Task: Open a blank google sheet and write heading  Promote Sales. Add 10 people name  'Ethan Reynolds, Olivia Thompson, Benjamin Martinez, Emma Davis, Alexander Mitchell, Ava Rodriguez, Daniel Anderson, Mia Lewis, Christopher Scott, Sophia Harris.'Item code in between  2500-2700. Product range in between  4000-7000. Add Products   ASICS Shoe, Brooks Shoe, Clarks Shoe, Crocs Shoe, Dr. Martens Shoe, Ecco Shoe, Fila Shoe, Hush Puppies Shoe, Jordan Shoe, K-Swiss Shoe.Choose quantity  1 to 10  commission 2 percent Total Add Amount. Save page  Promote Sales log   book
Action: Mouse moved to (1088, 83)
Screenshot: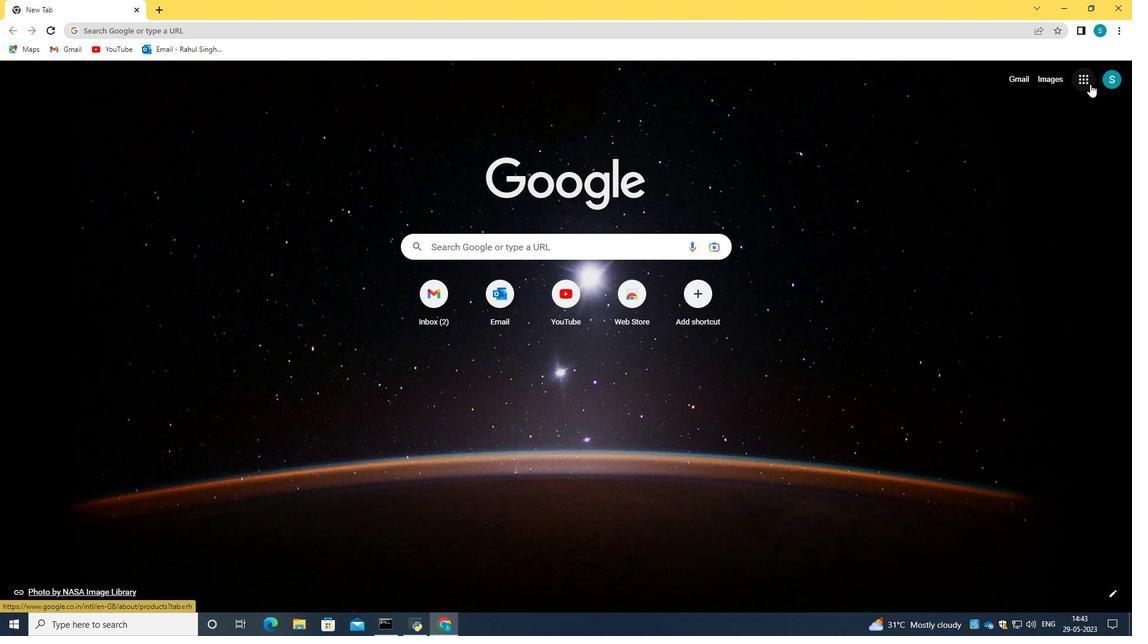 
Action: Mouse pressed left at (1088, 83)
Screenshot: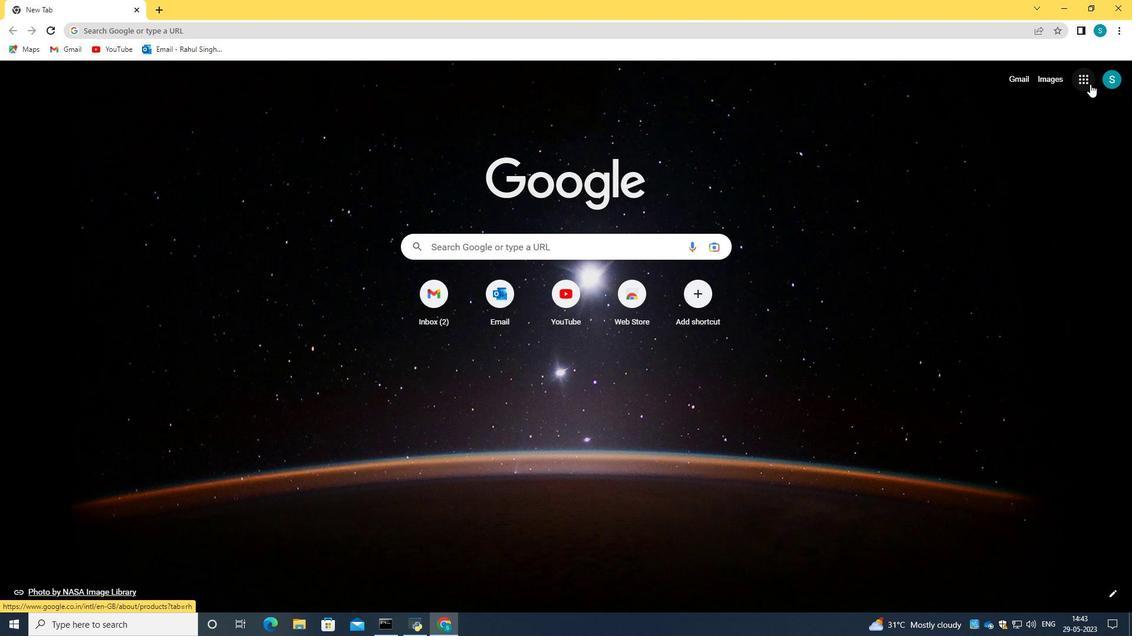 
Action: Mouse moved to (1032, 192)
Screenshot: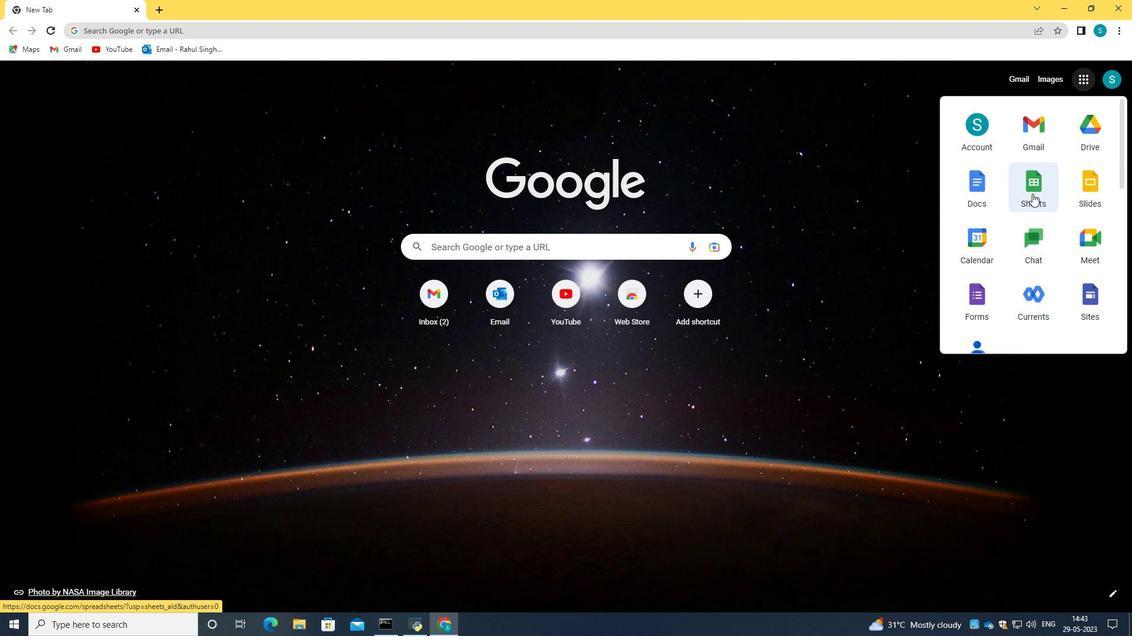 
Action: Mouse pressed left at (1032, 192)
Screenshot: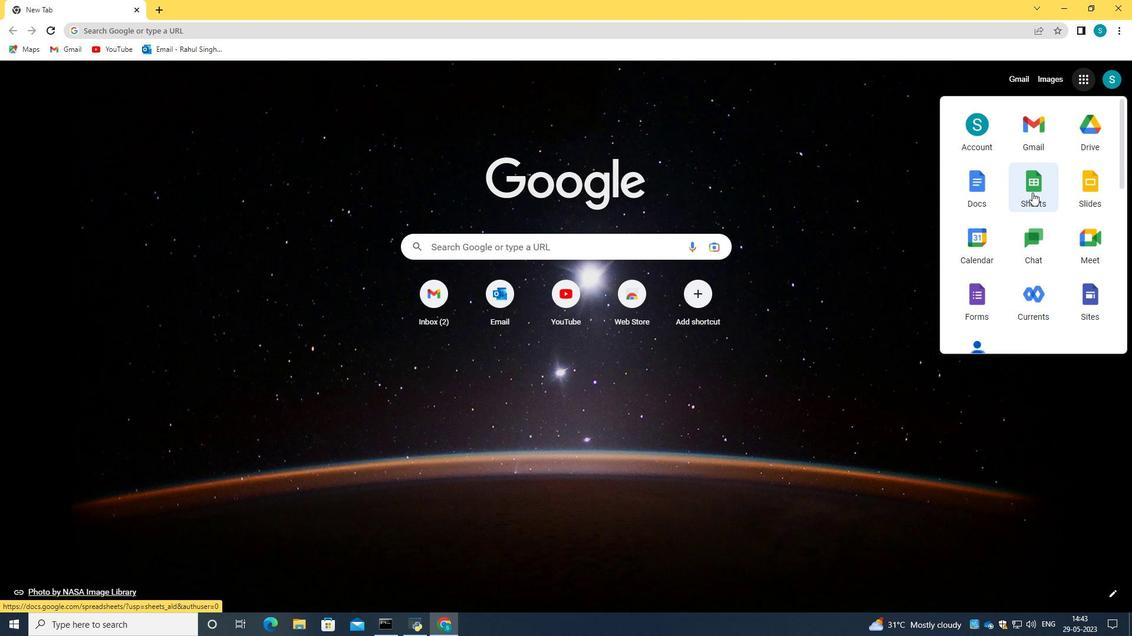 
Action: Mouse moved to (239, 189)
Screenshot: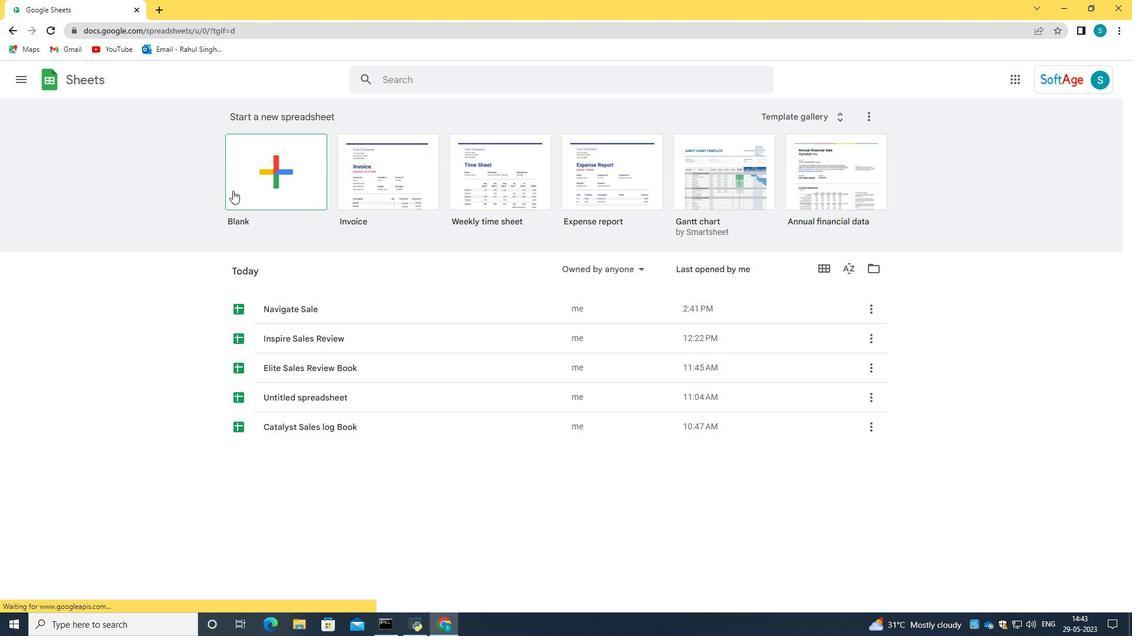 
Action: Mouse pressed left at (239, 189)
Screenshot: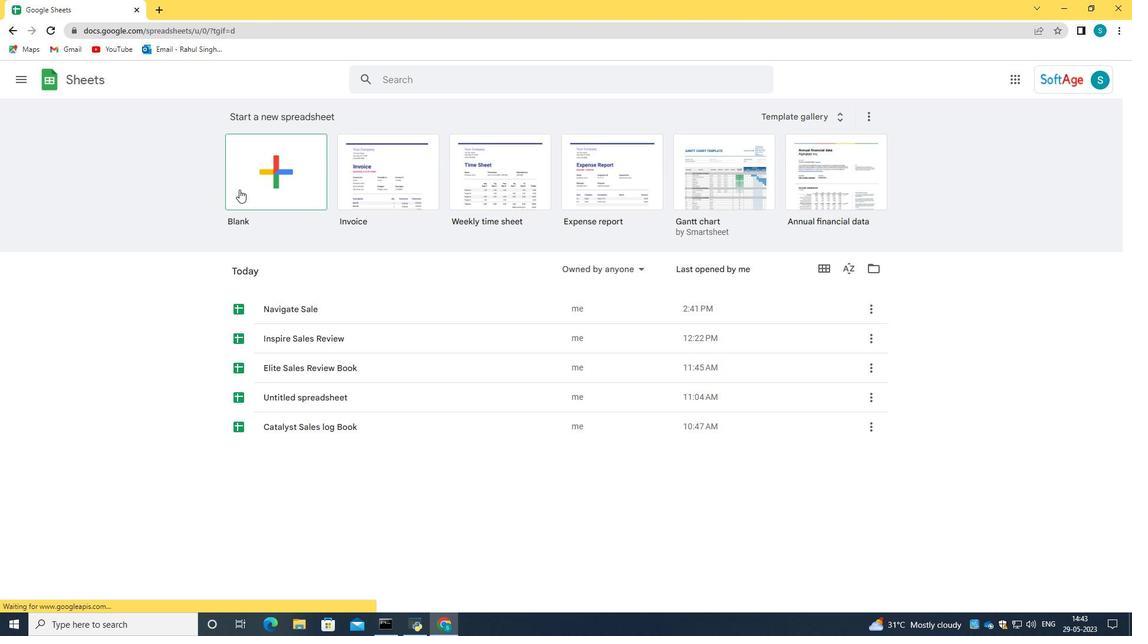 
Action: Mouse moved to (48, 162)
Screenshot: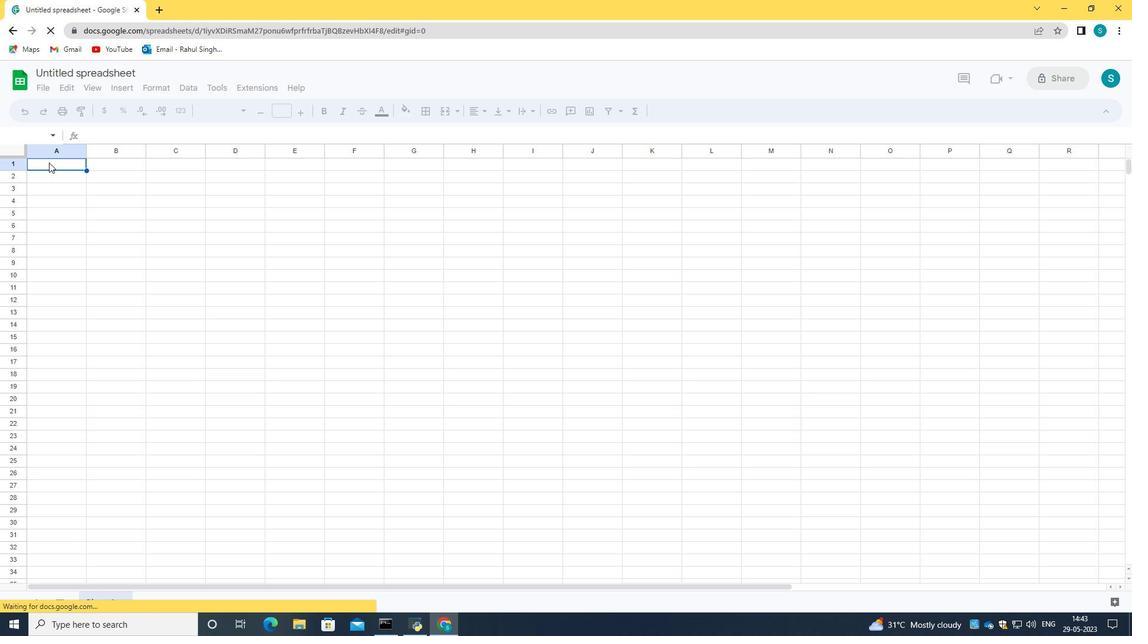 
Action: Mouse pressed left at (48, 162)
Screenshot: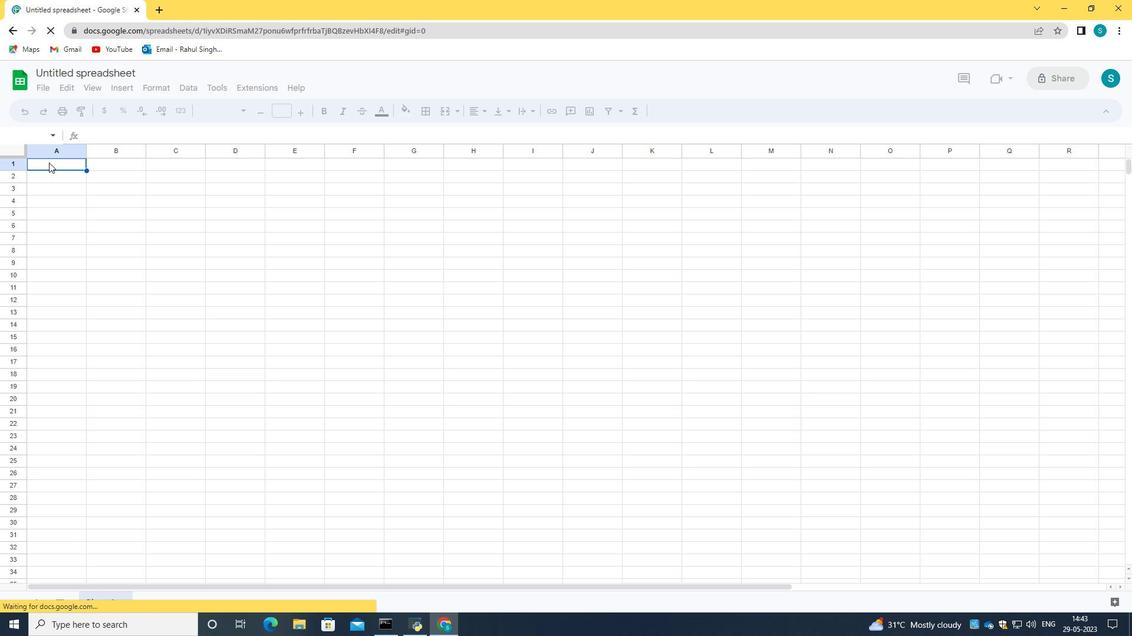 
Action: Mouse moved to (85, 150)
Screenshot: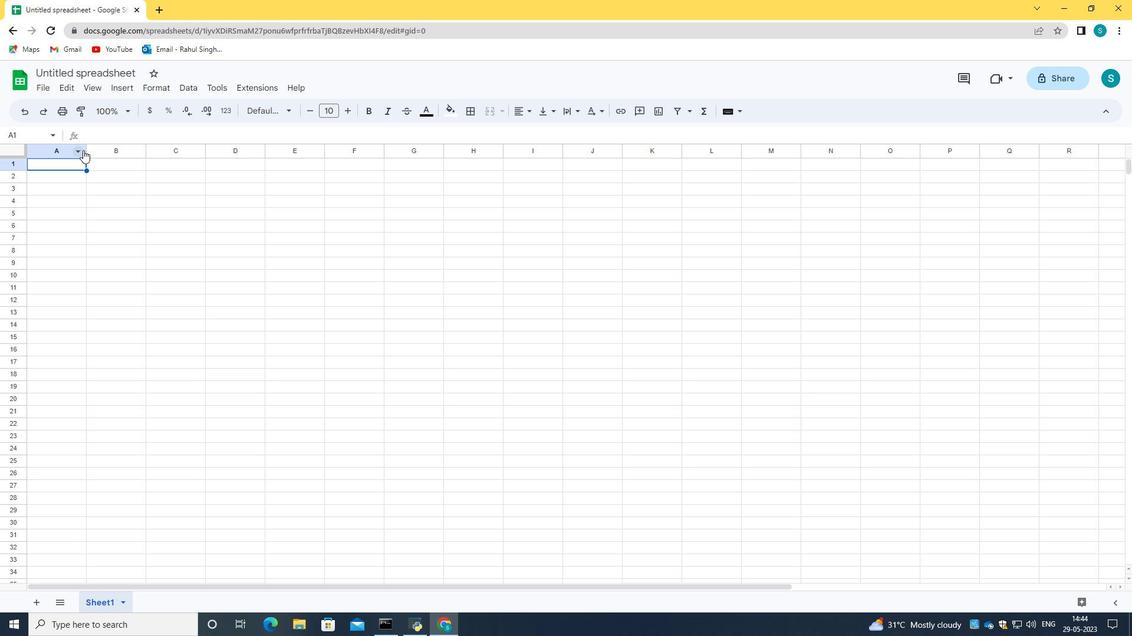 
Action: Mouse pressed left at (85, 150)
Screenshot: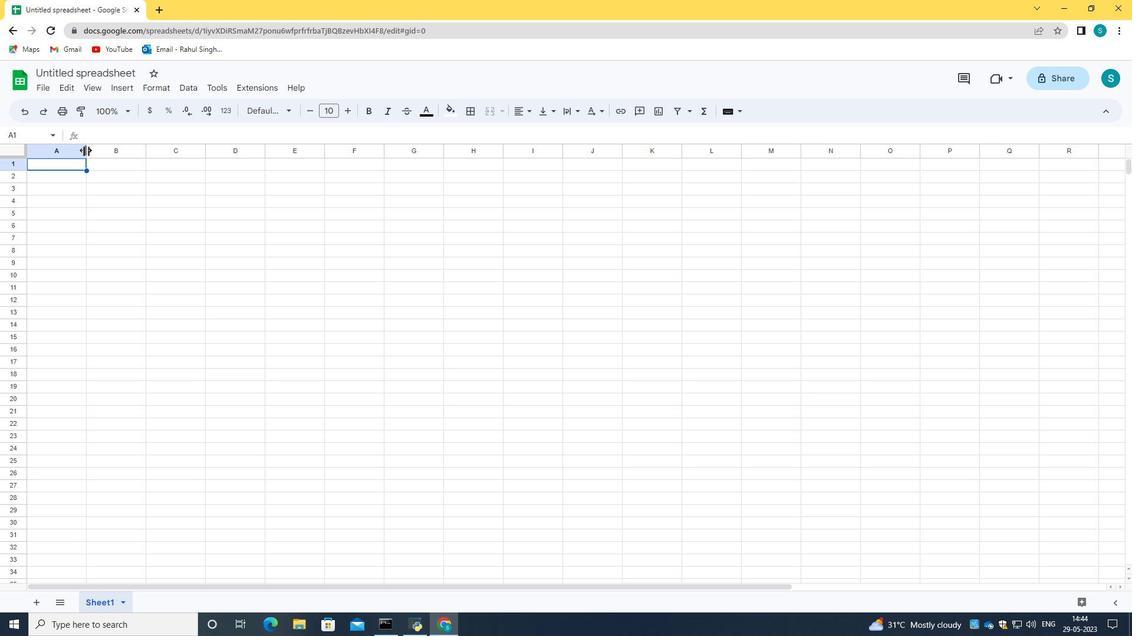 
Action: Mouse moved to (227, 150)
Screenshot: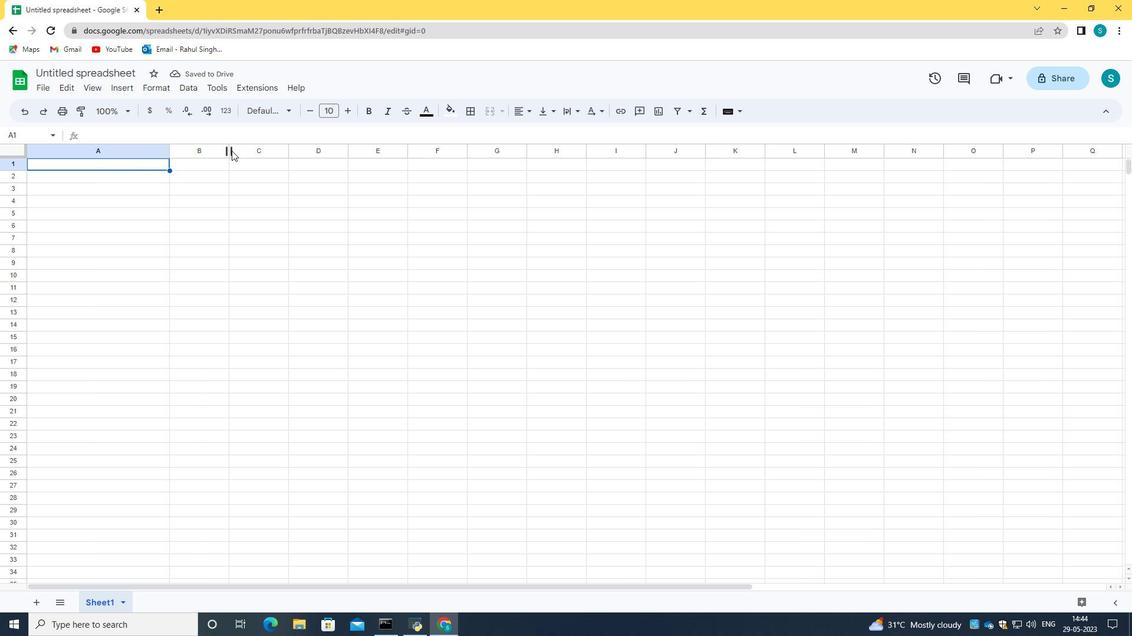 
Action: Mouse pressed left at (227, 150)
Screenshot: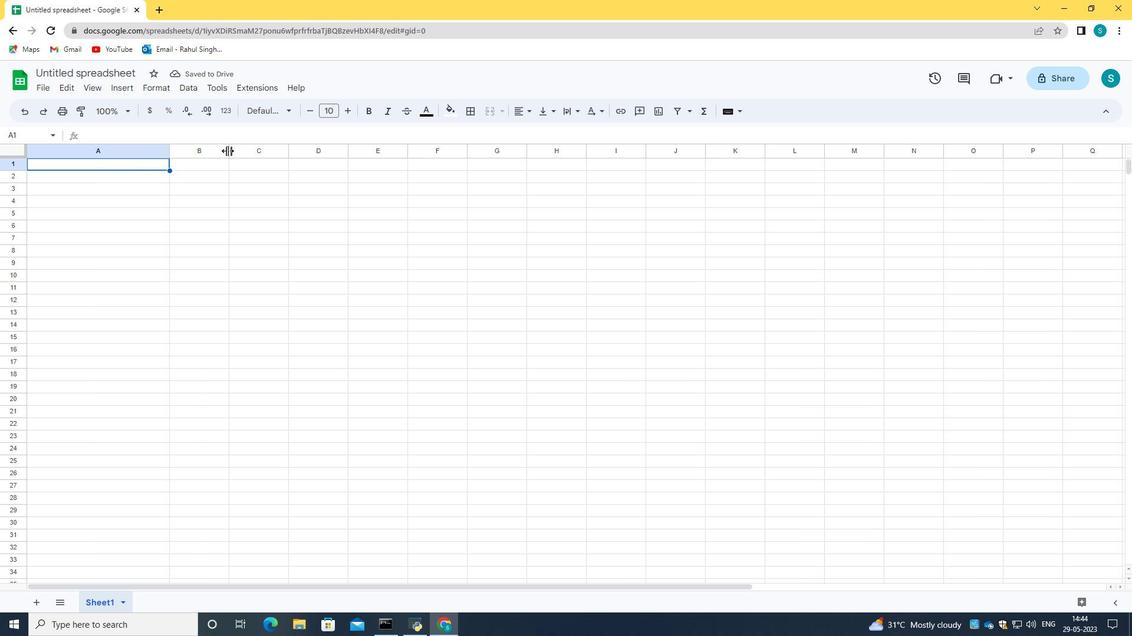 
Action: Mouse moved to (371, 150)
Screenshot: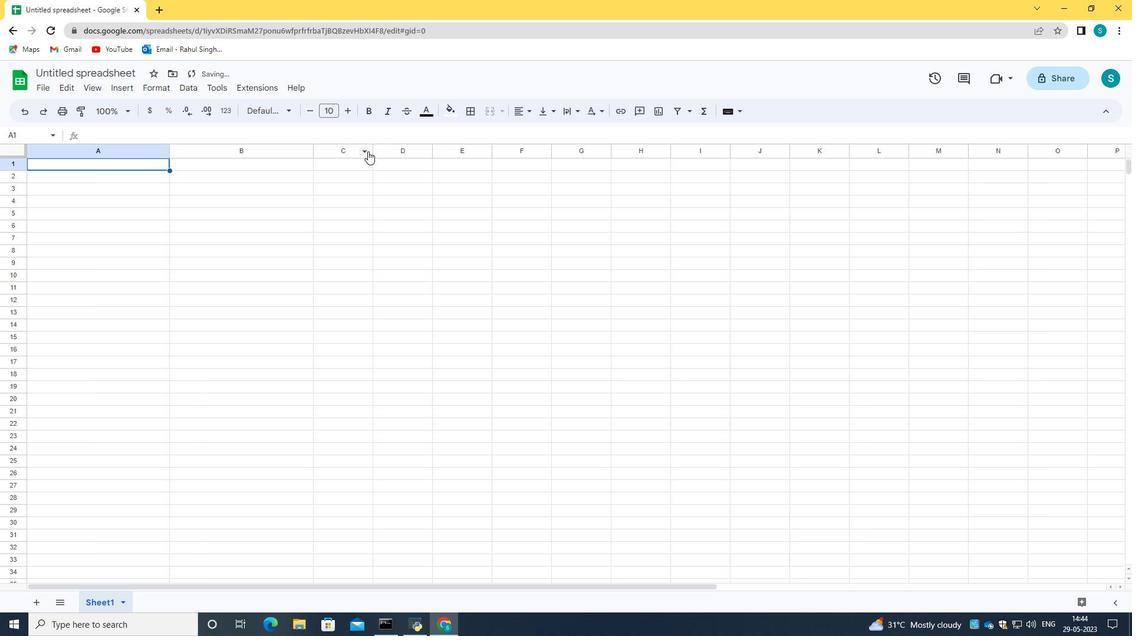 
Action: Mouse pressed left at (371, 150)
Screenshot: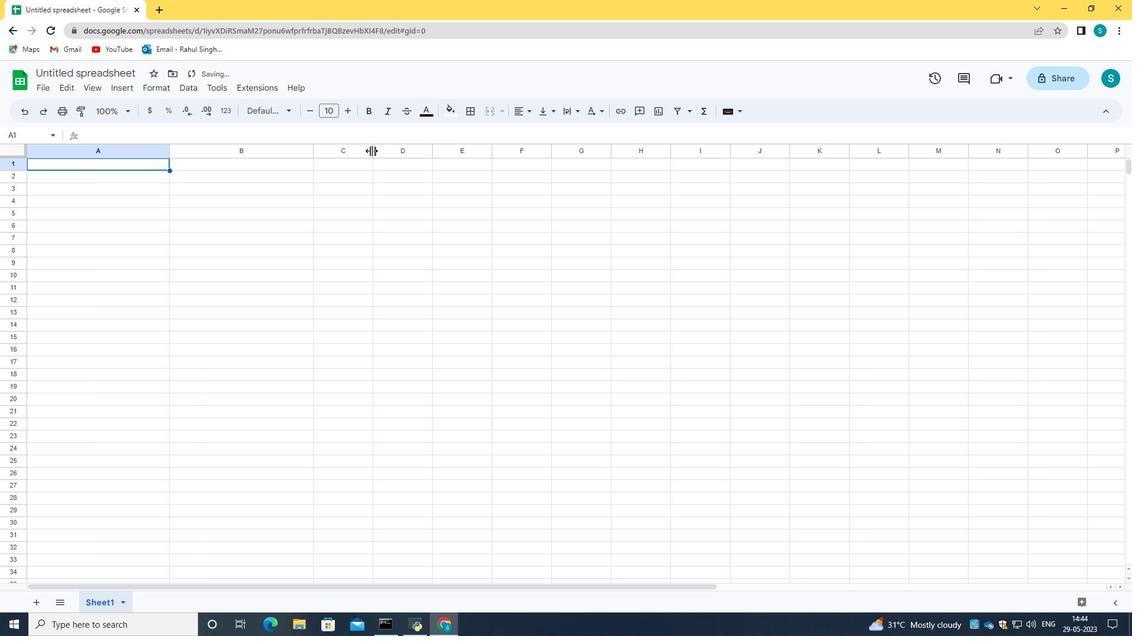 
Action: Mouse moved to (502, 154)
Screenshot: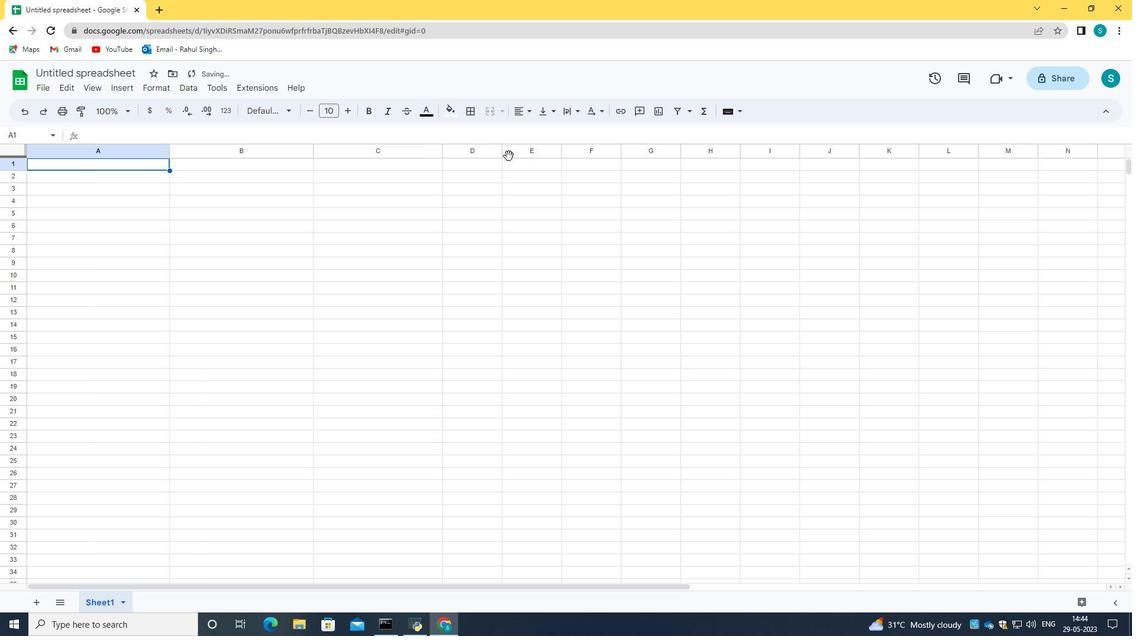 
Action: Mouse pressed left at (502, 154)
Screenshot: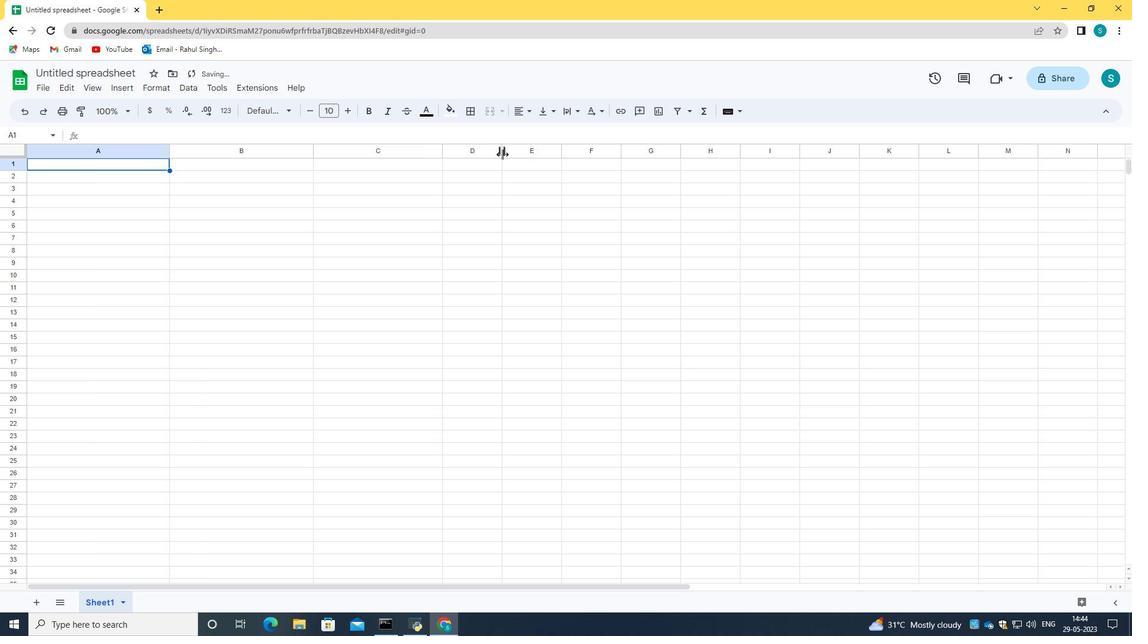
Action: Mouse moved to (636, 150)
Screenshot: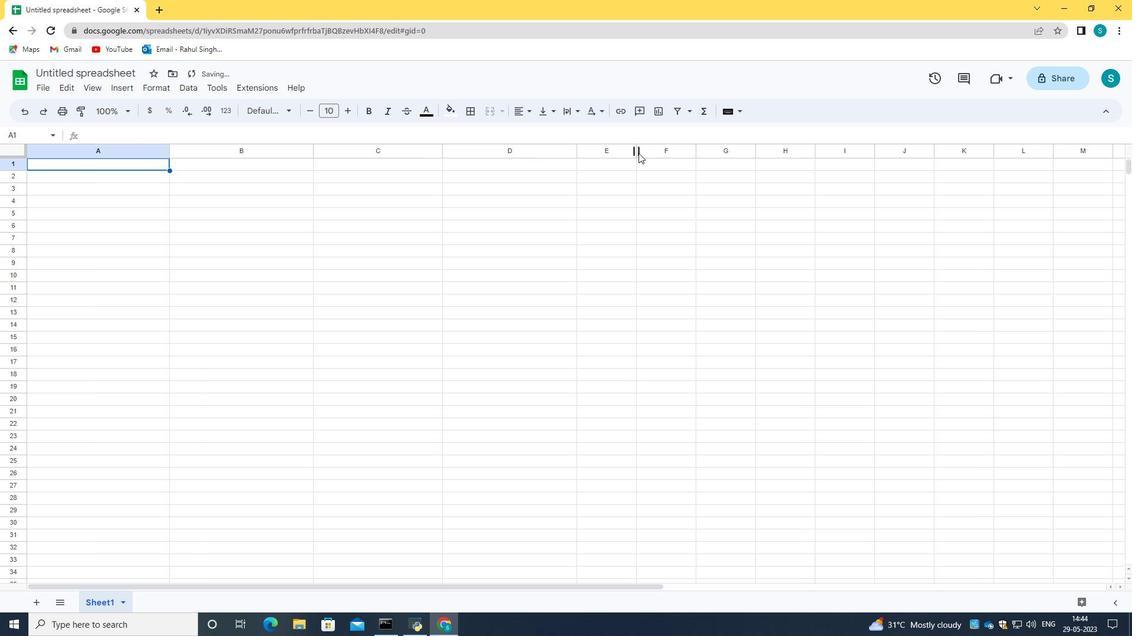 
Action: Mouse pressed left at (636, 150)
Screenshot: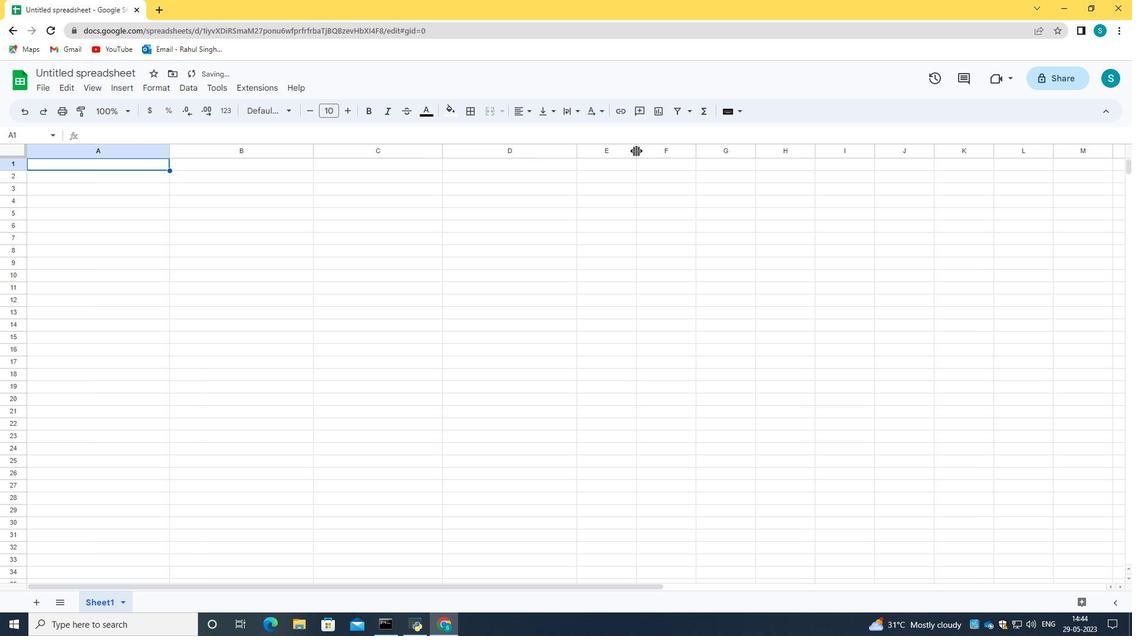 
Action: Mouse moved to (806, 149)
Screenshot: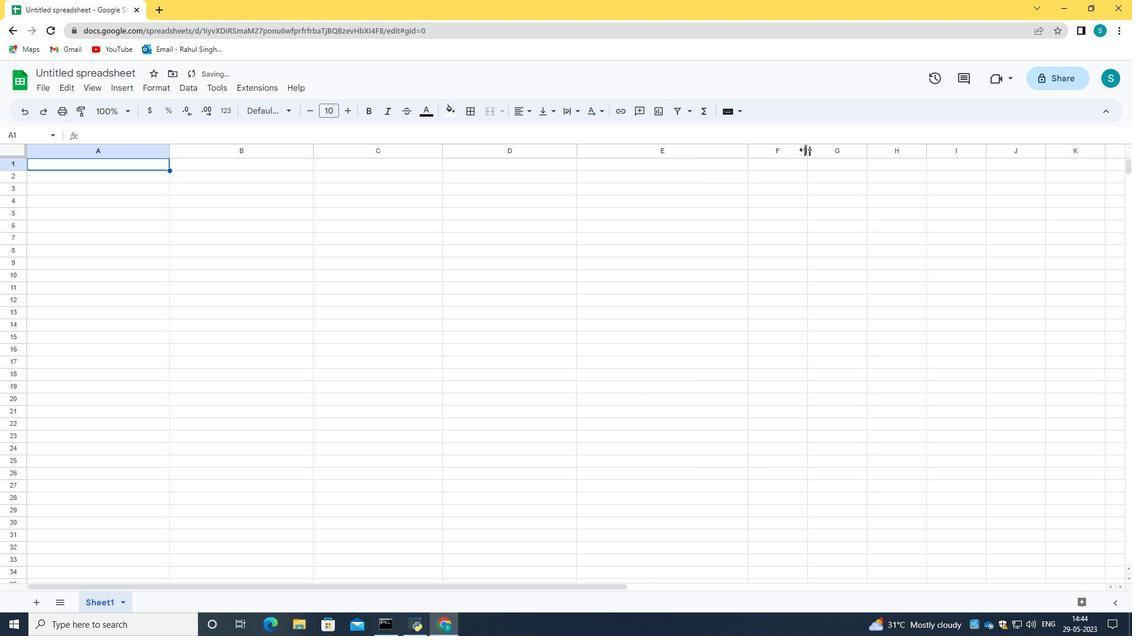 
Action: Mouse pressed left at (806, 149)
Screenshot: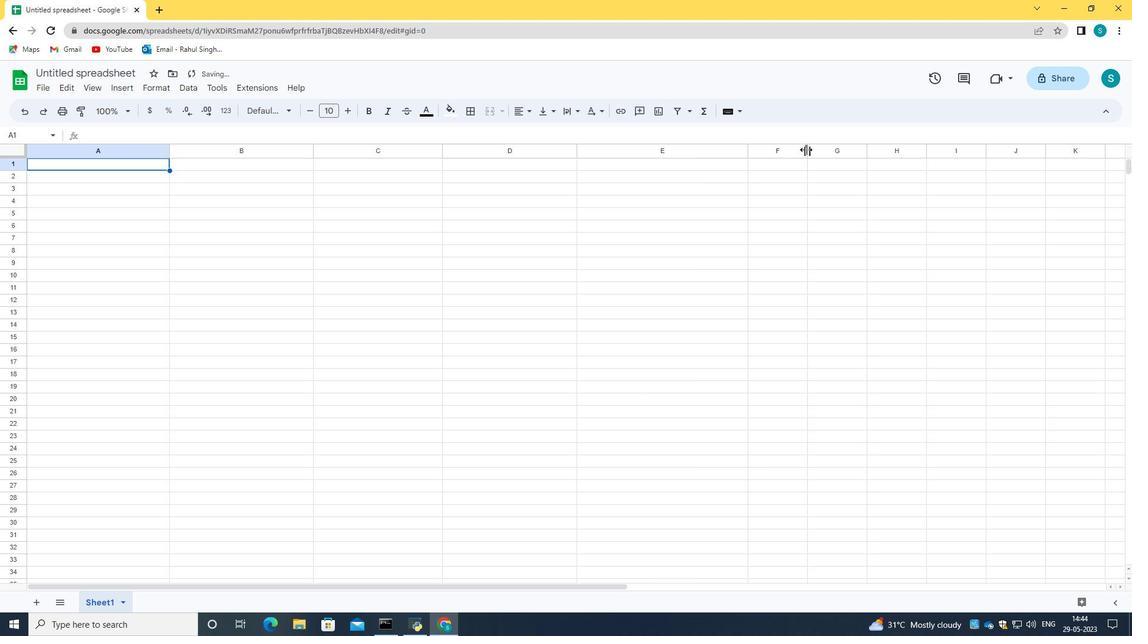
Action: Mouse moved to (935, 150)
Screenshot: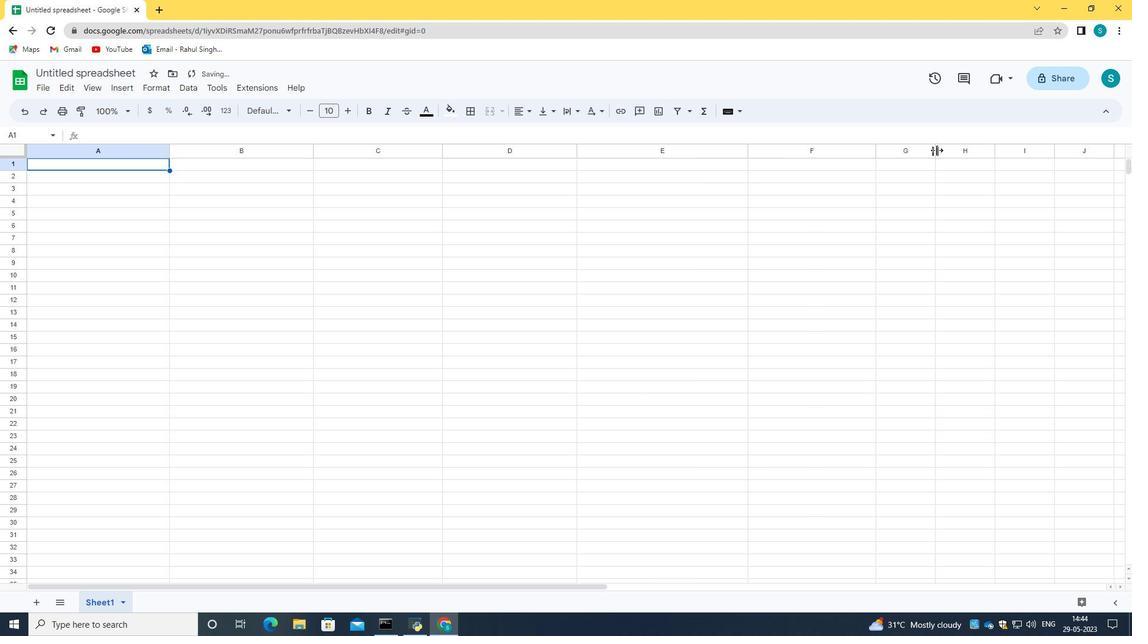
Action: Mouse pressed left at (935, 150)
Screenshot: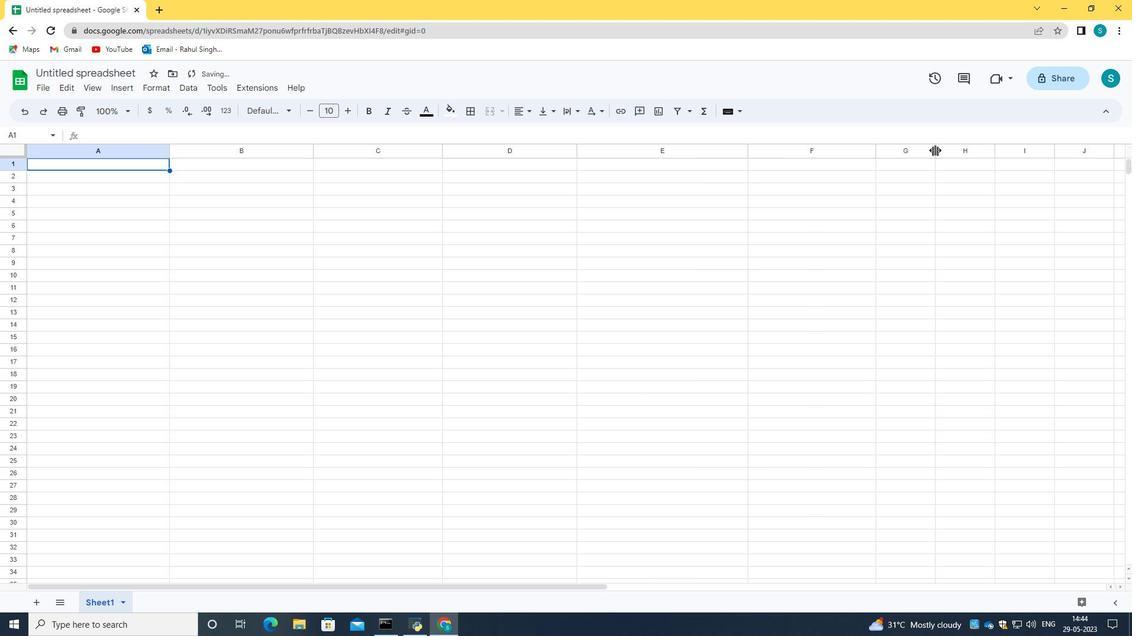 
Action: Mouse moved to (57, 165)
Screenshot: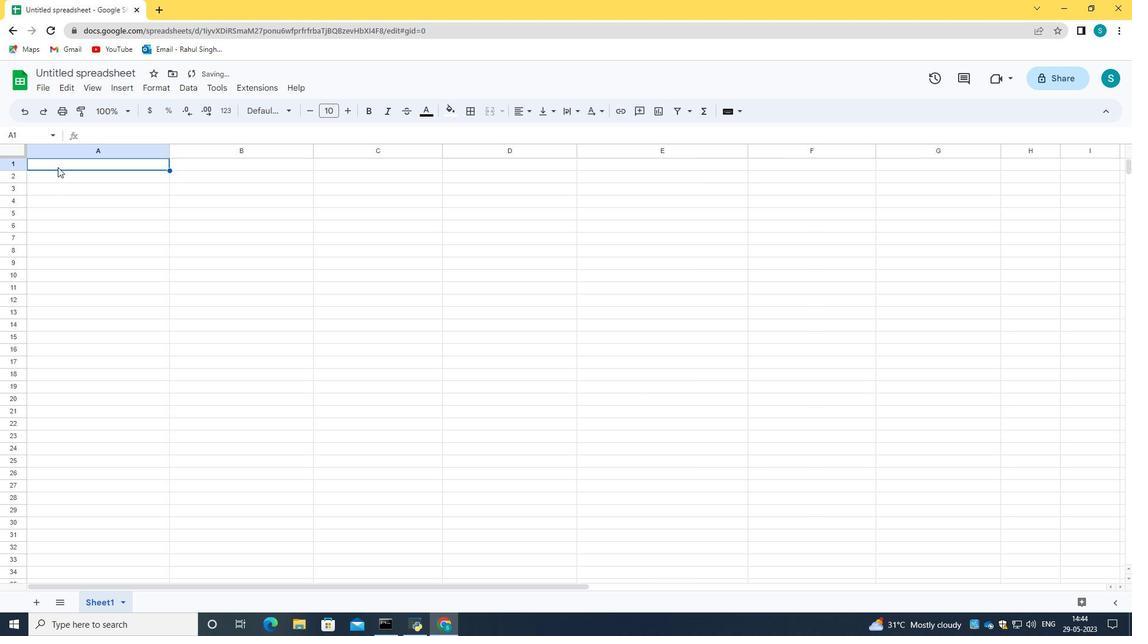 
Action: Mouse pressed left at (57, 165)
Screenshot: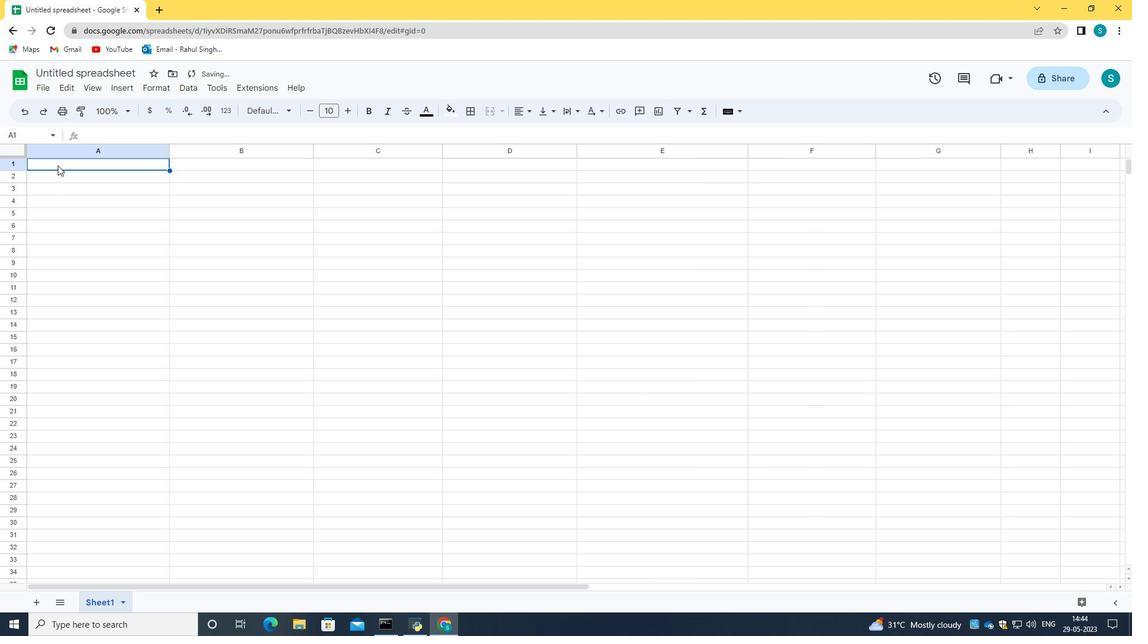
Action: Key pressed <Key.caps_lock>P<Key.caps_lock>romote<Key.space><Key.caps_lock>S<Key.caps_lock>sl<Key.backspace><Key.backspace>ales
Screenshot: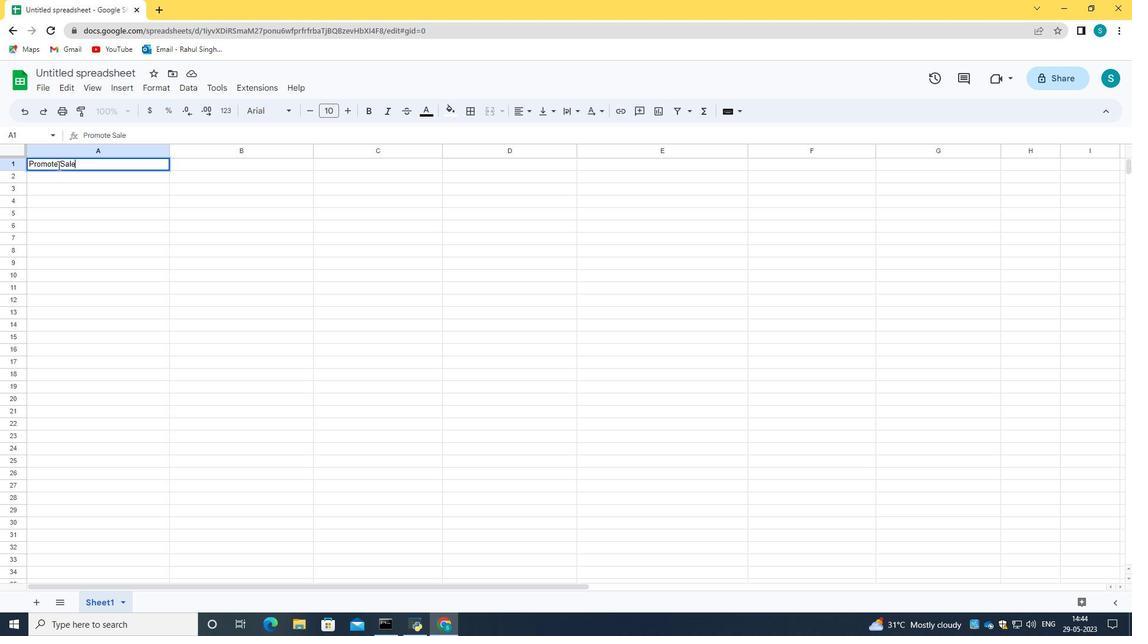 
Action: Mouse moved to (60, 184)
Screenshot: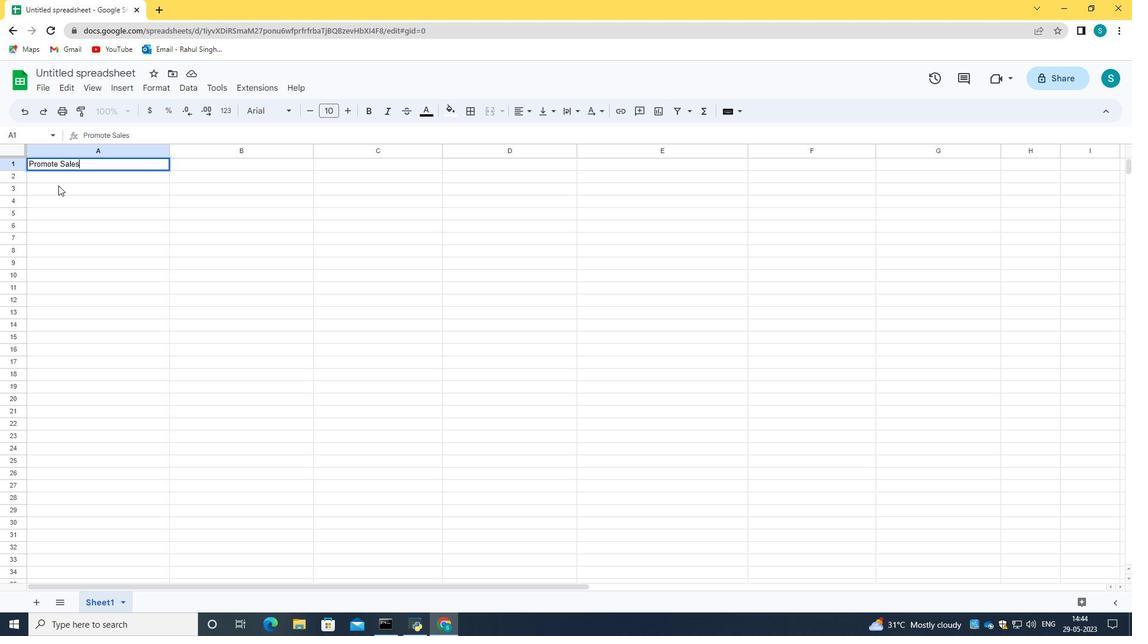 
Action: Mouse pressed left at (60, 184)
Screenshot: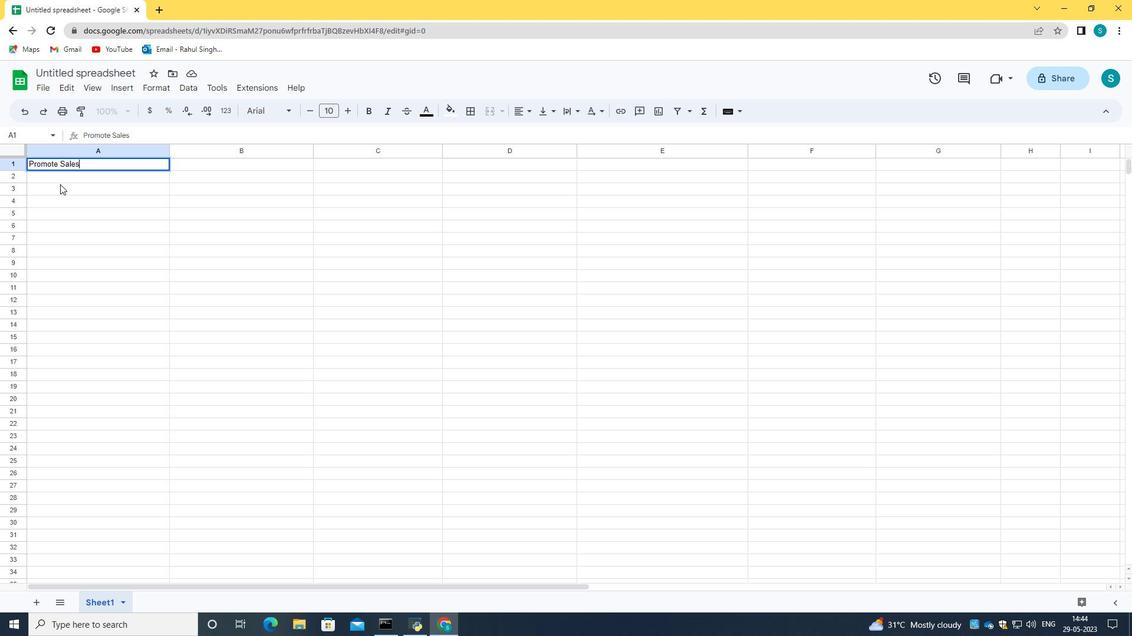 
Action: Mouse moved to (83, 166)
Screenshot: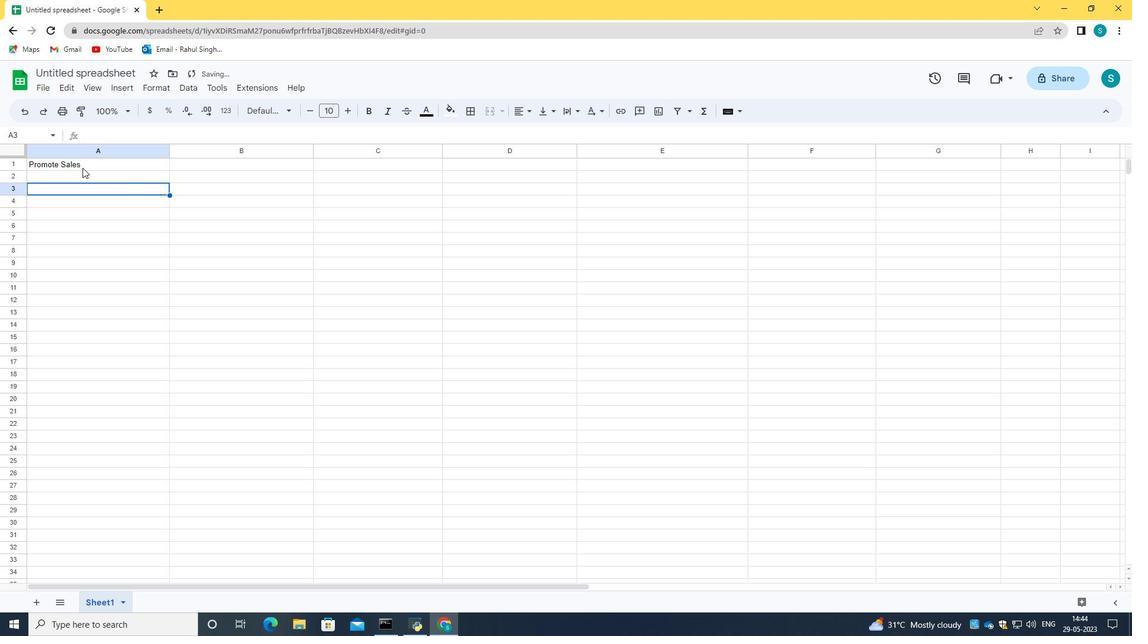 
Action: Mouse pressed left at (83, 166)
Screenshot: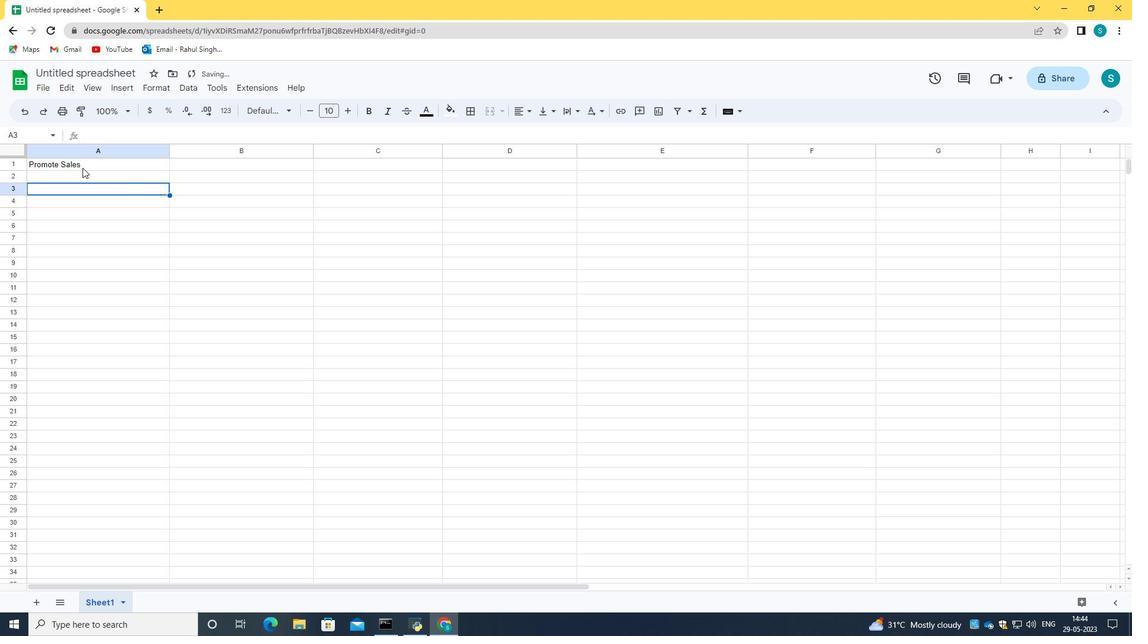 
Action: Mouse moved to (85, 163)
Screenshot: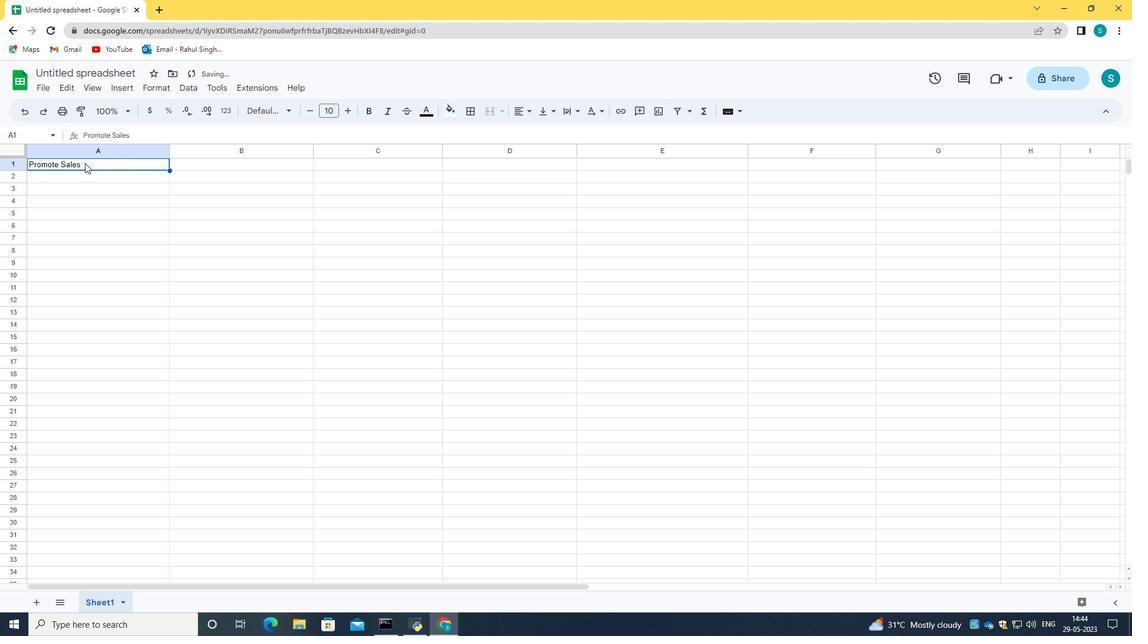 
Action: Mouse pressed left at (85, 163)
Screenshot: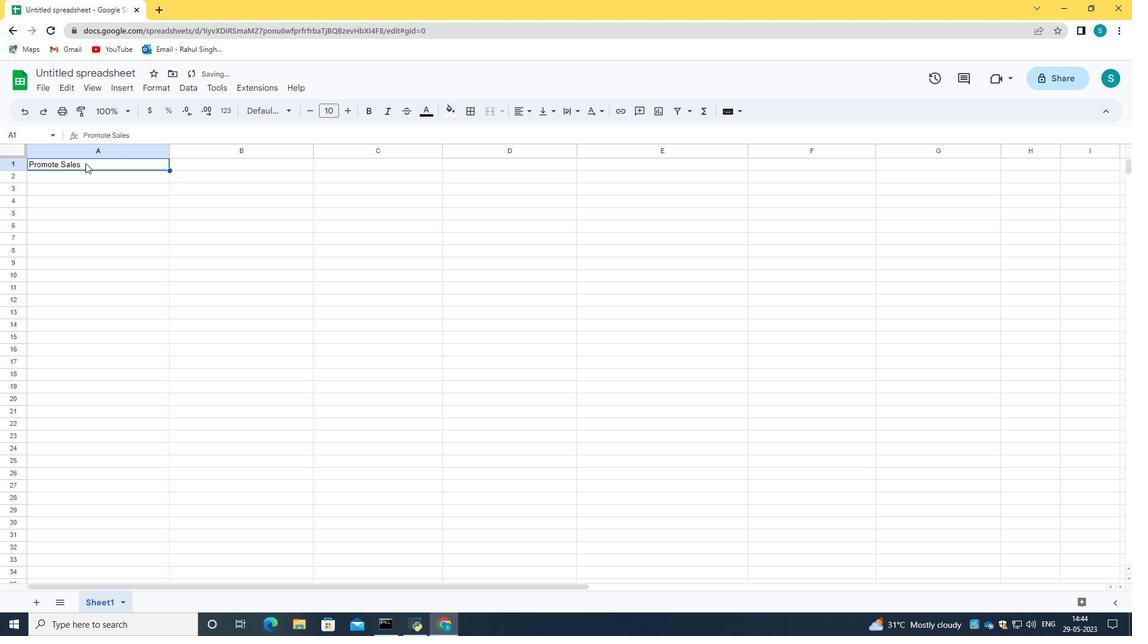 
Action: Mouse pressed left at (85, 163)
Screenshot: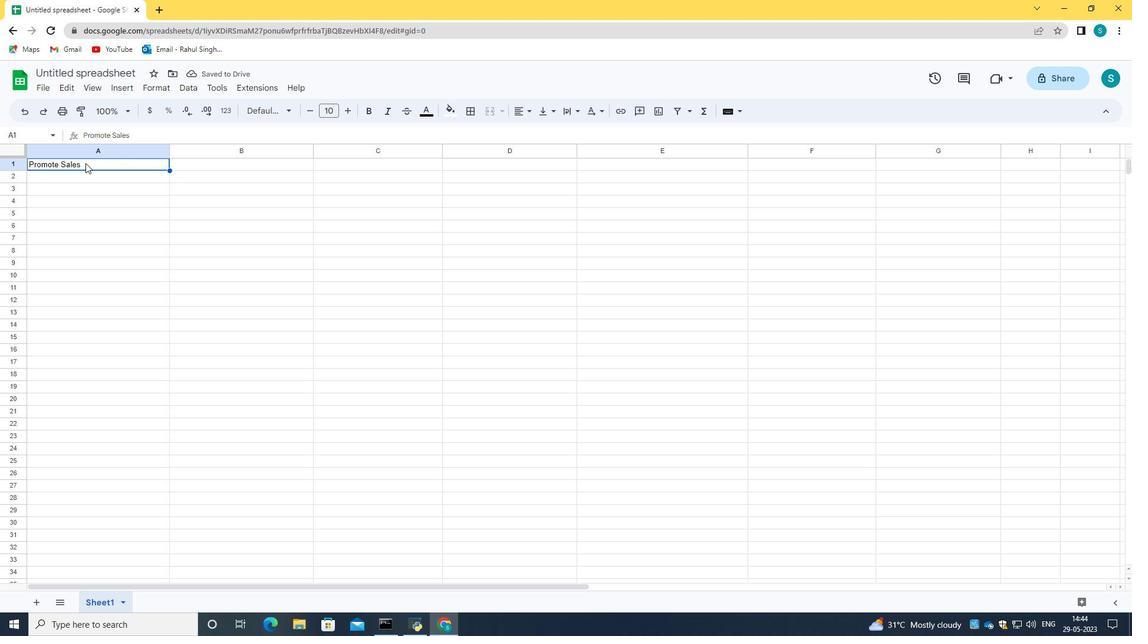 
Action: Mouse moved to (87, 163)
Screenshot: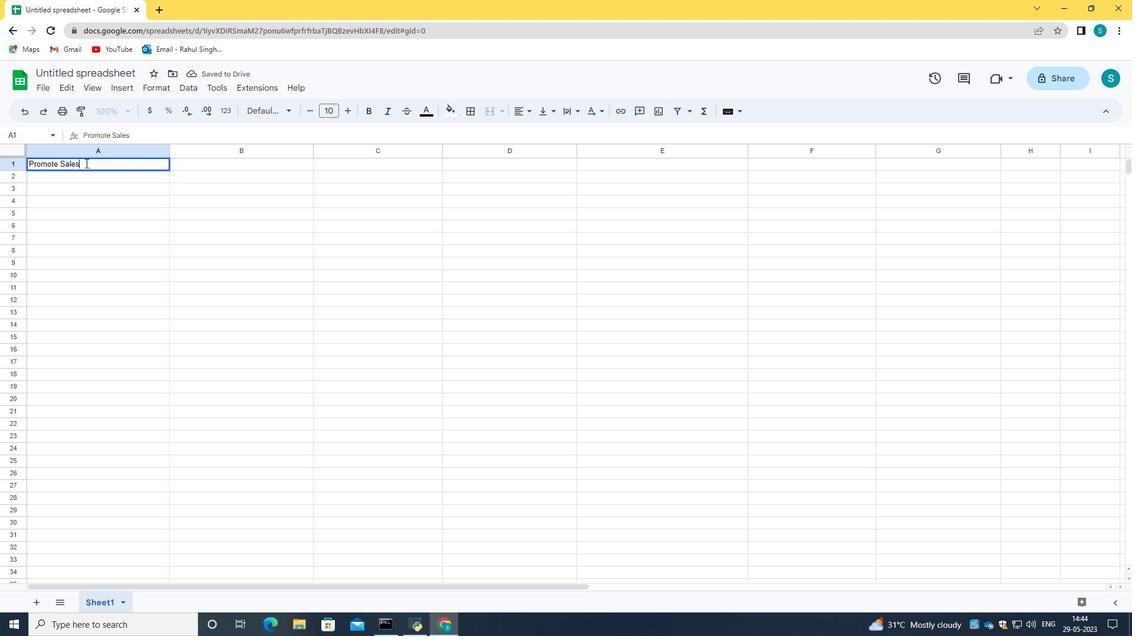 
Action: Mouse pressed left at (87, 163)
Screenshot: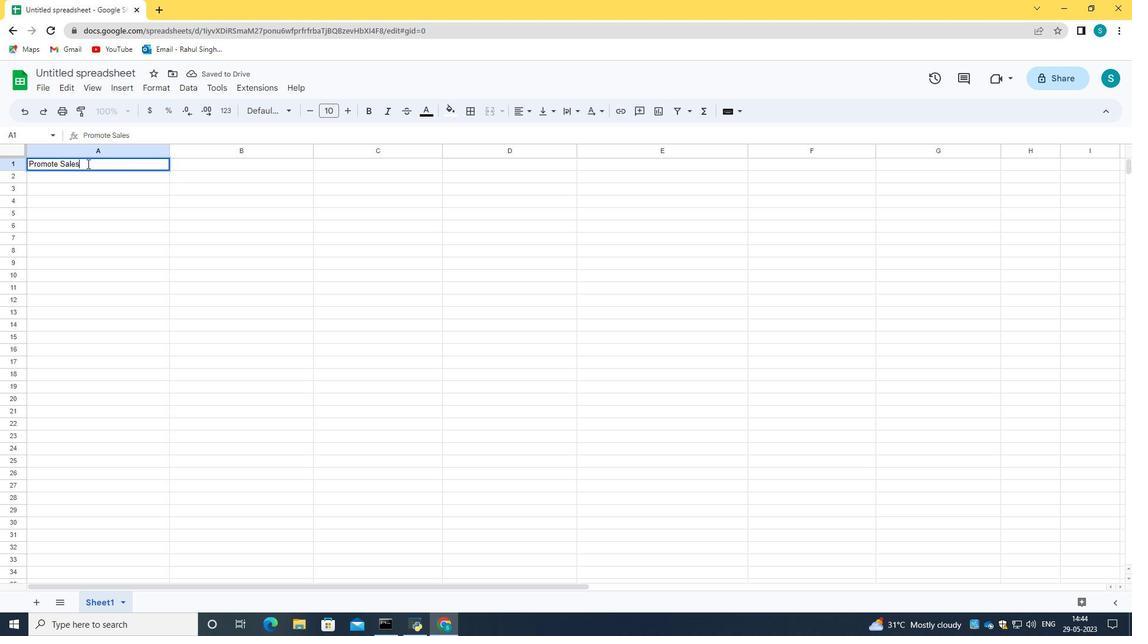 
Action: Mouse pressed left at (87, 163)
Screenshot: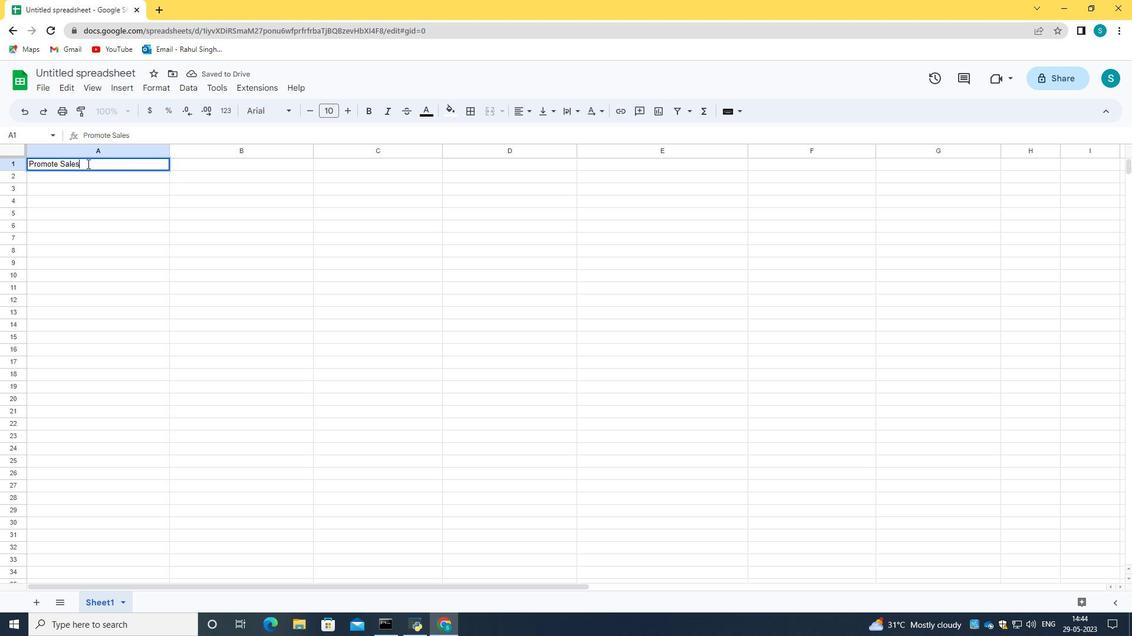 
Action: Mouse moved to (349, 111)
Screenshot: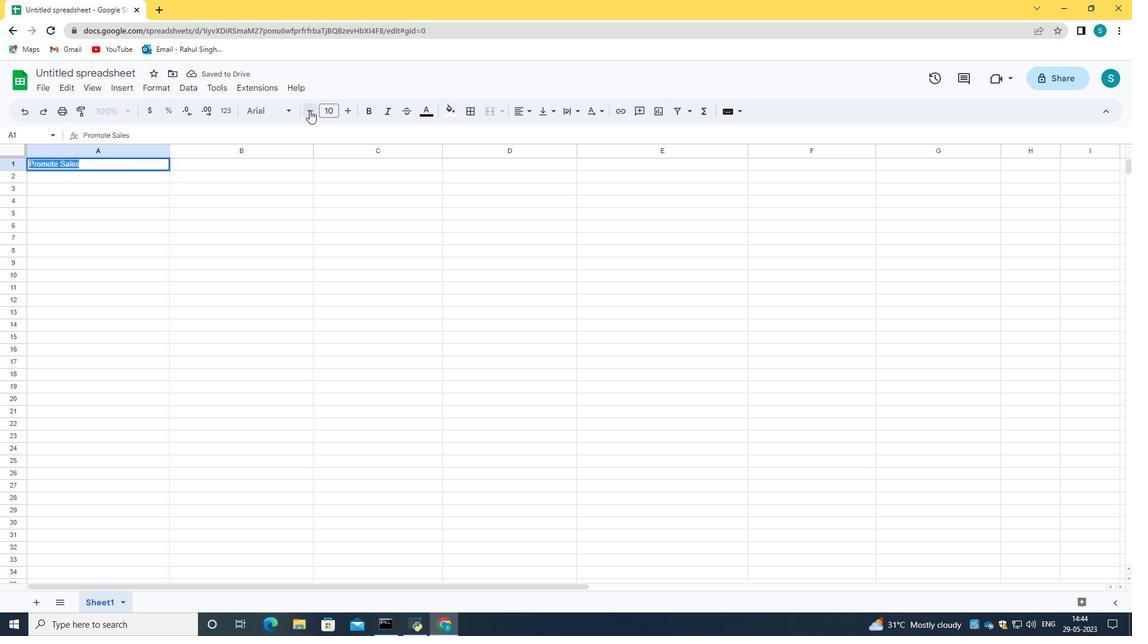 
Action: Mouse pressed left at (349, 111)
Screenshot: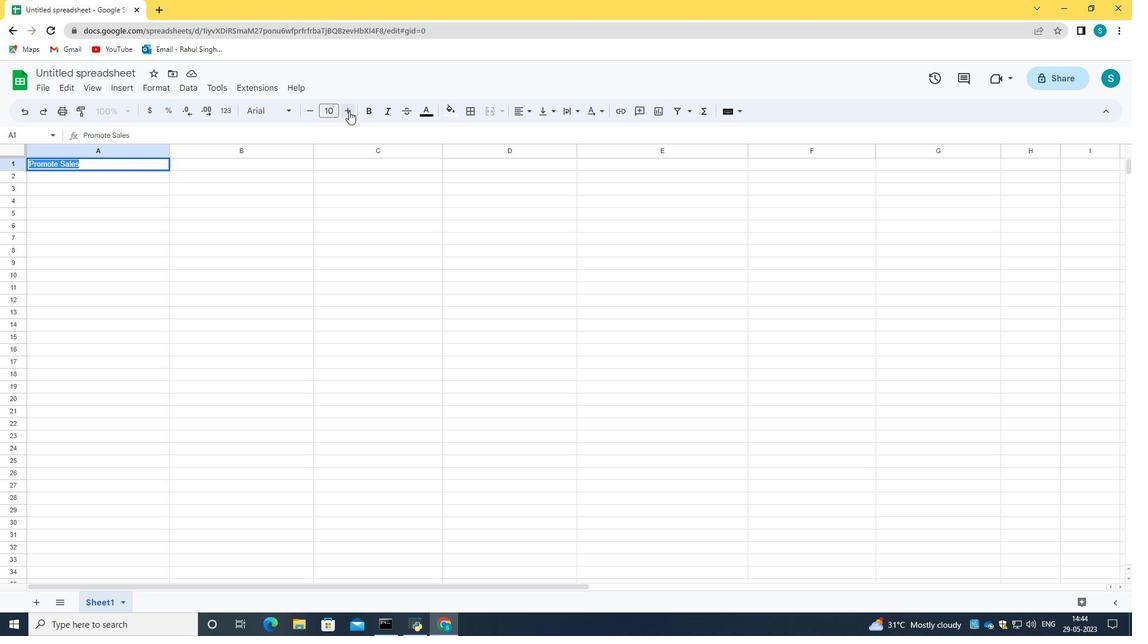 
Action: Mouse pressed left at (349, 111)
Screenshot: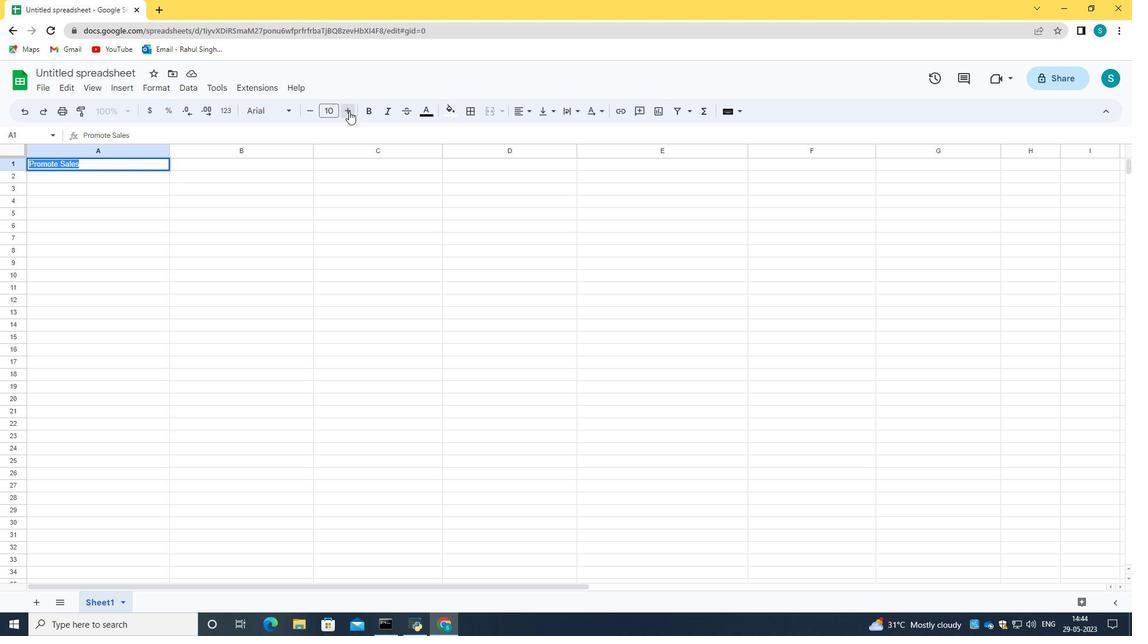 
Action: Mouse pressed left at (349, 111)
Screenshot: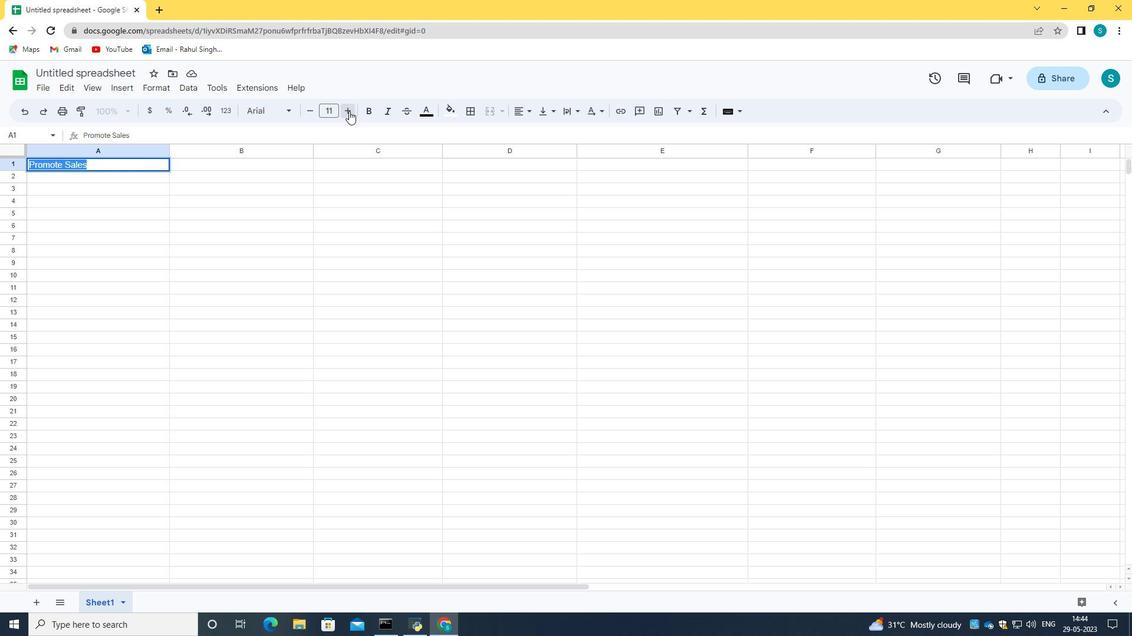 
Action: Mouse pressed left at (349, 111)
Screenshot: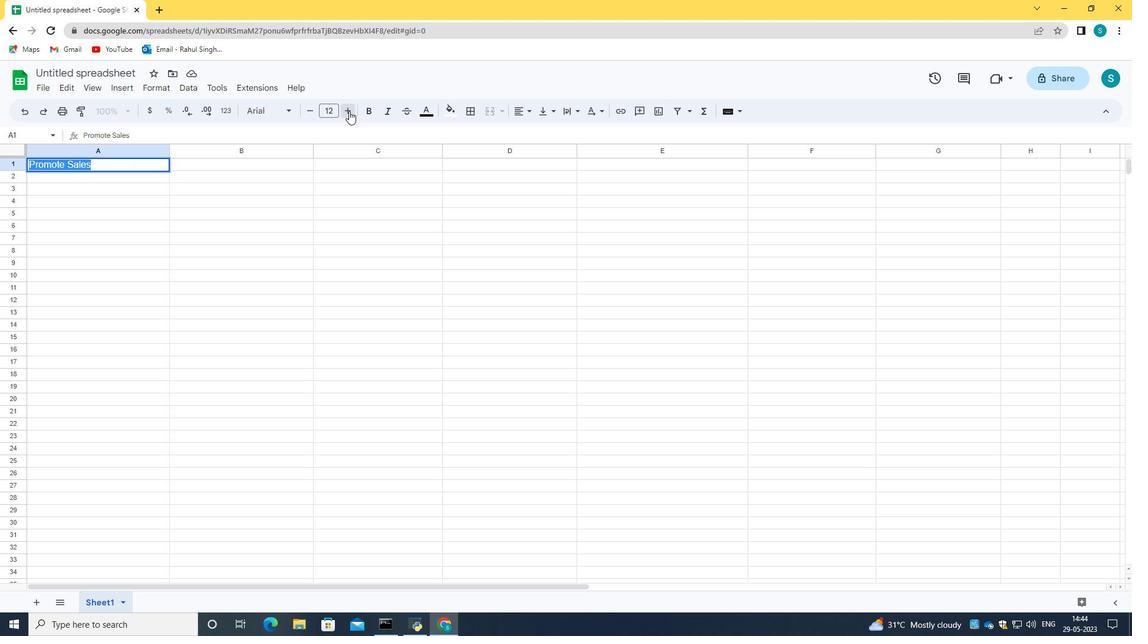 
Action: Mouse pressed left at (349, 111)
Screenshot: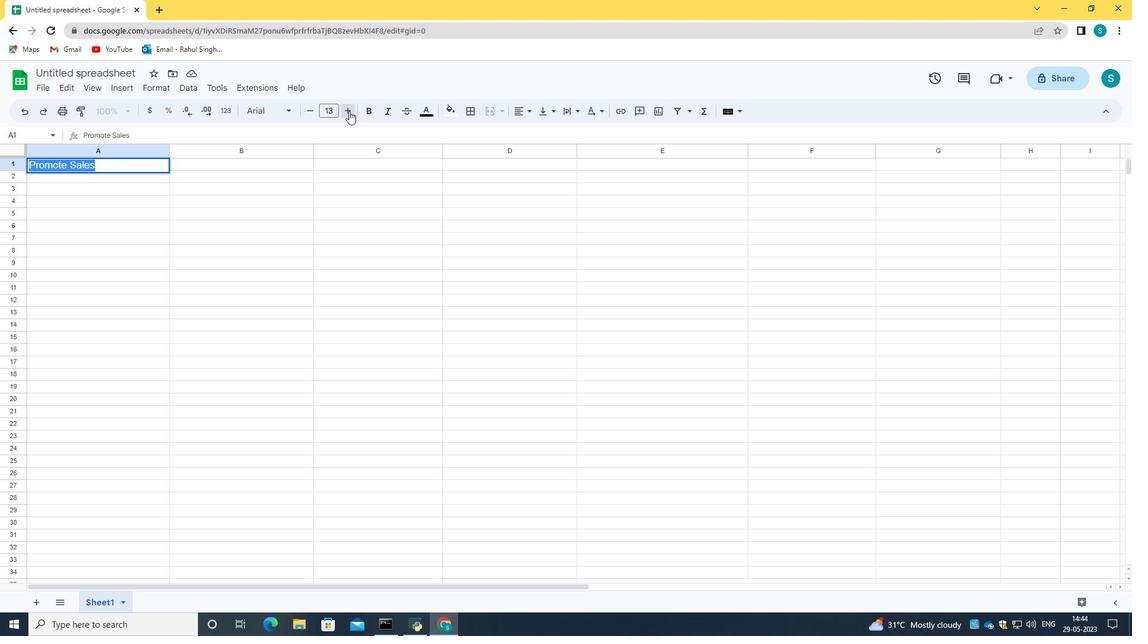 
Action: Mouse pressed left at (349, 111)
Screenshot: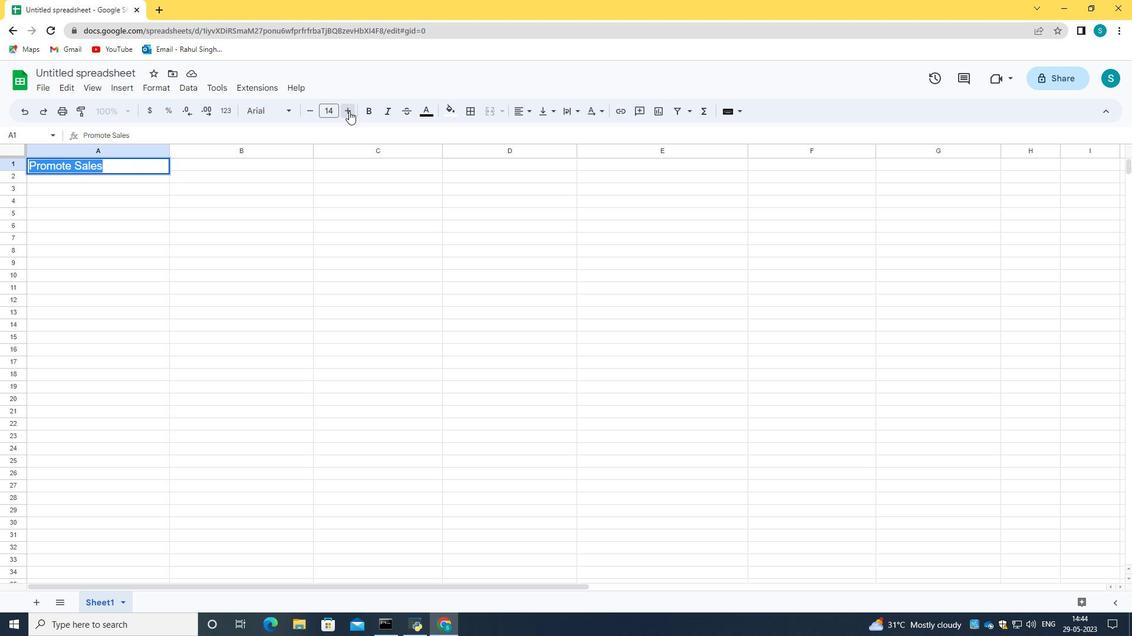 
Action: Mouse pressed left at (349, 111)
Screenshot: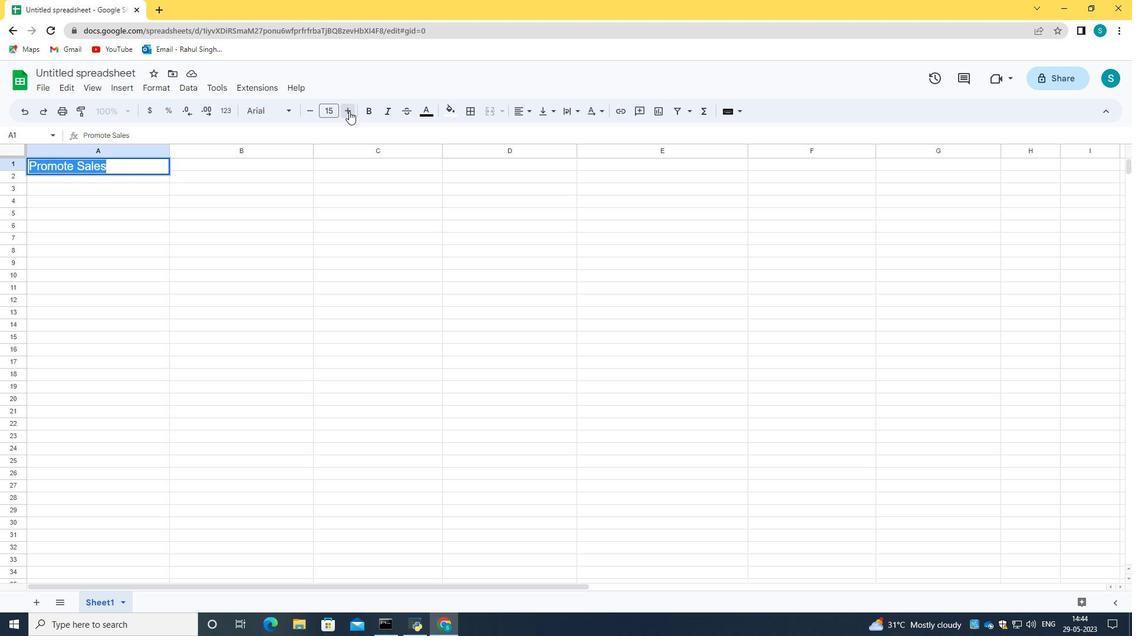 
Action: Mouse pressed left at (349, 111)
Screenshot: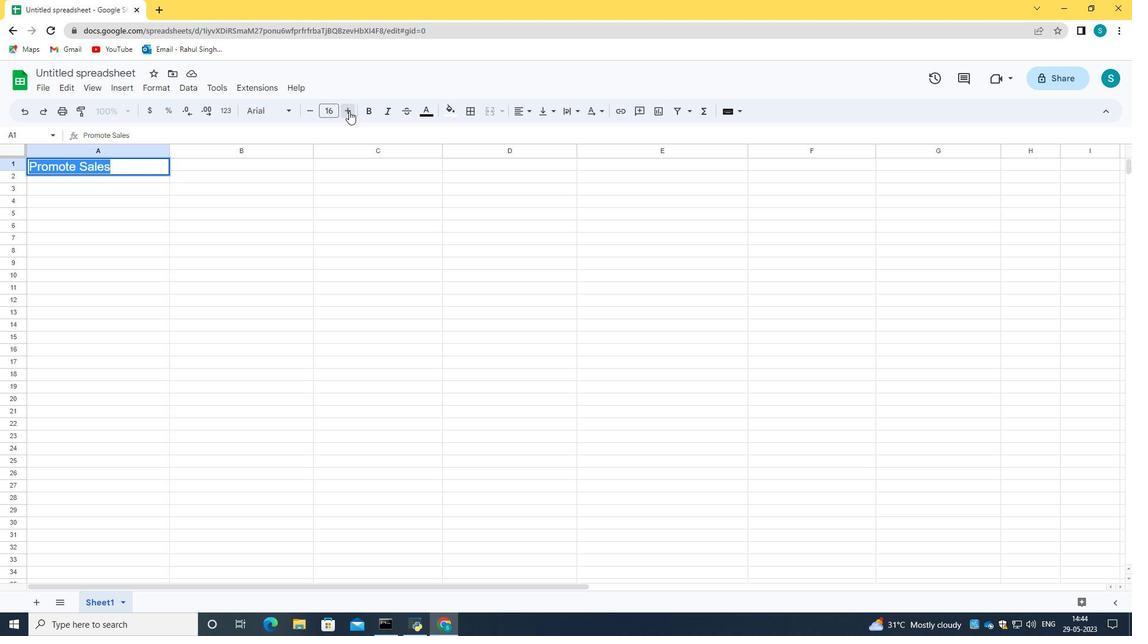 
Action: Mouse moved to (78, 212)
Screenshot: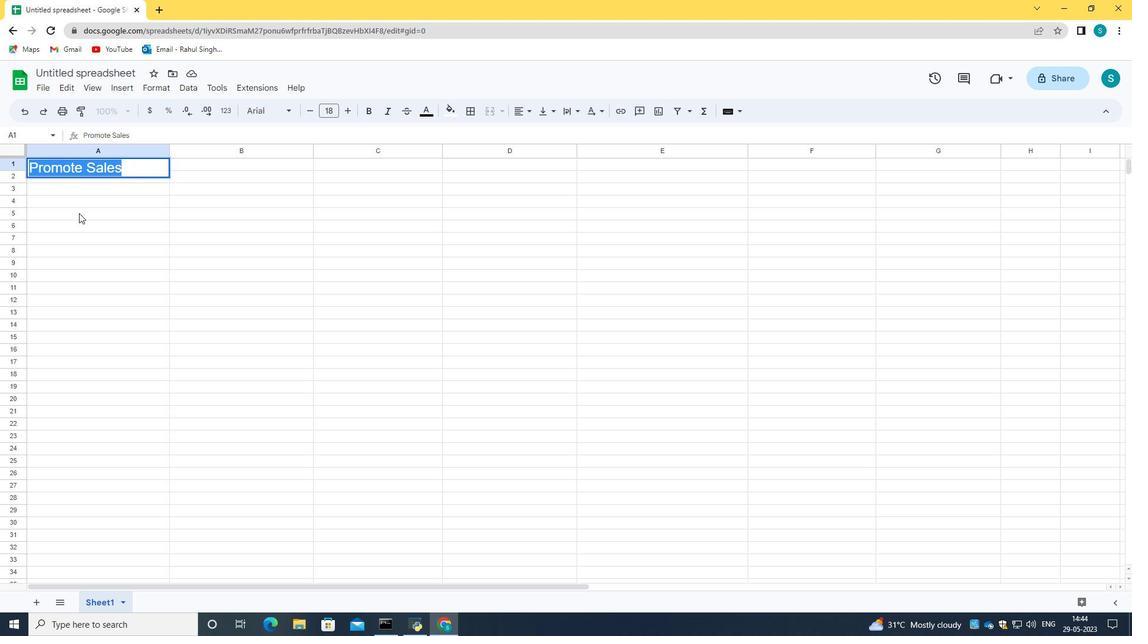 
Action: Mouse pressed left at (78, 212)
Screenshot: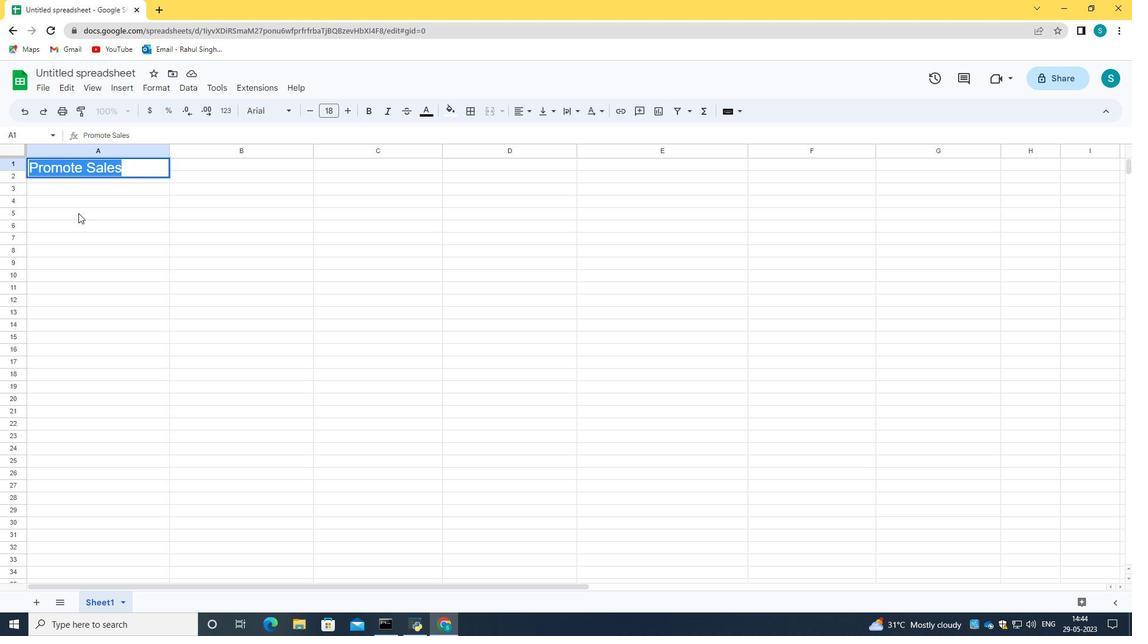 
Action: Mouse moved to (71, 192)
Screenshot: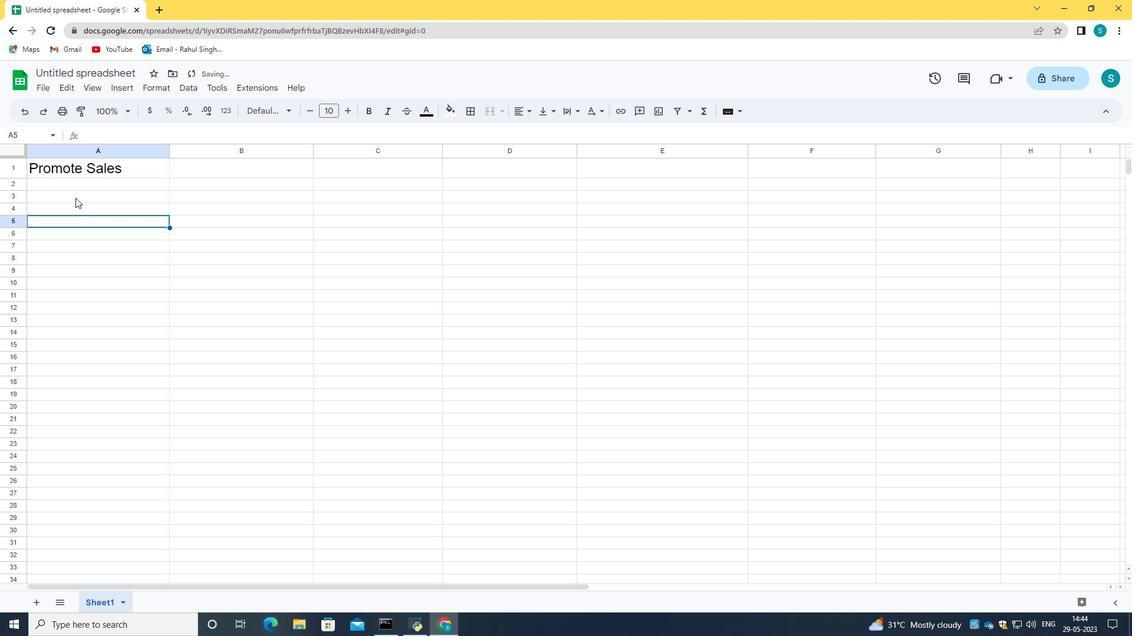 
Action: Mouse pressed left at (71, 192)
Screenshot: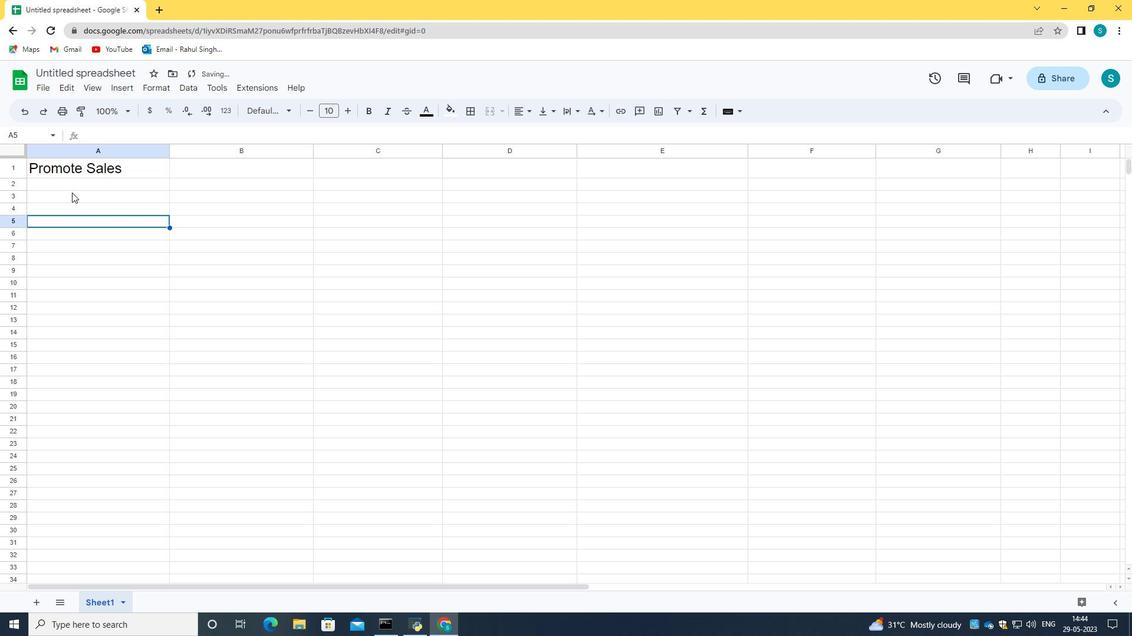 
Action: Mouse moved to (69, 196)
Screenshot: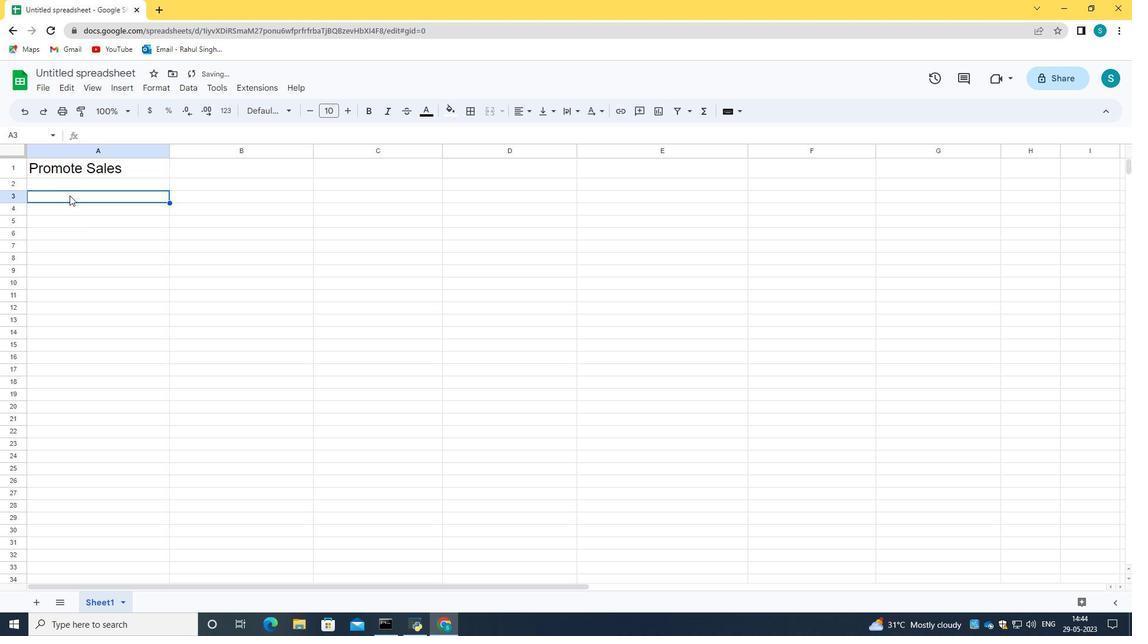 
Action: Mouse pressed left at (69, 196)
Screenshot: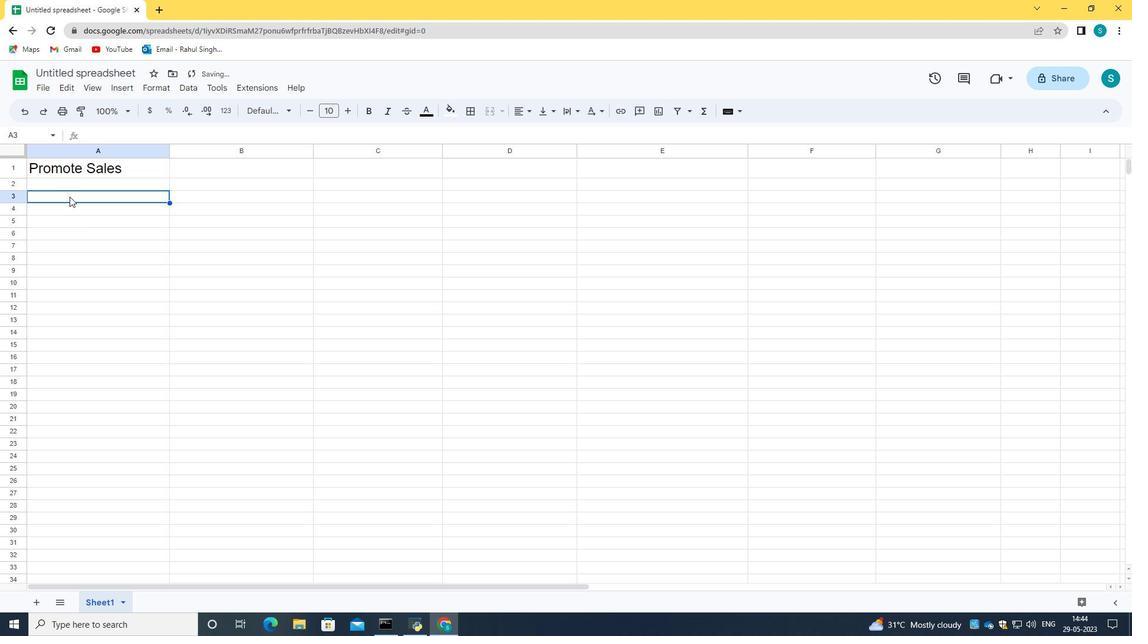 
Action: Key pressed <Key.caps_lock>N<Key.caps_lock><Key.caps_lock>AME
Screenshot: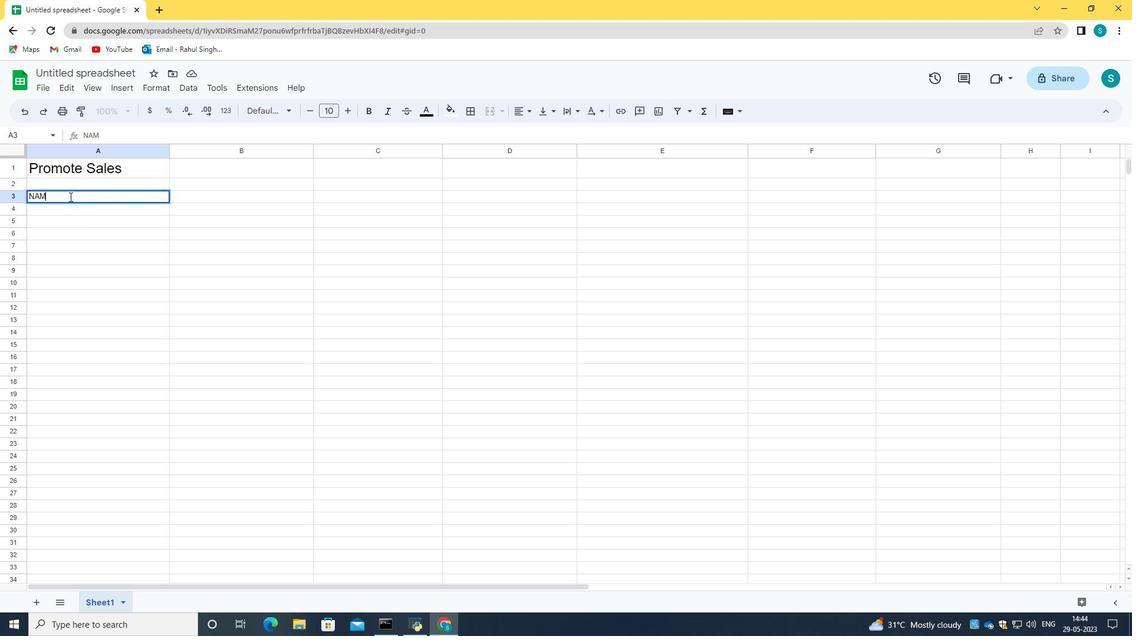 
Action: Mouse moved to (48, 209)
Screenshot: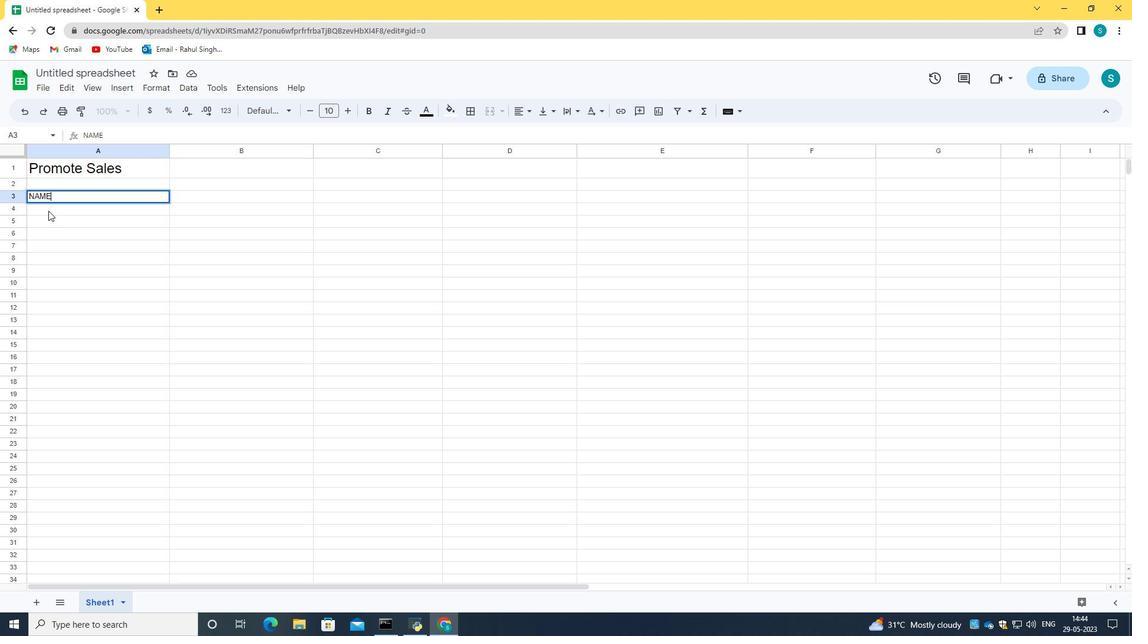 
Action: Mouse pressed left at (48, 209)
Screenshot: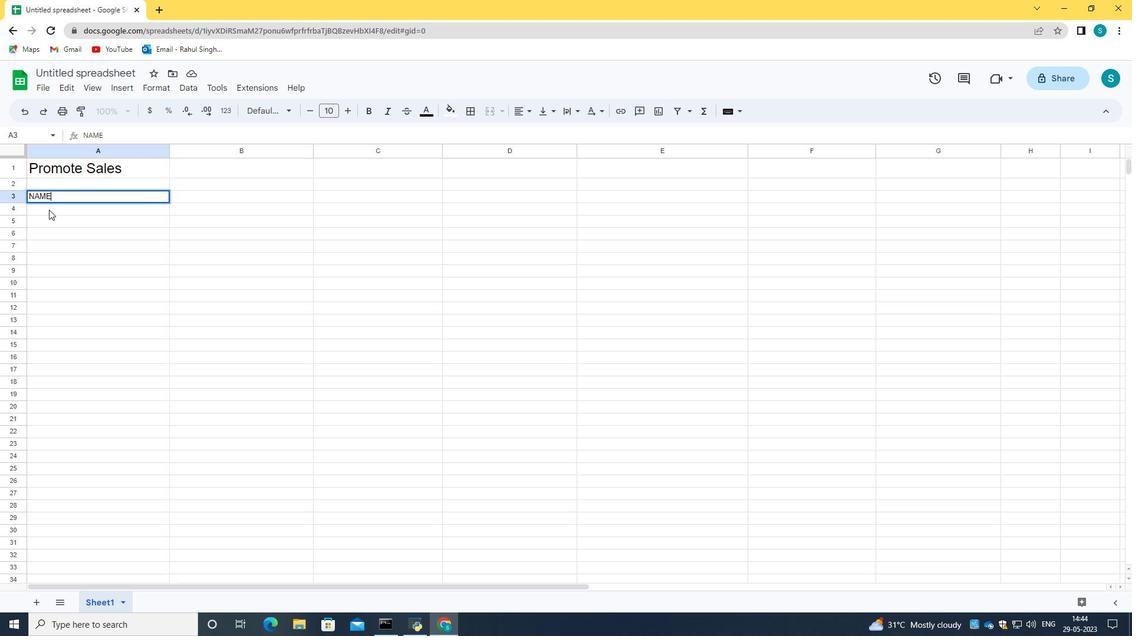 
Action: Key pressed <Key.caps_lock>e<Key.caps_lock>T<Key.backspace><Key.backspace>E<Key.caps_lock>then<Key.space><Key.caps_lock>R<Key.caps_lock>eynolds,<Key.backspace><Key.enter><Key.caps_lock>O<Key.caps_lock>livia<Key.space><Key.caps_lock>T<Key.caps_lock>homs]<Key.backspace><Key.backspace>pson<Key.enter><Key.caps_lock><Key.caps_lock>b<Key.caps_lock>R<Key.backspace><Key.backspace>B<Key.caps_lock>enjamin<Key.space>m<Key.caps_lock>A<Key.backspace><Key.backspace>M<Key.caps_lock>artinez<Key.enter><Key.caps_lock>E<Key.caps_lock>mma<Key.space><Key.caps_lock>D<Key.caps_lock>ais<Key.backspace><Key.backspace>vid<Key.enter><Key.backspace>
Screenshot: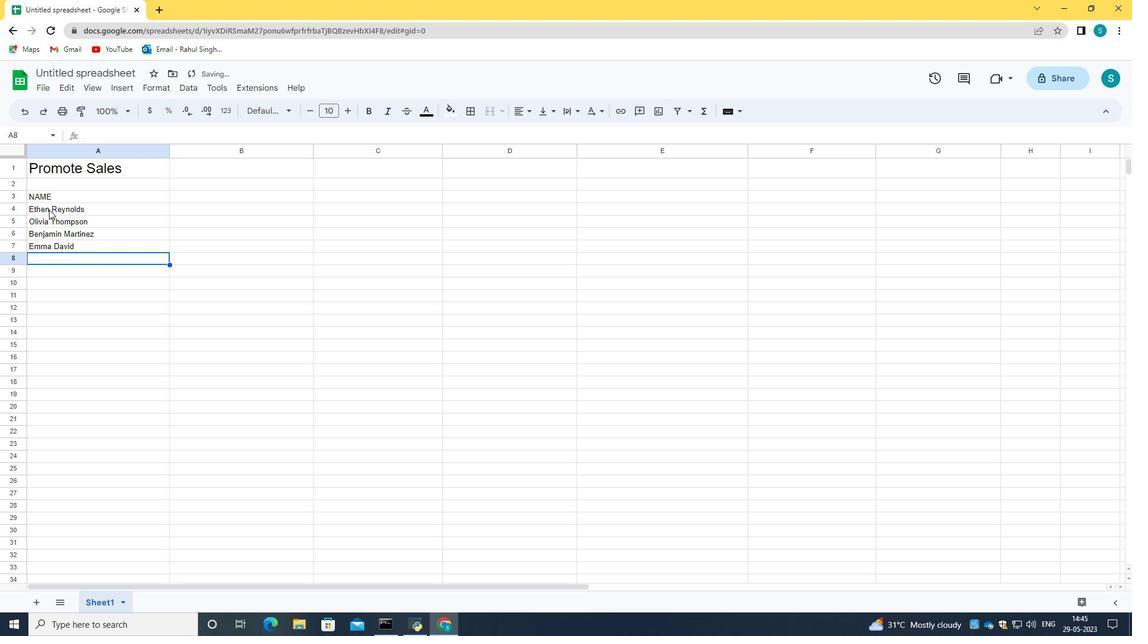 
Action: Mouse moved to (86, 245)
Screenshot: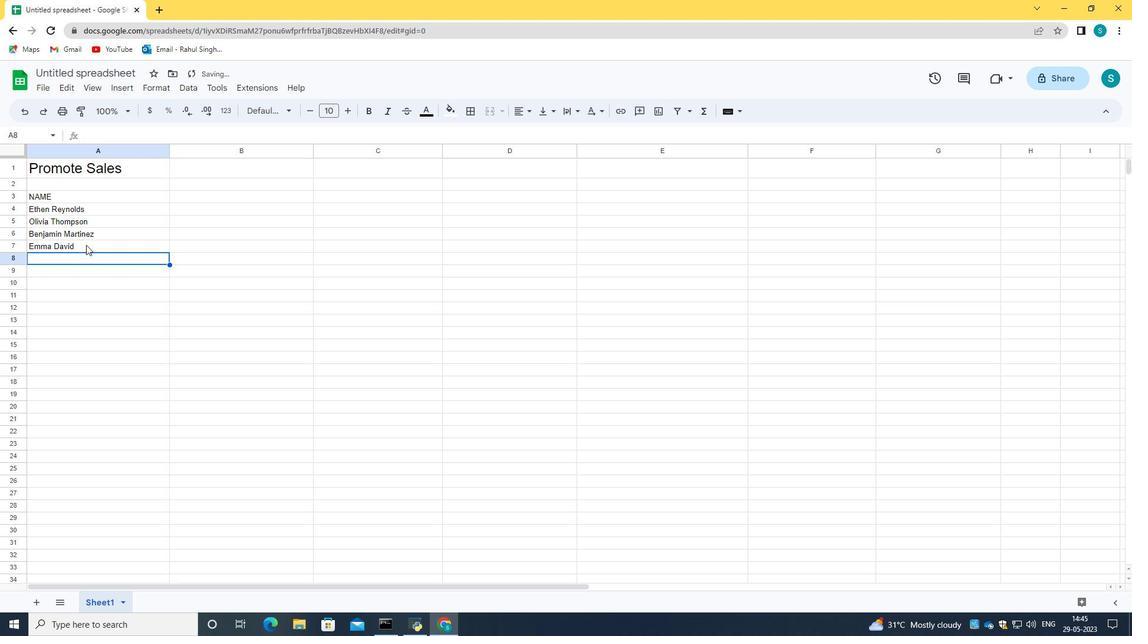 
Action: Mouse pressed left at (86, 245)
Screenshot: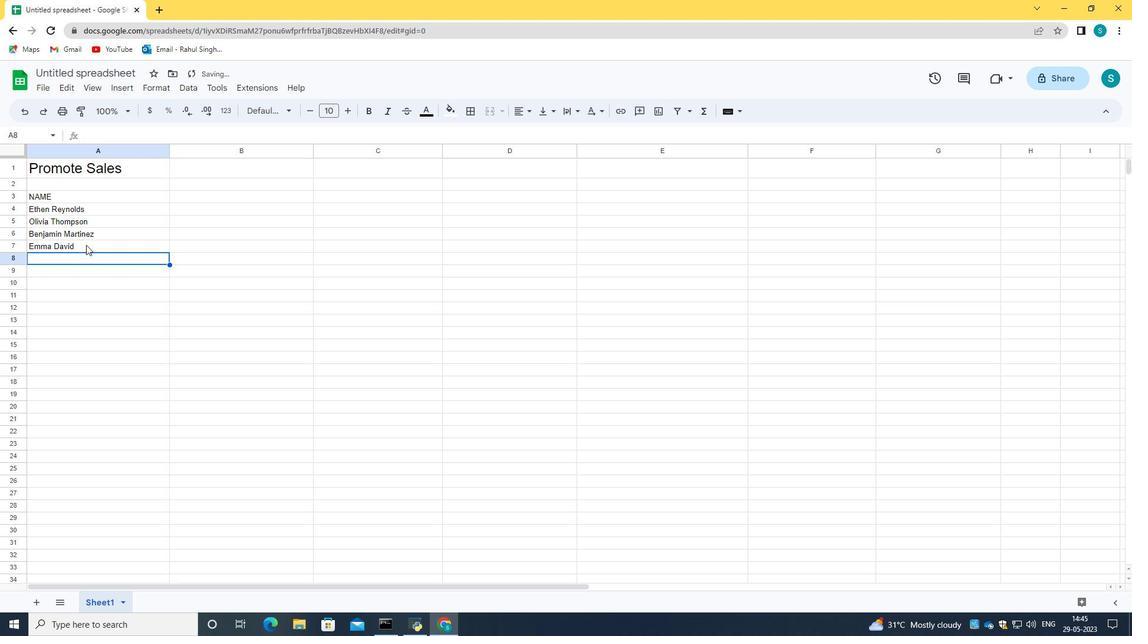 
Action: Mouse moved to (87, 245)
Screenshot: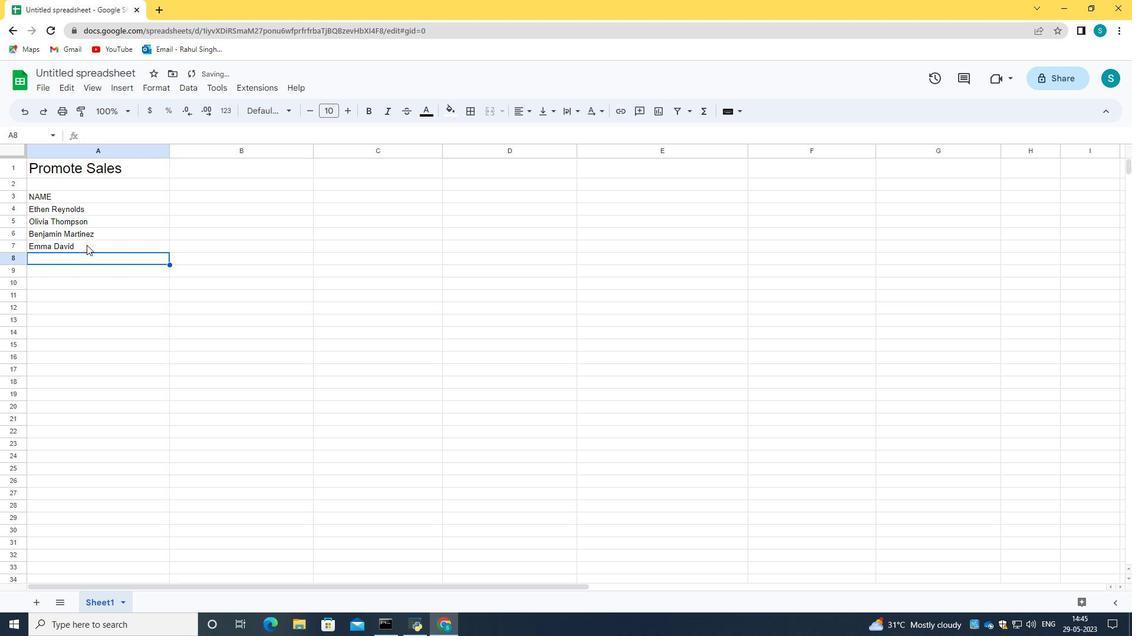 
Action: Mouse pressed left at (87, 245)
Screenshot: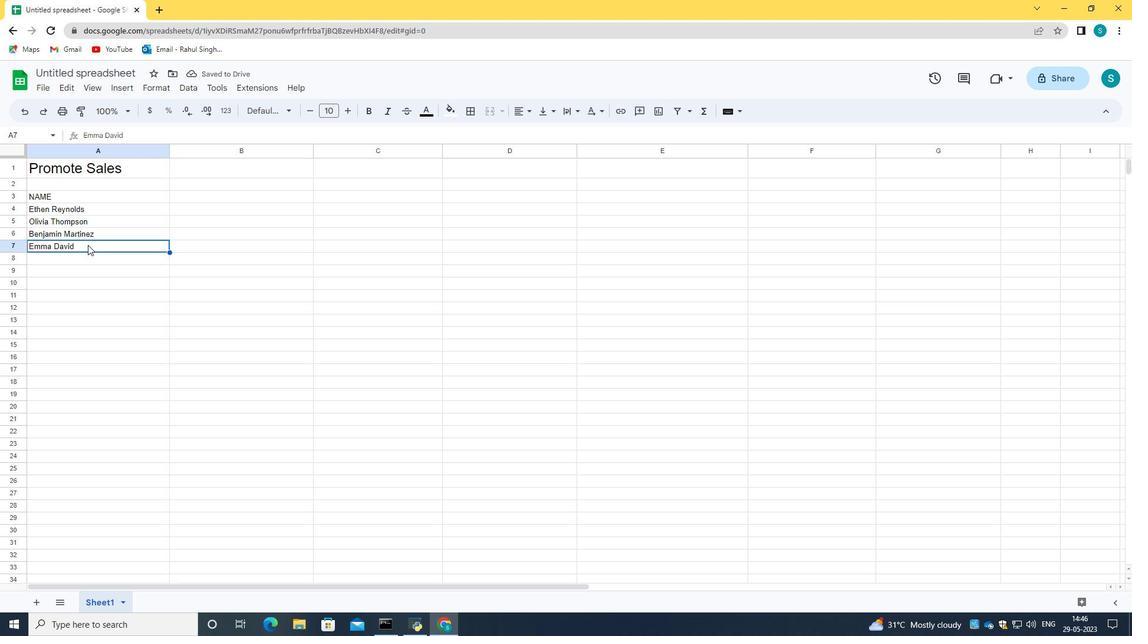 
Action: Mouse pressed left at (87, 245)
Screenshot: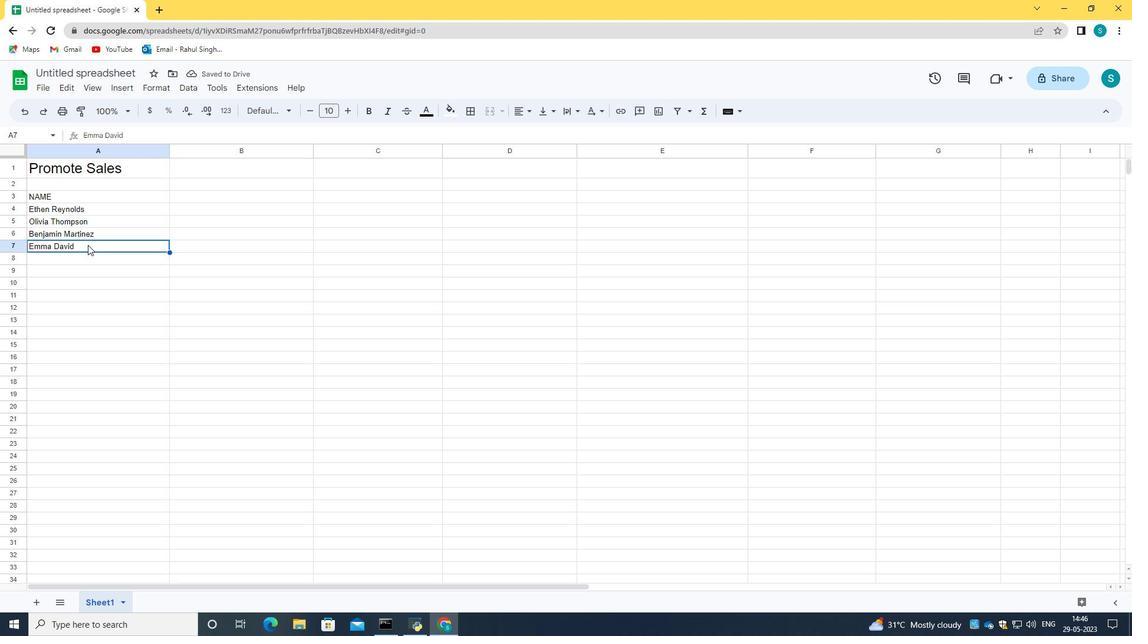 
Action: Mouse pressed left at (87, 245)
Screenshot: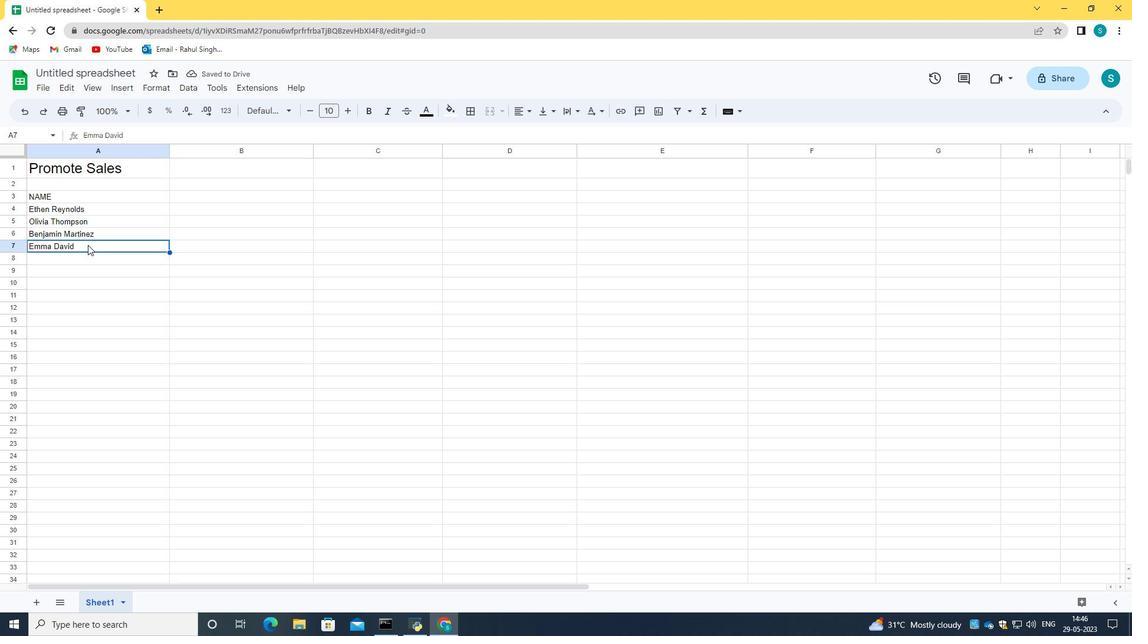 
Action: Key pressed <Key.backspace>s<Key.enter><Key.caps_lock>A<Key.caps_lock>lexander<Key.space><Key.caps_lock>M<Key.caps_lock>itcheel<Key.enter>
Screenshot: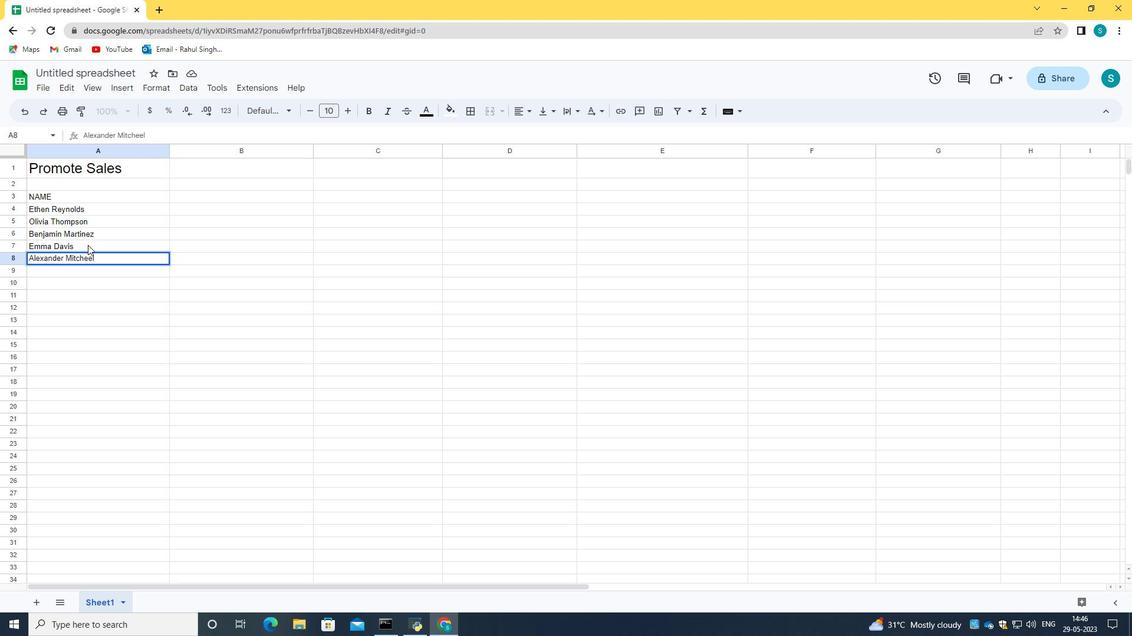
Action: Mouse moved to (100, 256)
Screenshot: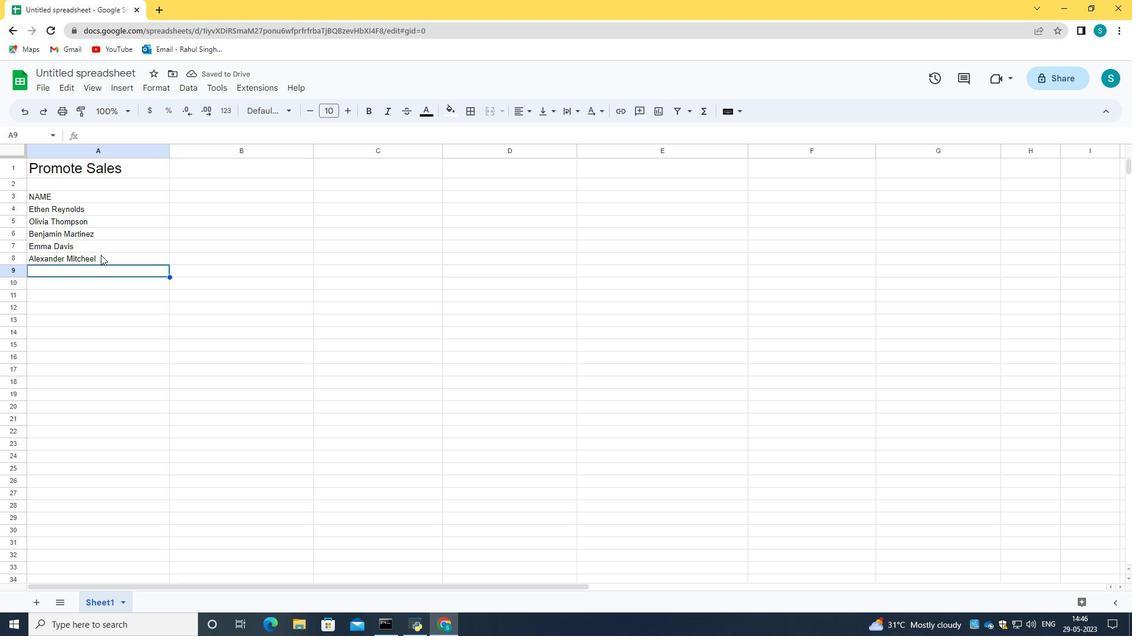 
Action: Mouse pressed left at (100, 256)
Screenshot: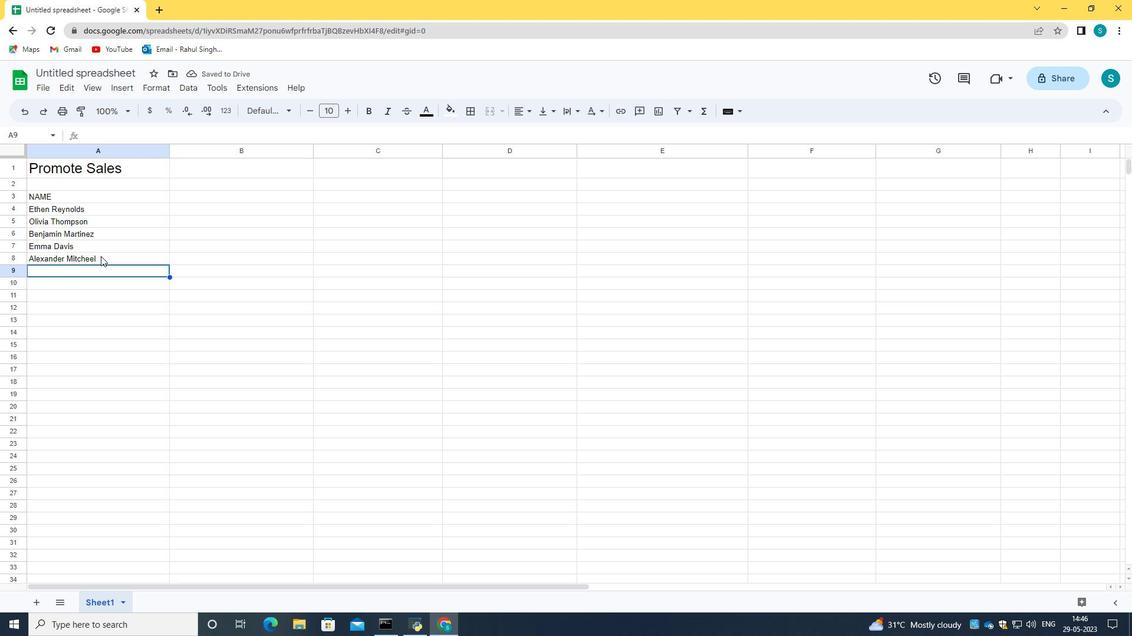 
Action: Mouse pressed left at (100, 256)
Screenshot: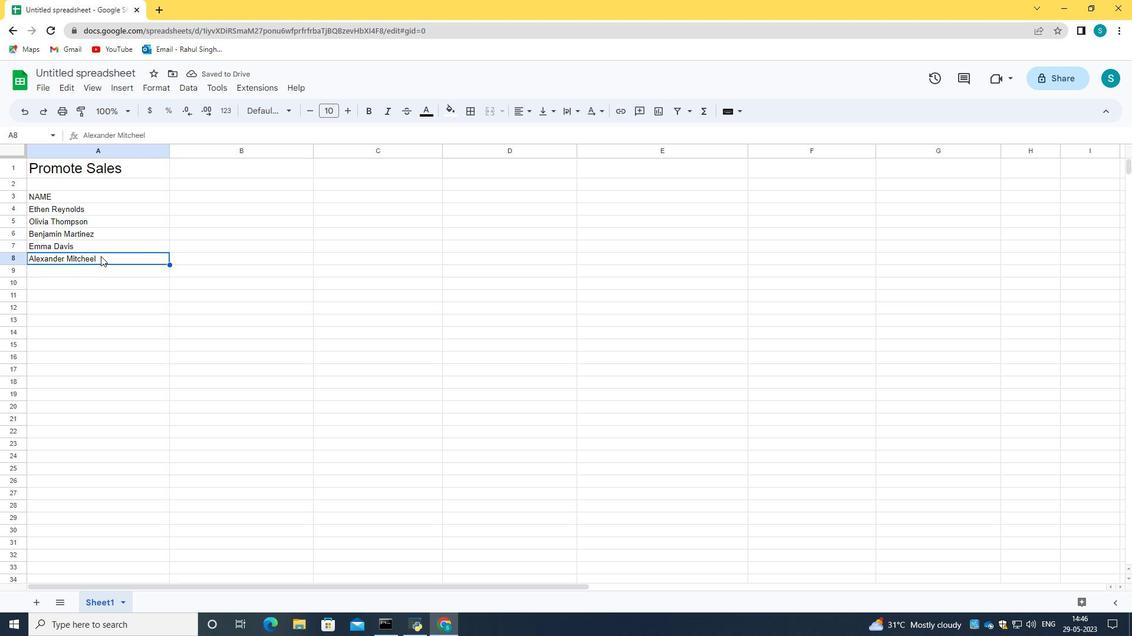 
Action: Key pressed <Key.backspace><Key.backspace>ll<Key.enter><Key.caps_lock>A<Key.caps_lock>v<Key.caps_lock><Key.caps_lock>a<Key.space><Key.caps_lock>R<Key.caps_lock>odriguez
Screenshot: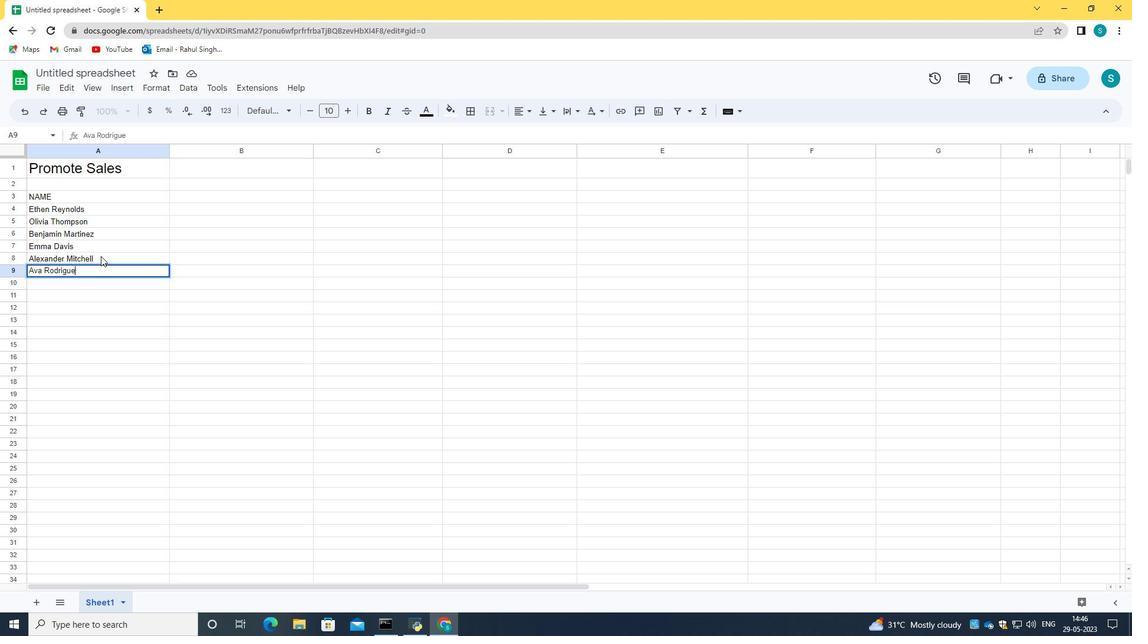 
Action: Mouse moved to (58, 281)
Screenshot: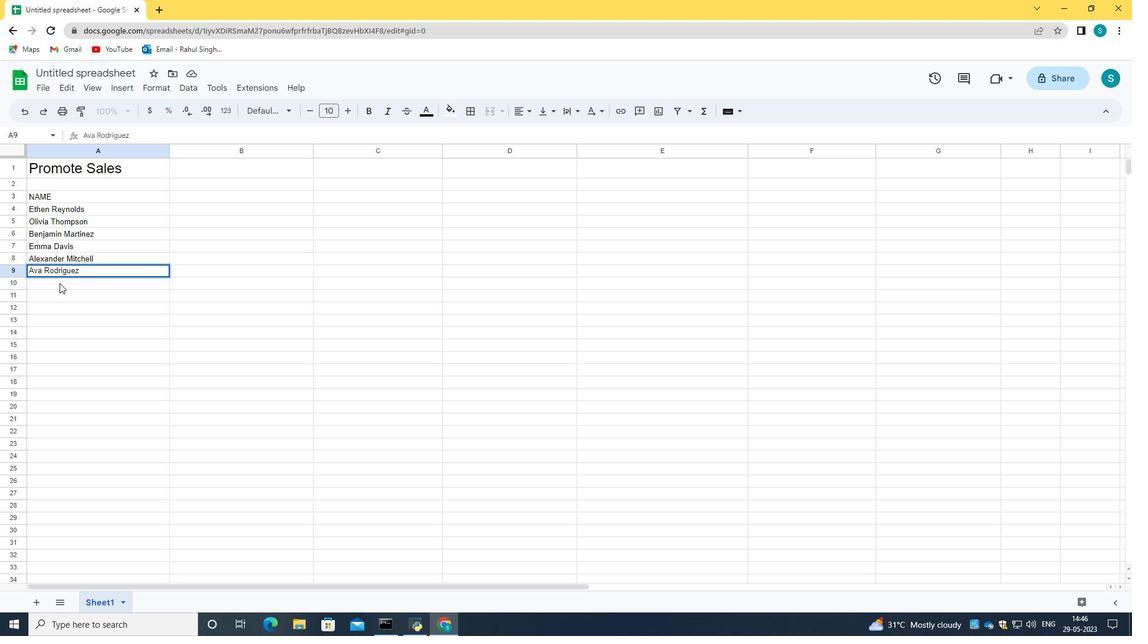 
Action: Mouse pressed left at (58, 281)
Screenshot: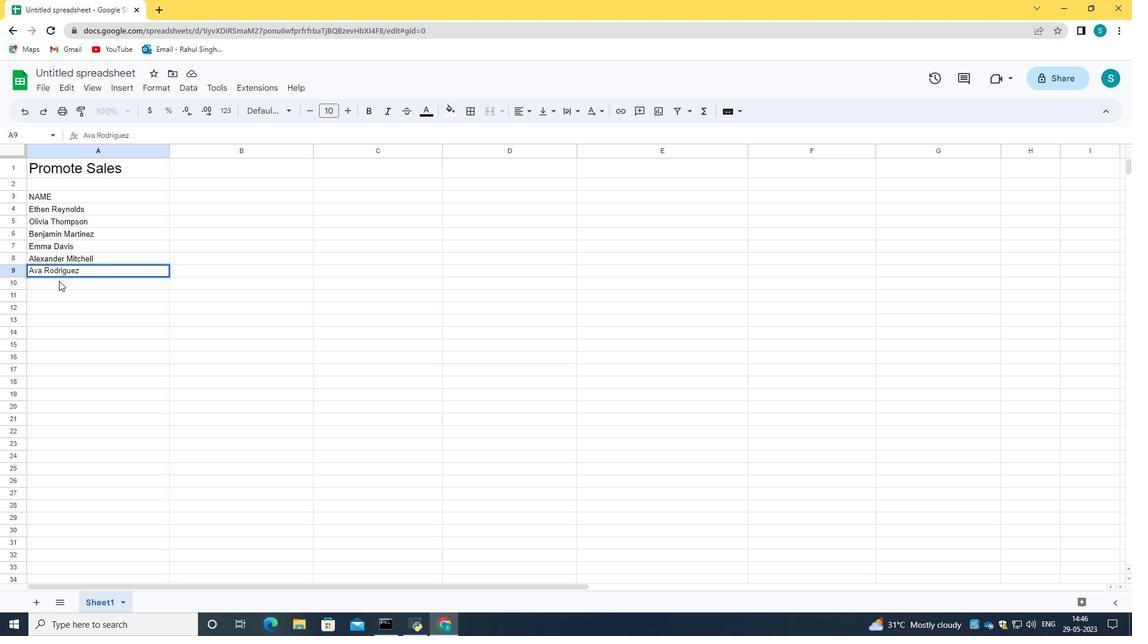 
Action: Key pressed <Key.caps_lock>D<Key.caps_lock>aniel<Key.space><Key.caps_lock>A<Key.caps_lock>nderson<Key.enter><Key.caps_lock>M<Key.caps_lock>ia<Key.space><Key.caps_lock>L<Key.caps_lock>ewis<Key.space><Key.enter><Key.caps_lock>C<Key.caps_lock>hristopher<Key.space><Key.caps_lock>S<Key.caps_lock>cott<Key.enter><Key.caps_lock>S<Key.caps_lock>ophia<Key.space><Key.caps_lock>H<Key.caps_lock>arris
Screenshot: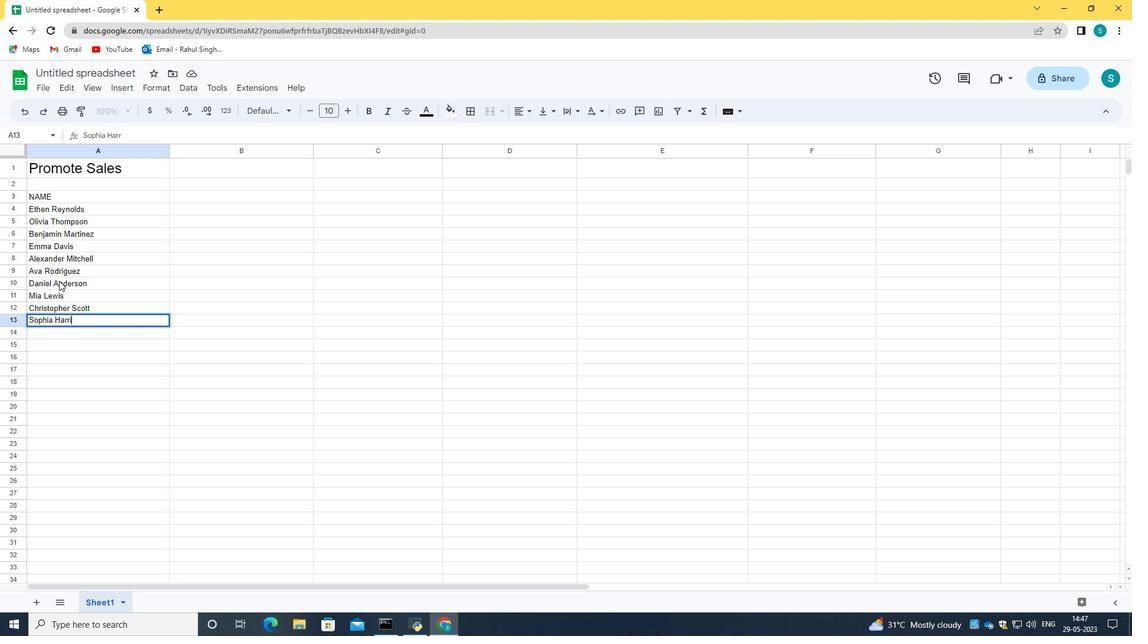 
Action: Mouse moved to (189, 194)
Screenshot: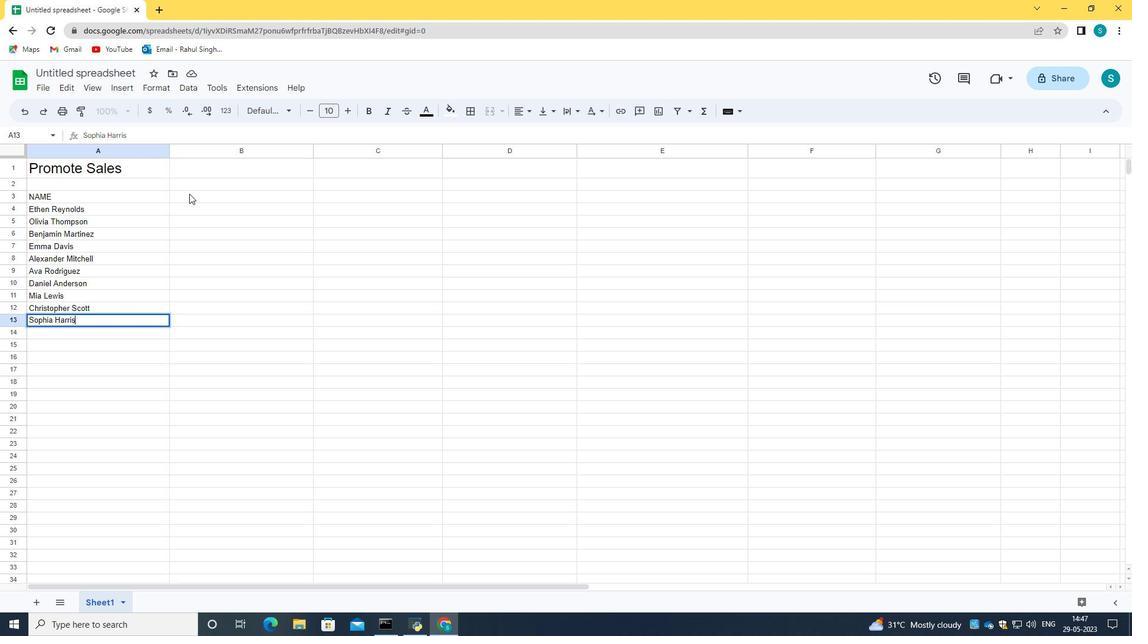 
Action: Mouse pressed left at (189, 194)
Screenshot: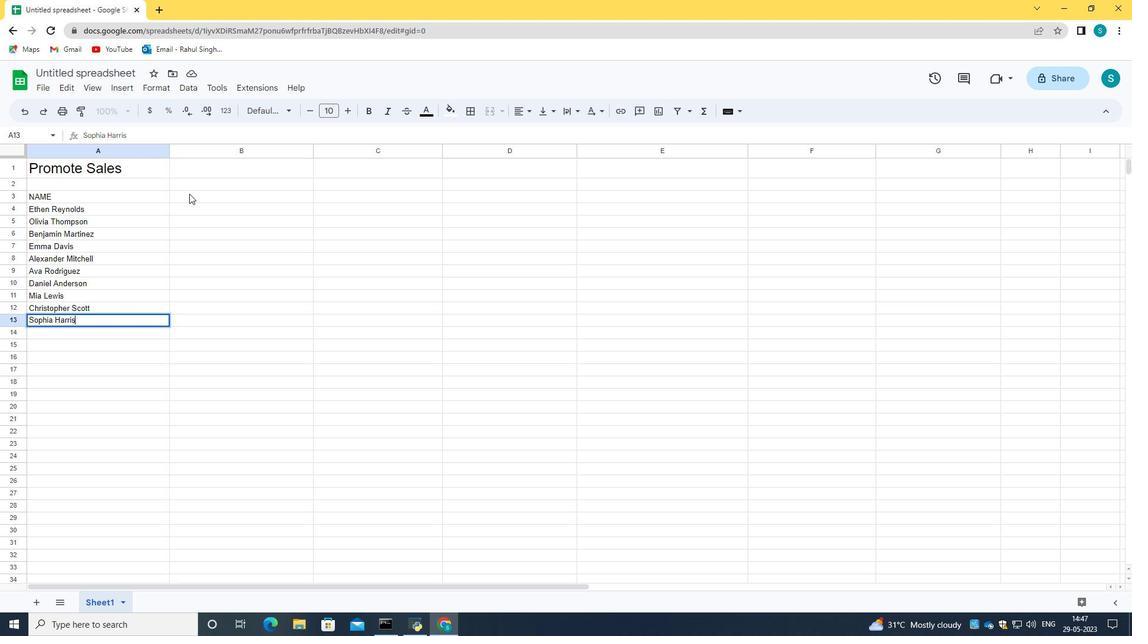 
Action: Key pressed <Key.caps_lock>I<Key.caps_lock>tem<Key.space><Key.caps_lock>C<Key.caps_lock>ode
Screenshot: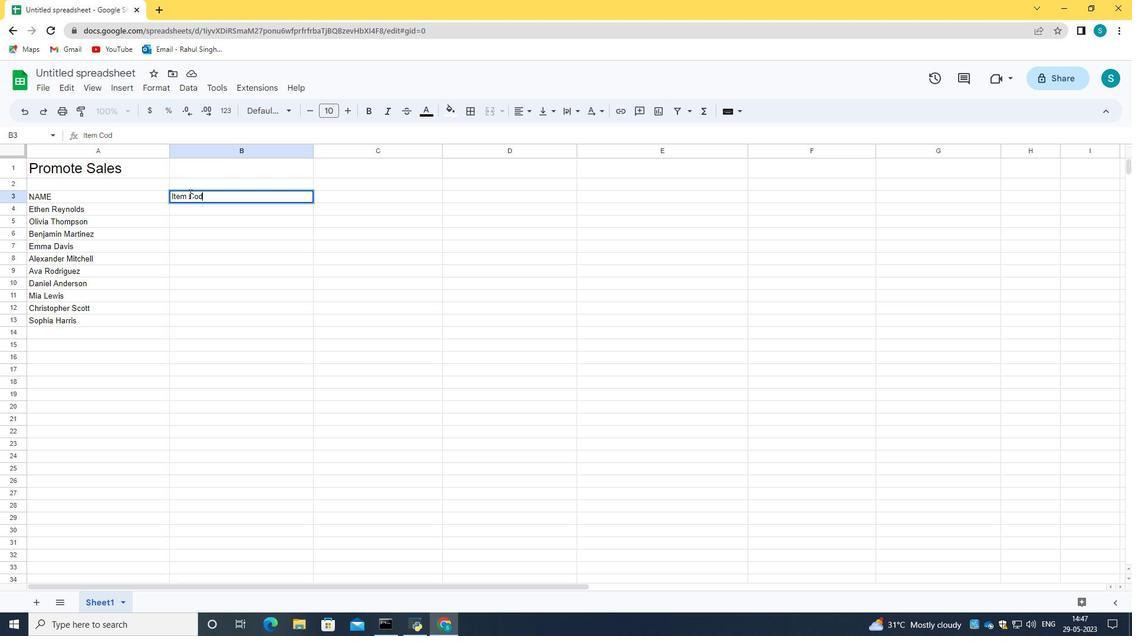 
Action: Mouse moved to (190, 211)
Screenshot: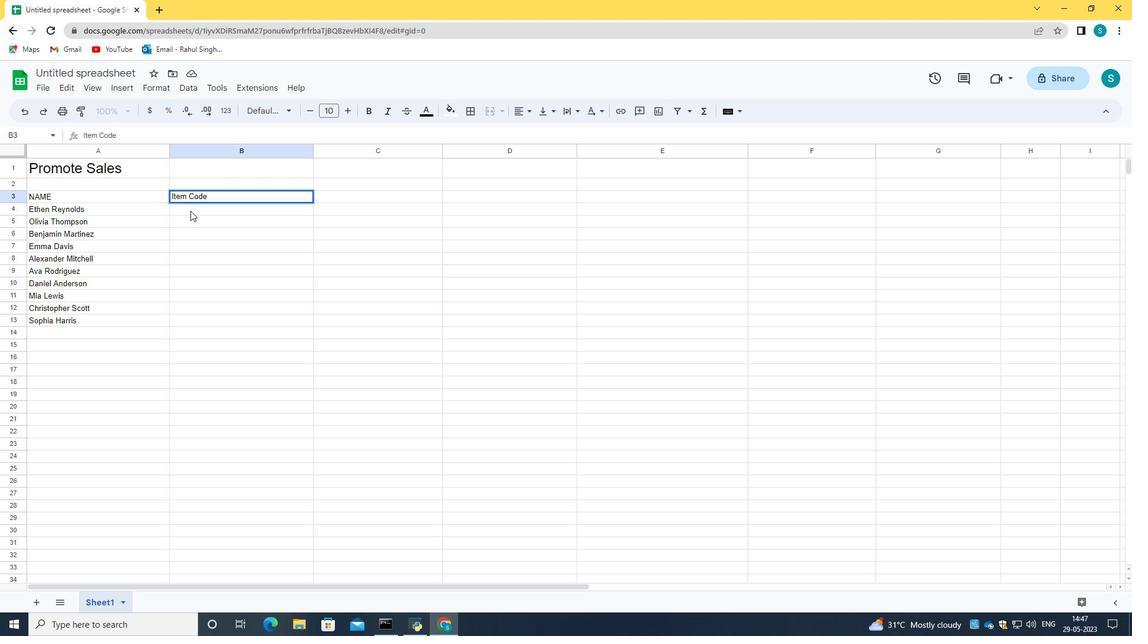 
Action: Mouse pressed left at (190, 211)
Screenshot: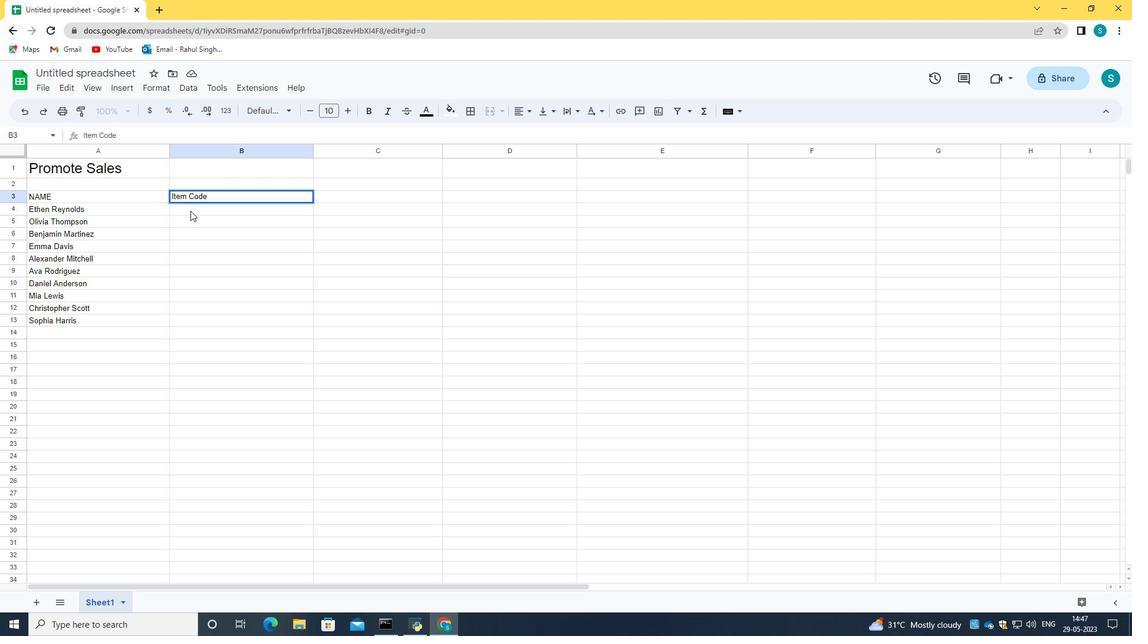 
Action: Key pressed <Key.caps_lock>
Screenshot: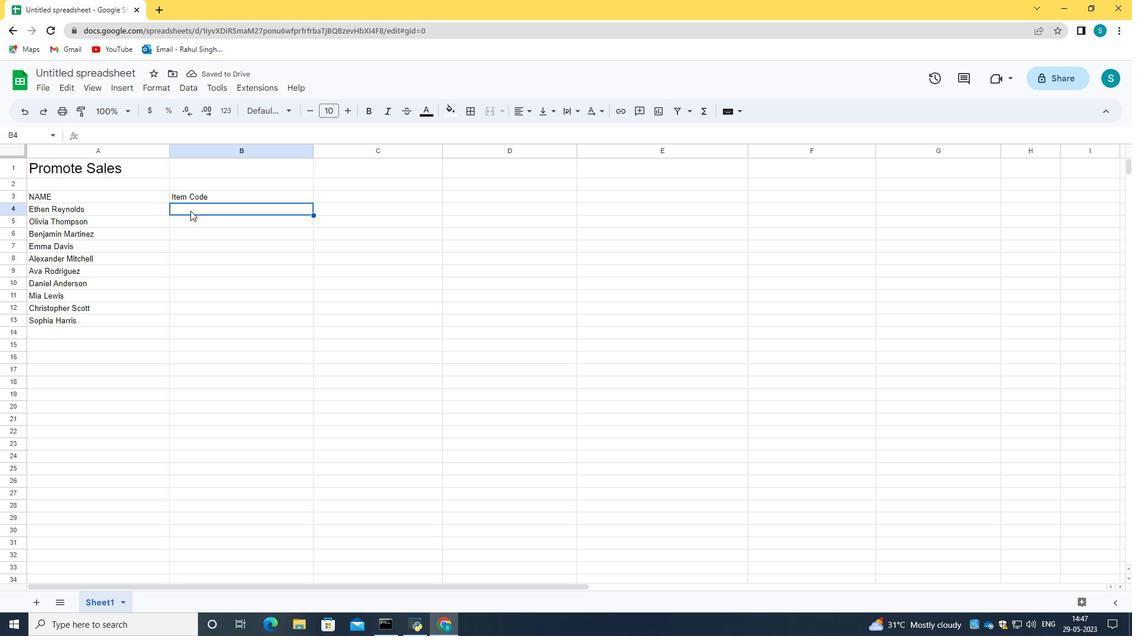 
Action: Mouse moved to (168, 193)
Screenshot: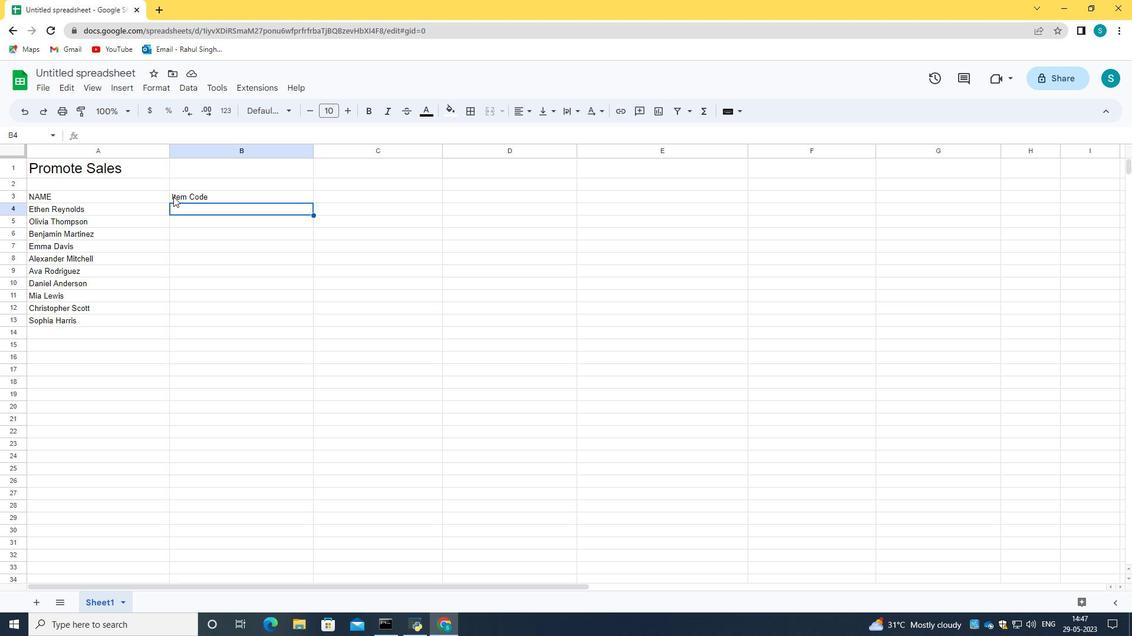 
Action: Key pressed 2500<Key.enter>
Screenshot: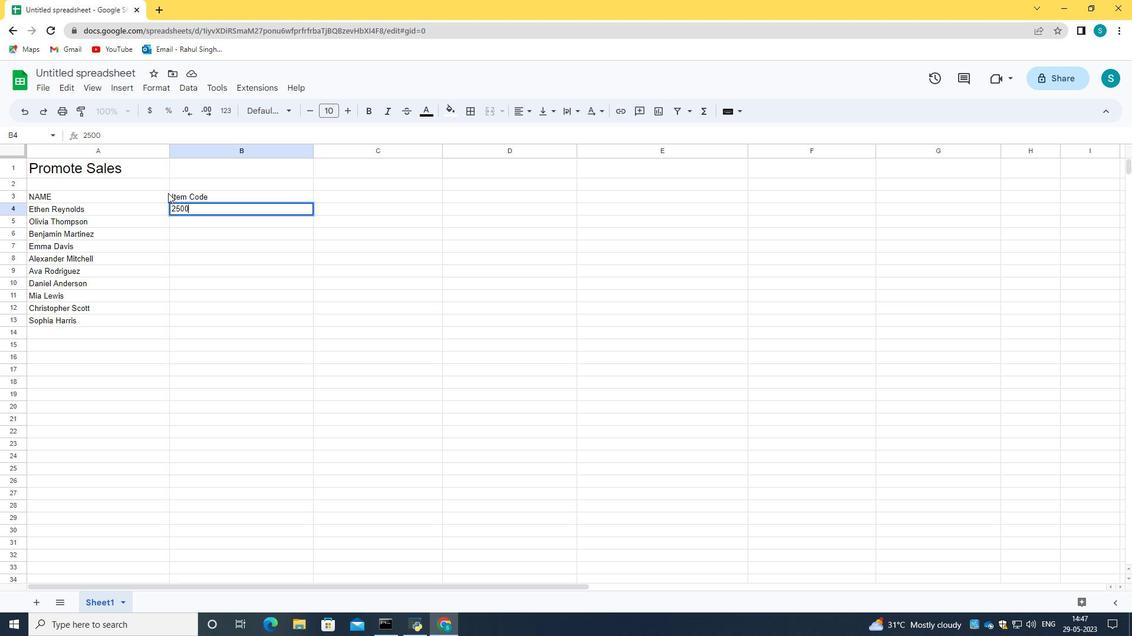 
Action: Mouse moved to (167, 193)
Screenshot: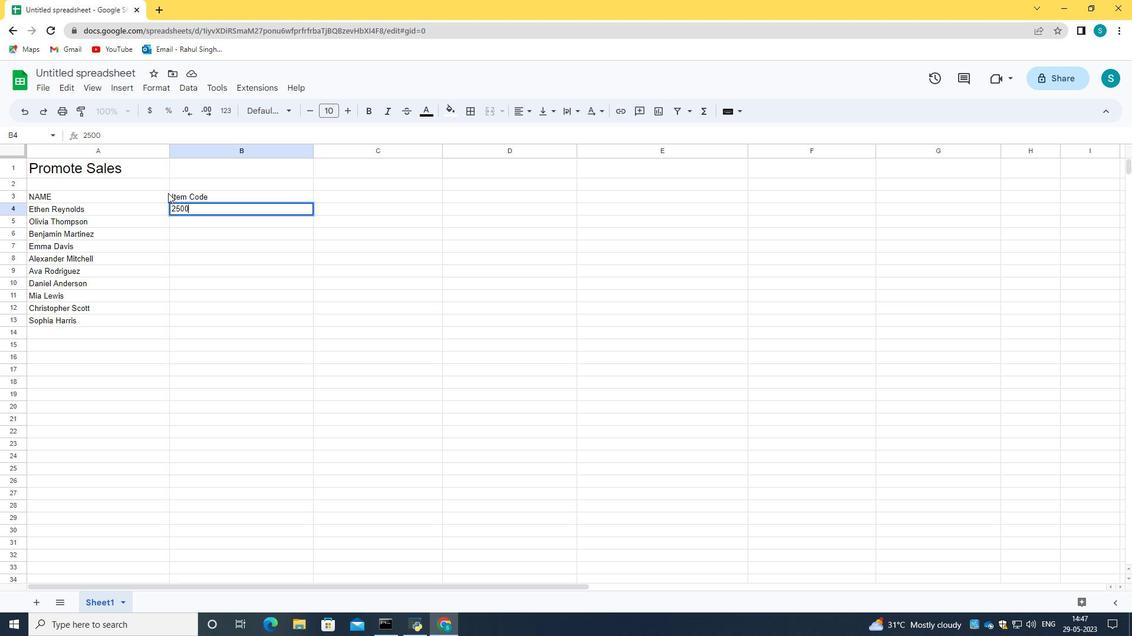 
Action: Key pressed 2600<Key.enter>2550<Key.enter>2600<Key.enter>2510<Key.enter>2510<Key.backspace><Key.backspace>20<Key.enter>2530<Key.enter>2590<Key.enter>2600<Key.enter>2512<Key.backspace><Key.backspace>90<Key.enter>
Screenshot: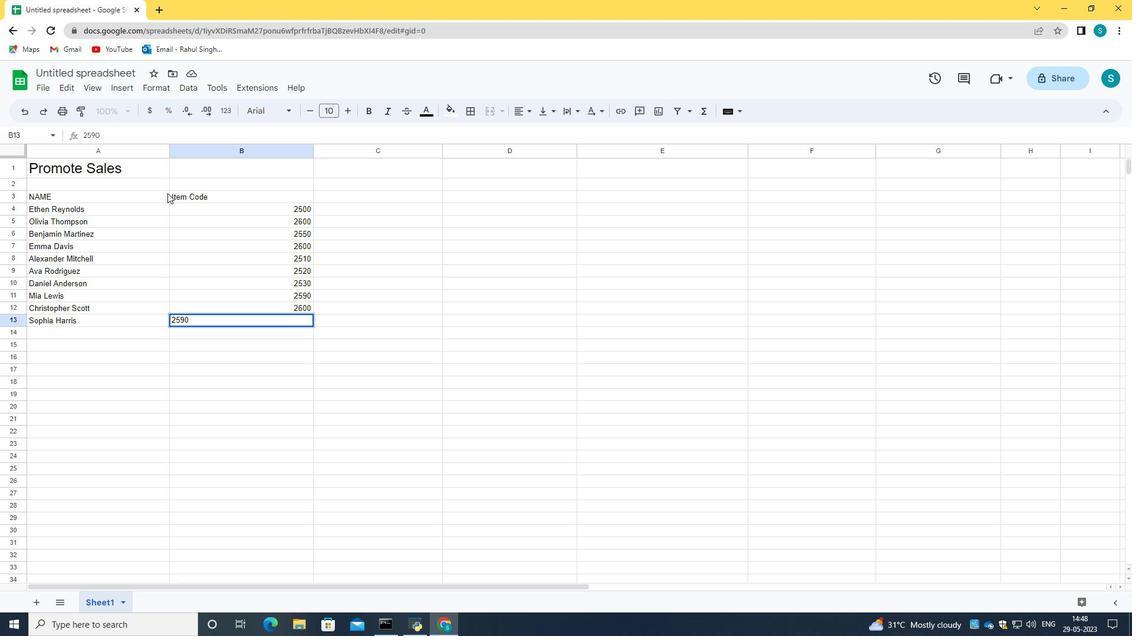 
Action: Mouse moved to (340, 193)
Screenshot: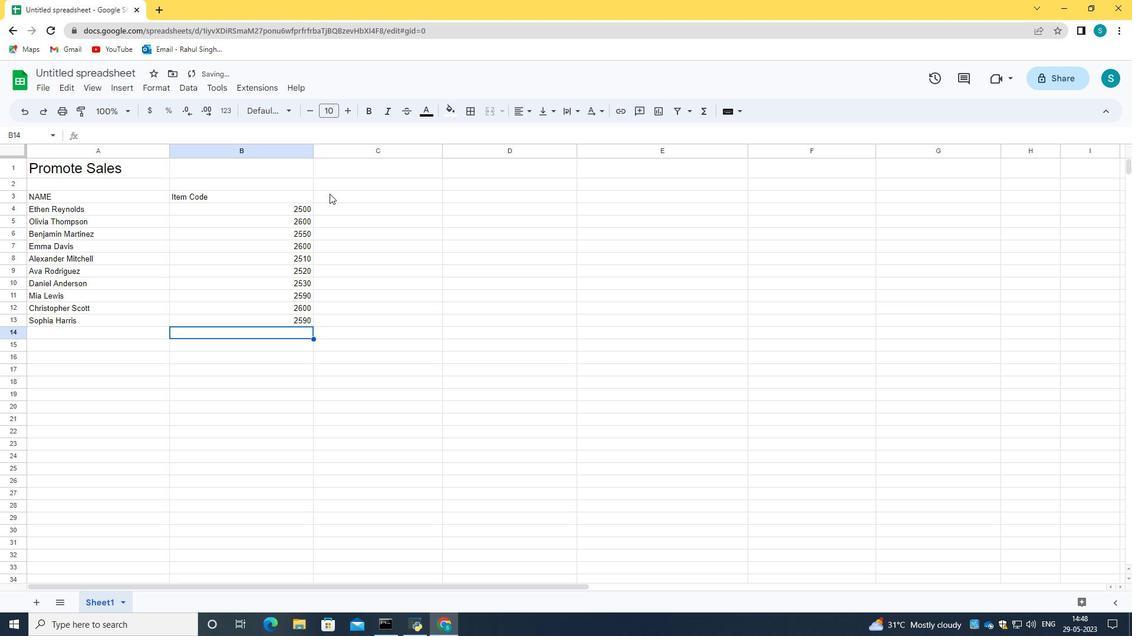 
Action: Mouse pressed left at (340, 193)
Screenshot: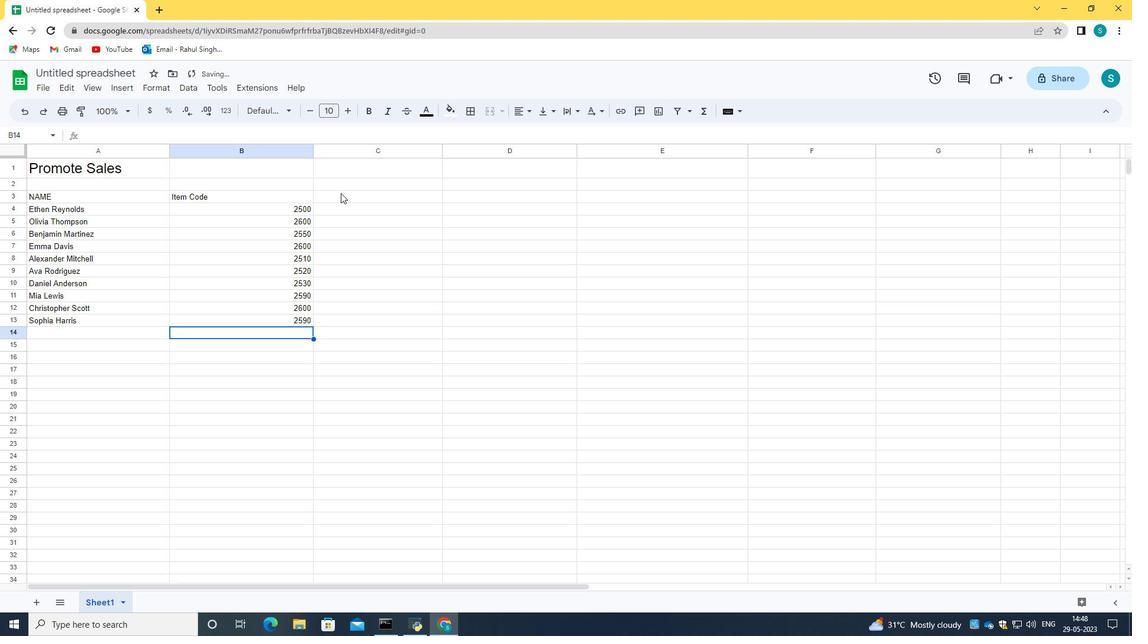 
Action: Key pressed <Key.caps_lock>p<Key.caps_lock><Key.backspace>PR<Key.backspace><Key.caps_lock>rice<Key.space><Key.caps_lock>R<Key.caps_lock>ange
Screenshot: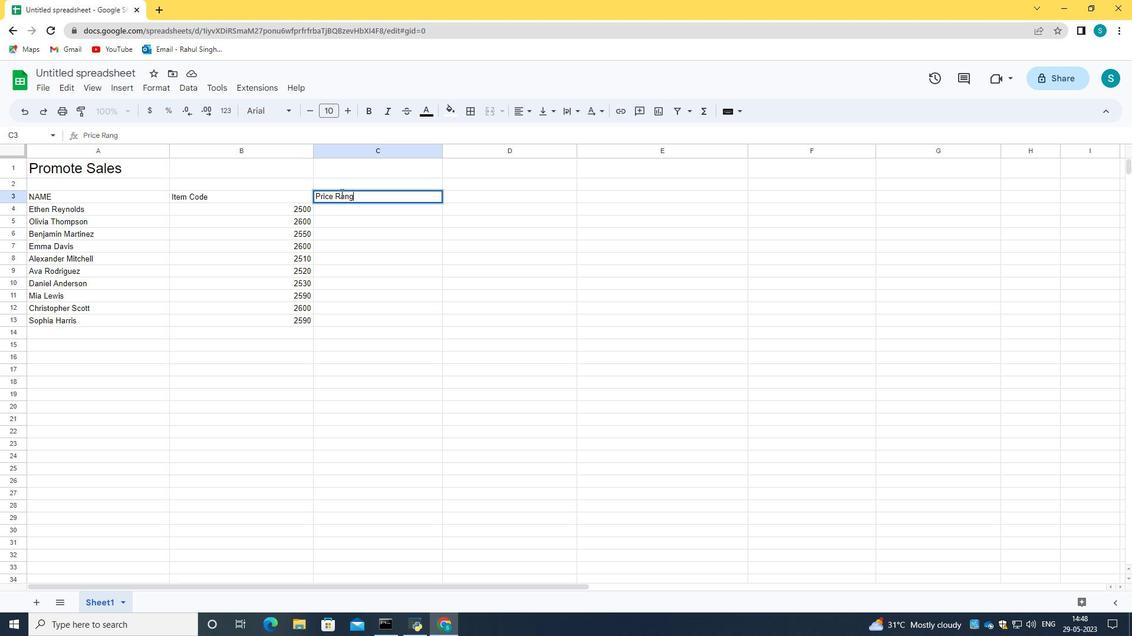 
Action: Mouse moved to (330, 195)
Screenshot: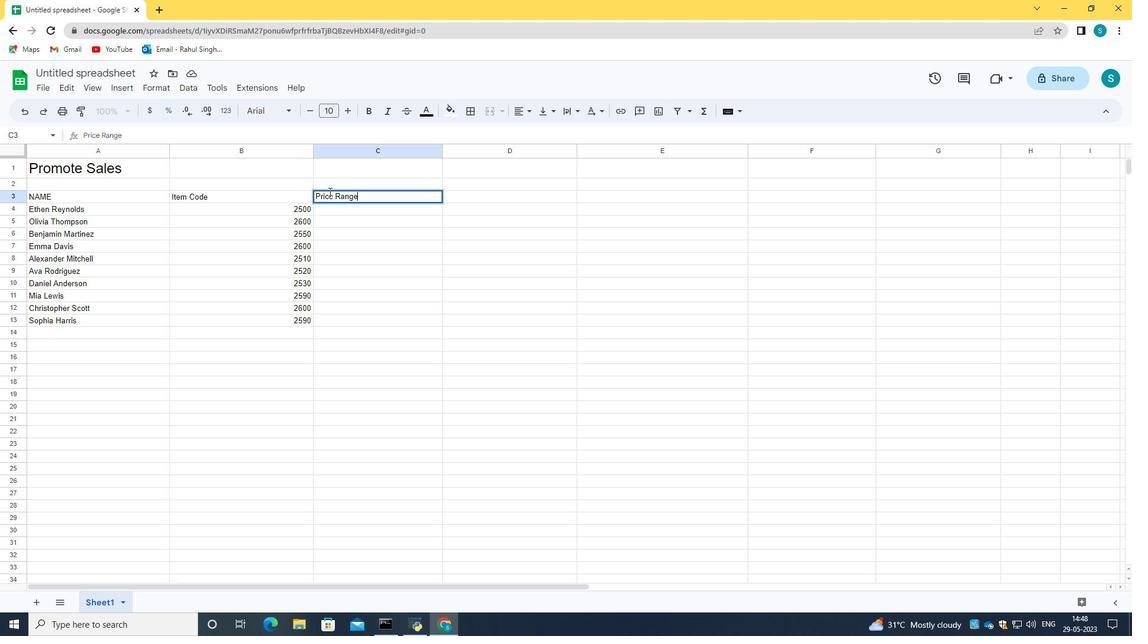 
Action: Mouse pressed left at (330, 195)
Screenshot: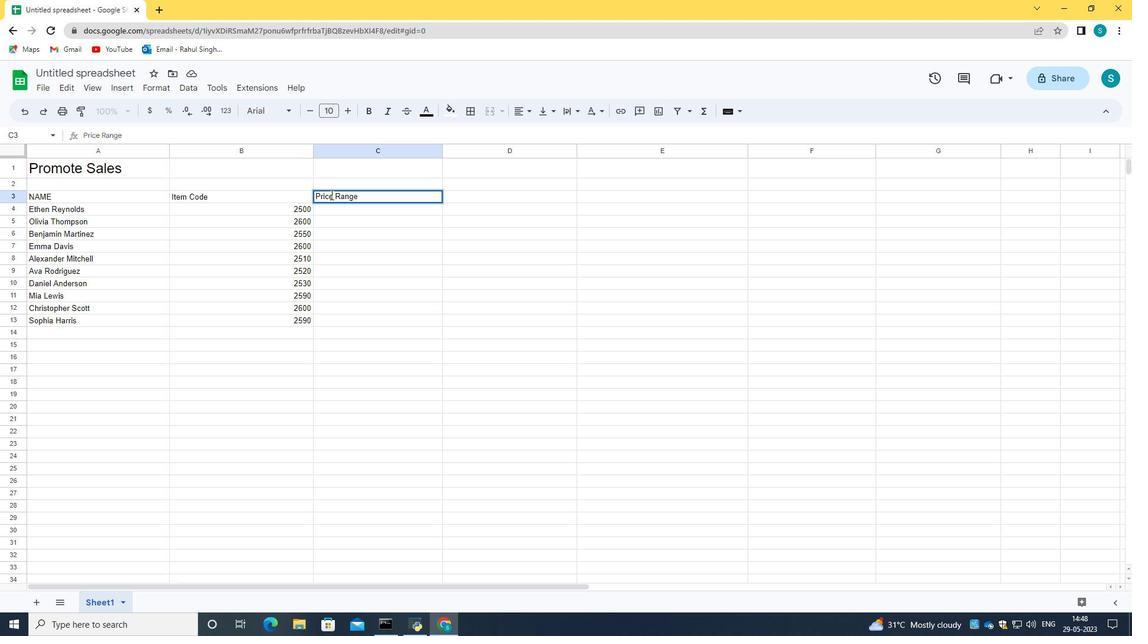 
Action: Mouse moved to (335, 195)
Screenshot: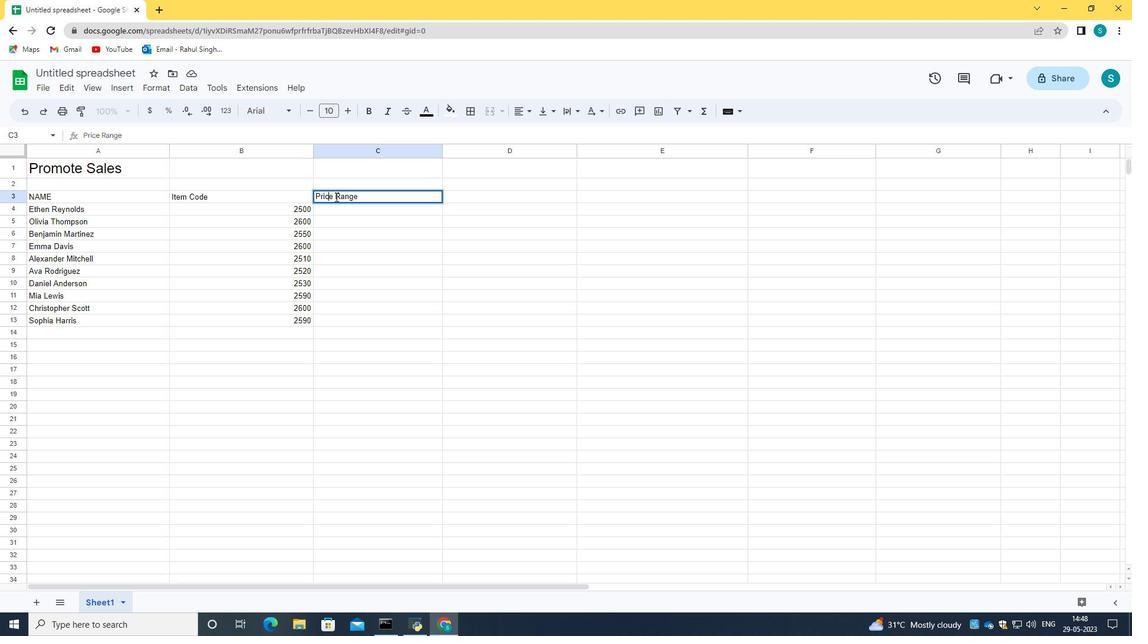 
Action: Mouse pressed left at (335, 195)
Screenshot: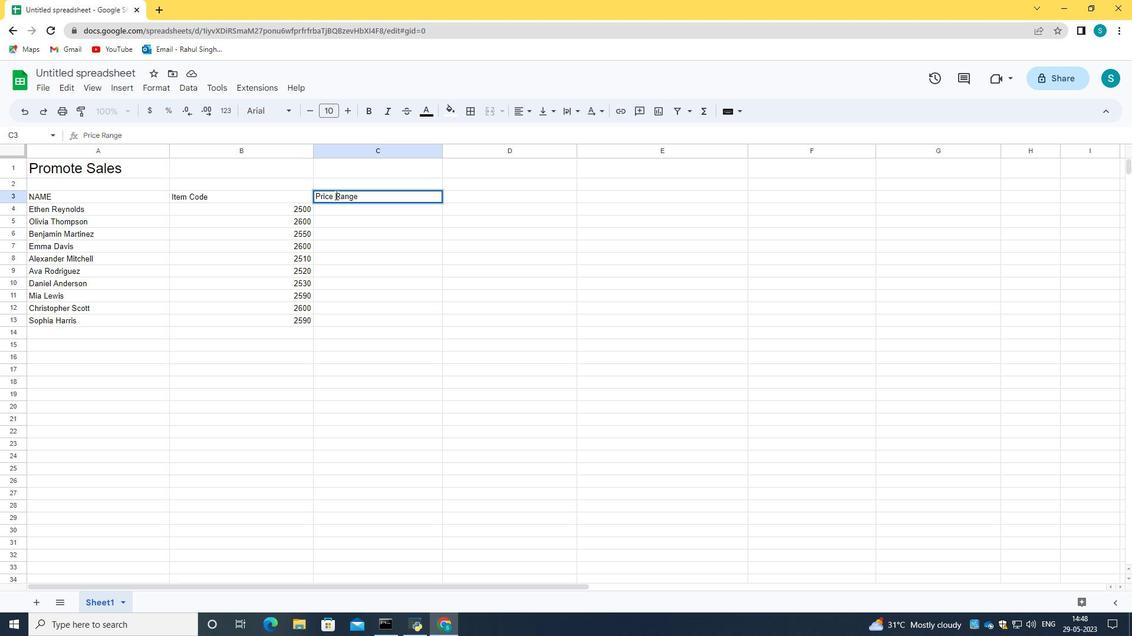 
Action: Mouse moved to (342, 199)
Screenshot: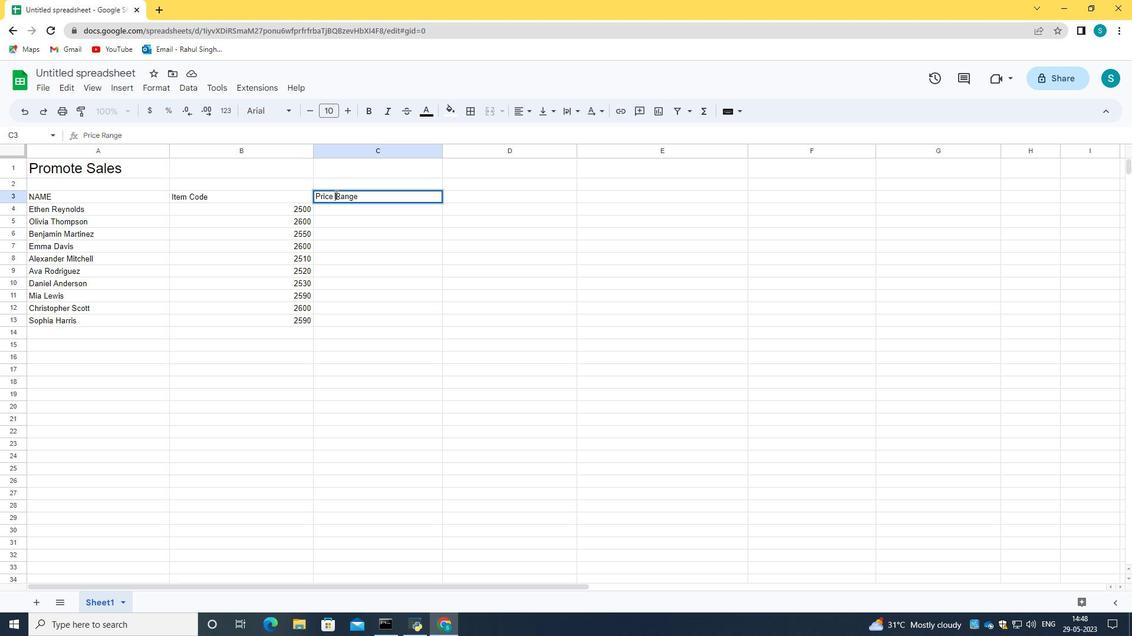 
Action: Key pressed <Key.backspace><Key.backspace><Key.backspace><Key.backspace>ouct<Key.space>
Screenshot: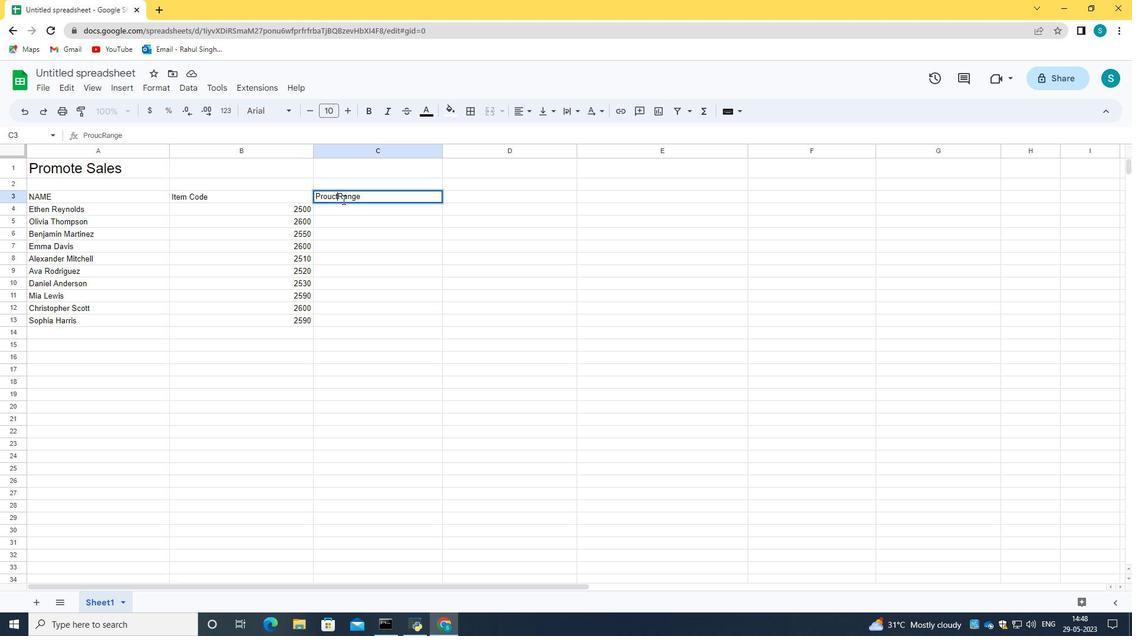 
Action: Mouse moved to (339, 209)
Screenshot: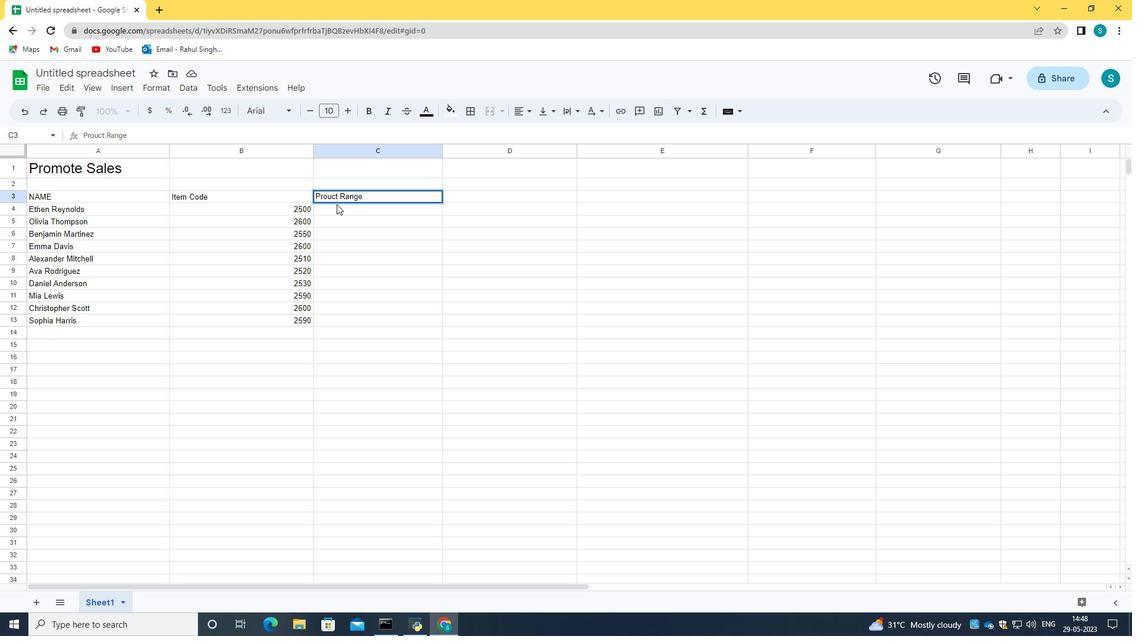 
Action: Mouse pressed left at (339, 209)
Screenshot: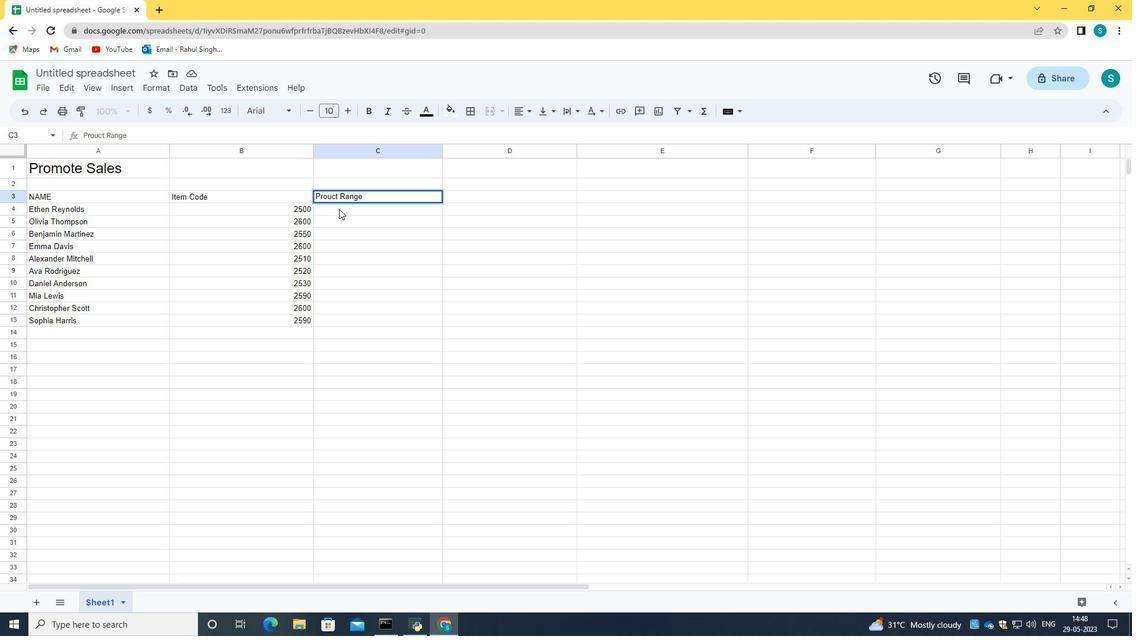 
Action: Mouse pressed left at (339, 209)
Screenshot: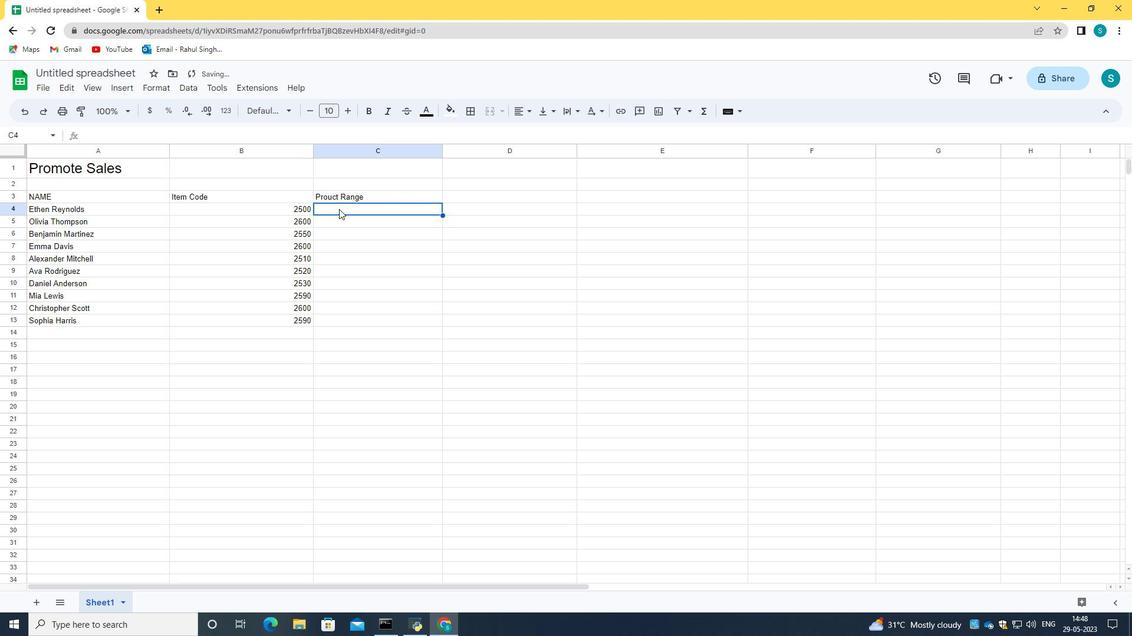 
Action: Key pressed 4000<Key.enter>4200<Key.enter>4500<Key.enter>4800<Key.enter>5000<Key.enter>5500<Key.enter>6000<Key.enter>6500<Key.enter>6800<Key.enter>7000<Key.enter>
Screenshot: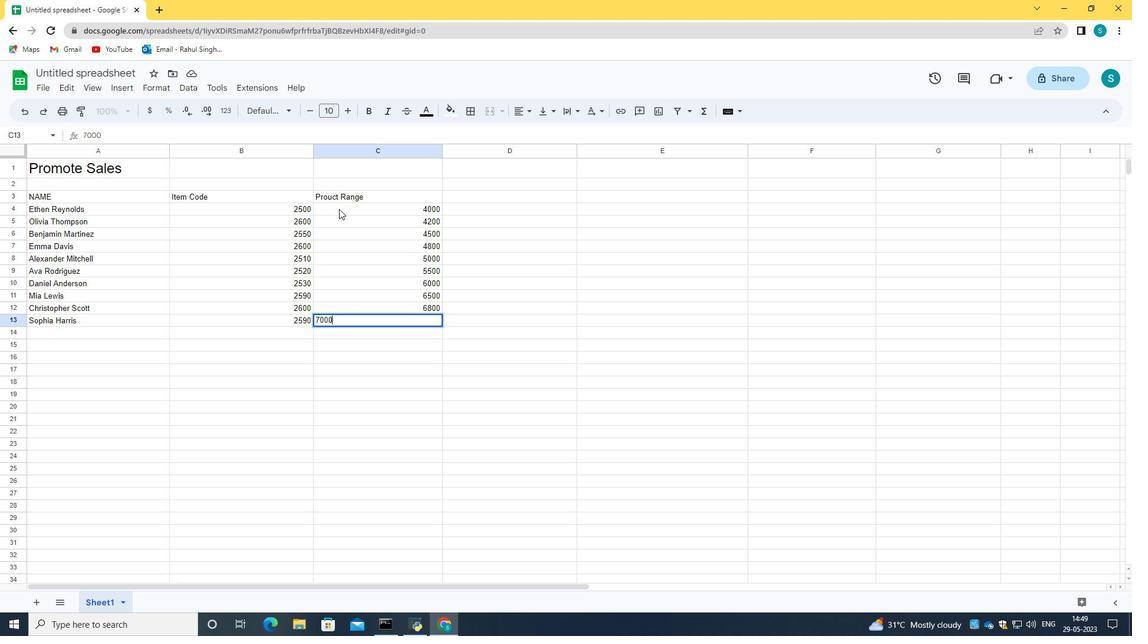 
Action: Mouse moved to (487, 196)
Screenshot: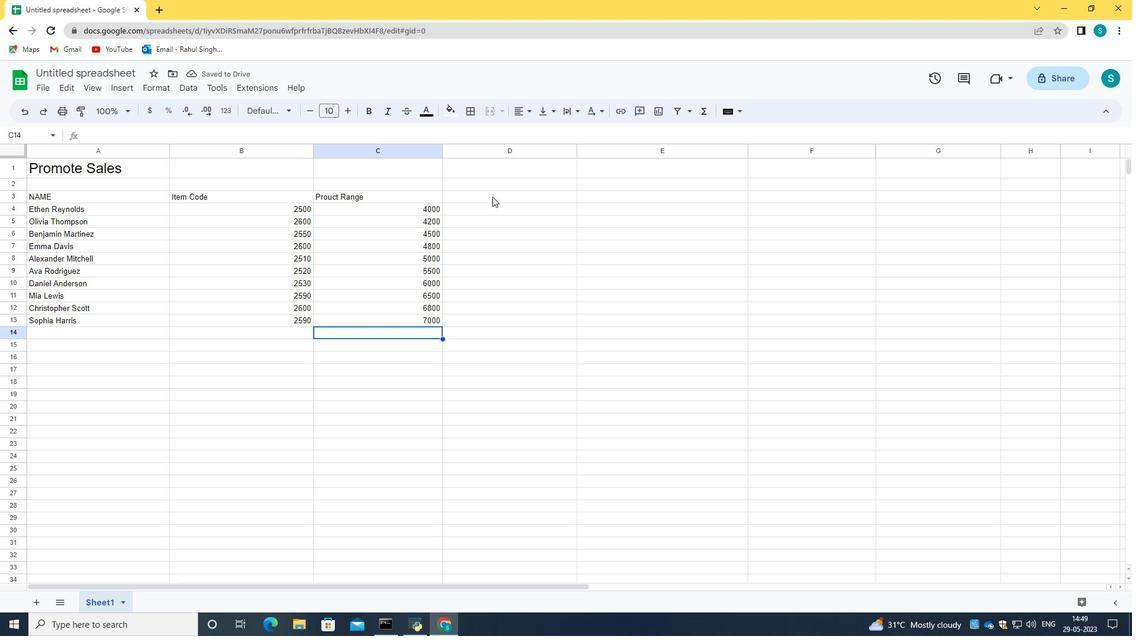 
Action: Mouse pressed left at (487, 196)
Screenshot: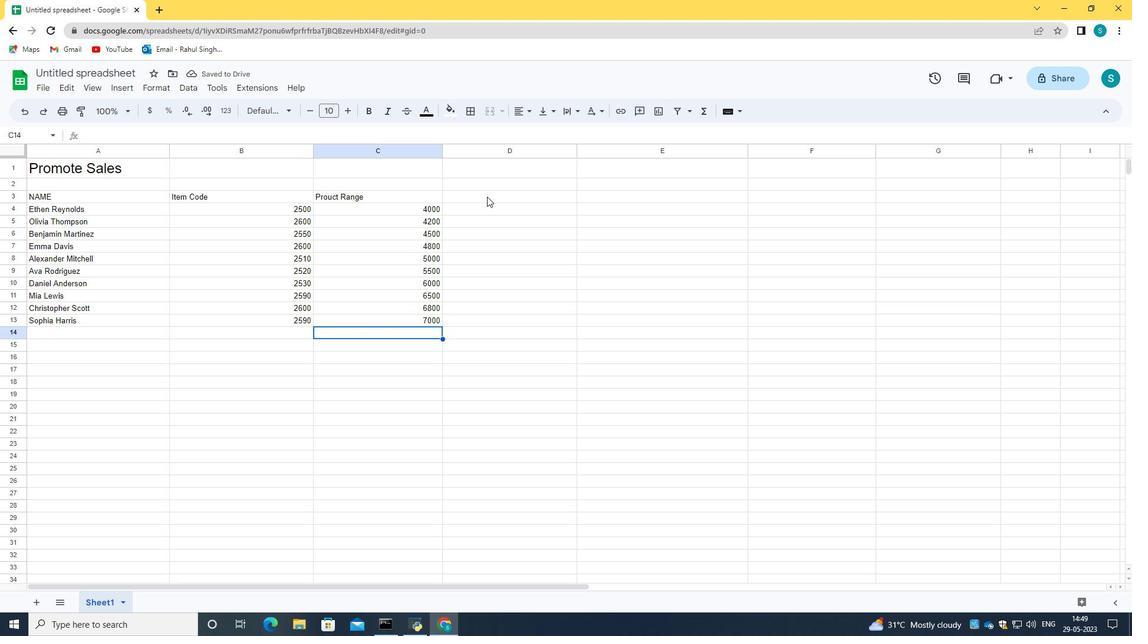 
Action: Key pressed quam<Key.backspace>nity<Key.space>
Screenshot: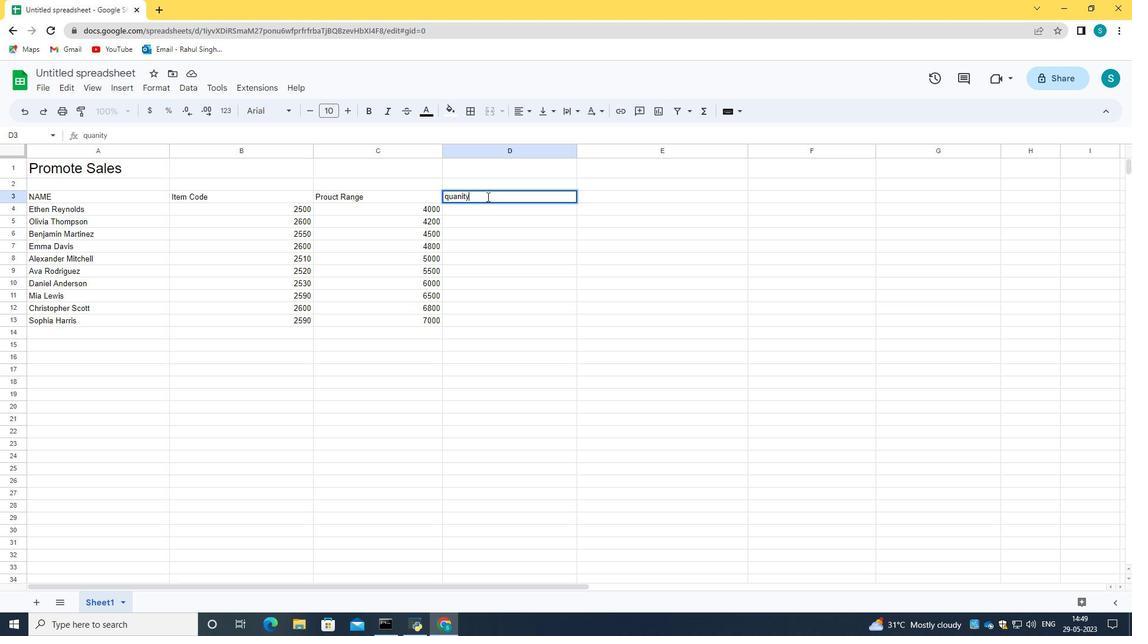 
Action: Mouse moved to (448, 194)
Screenshot: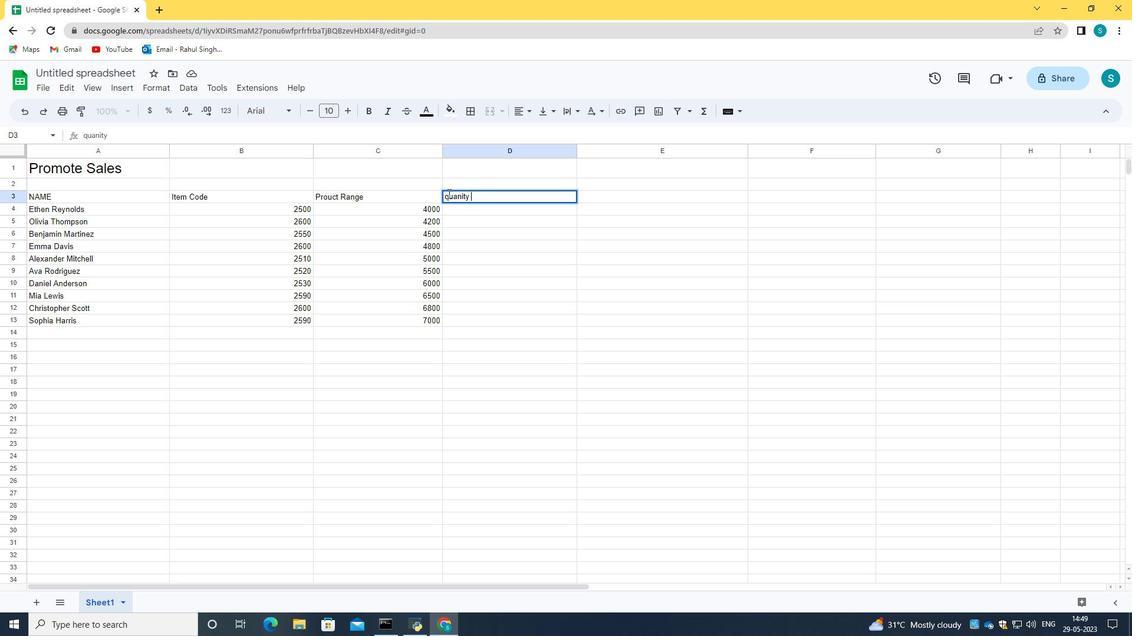 
Action: Mouse pressed left at (448, 194)
Screenshot: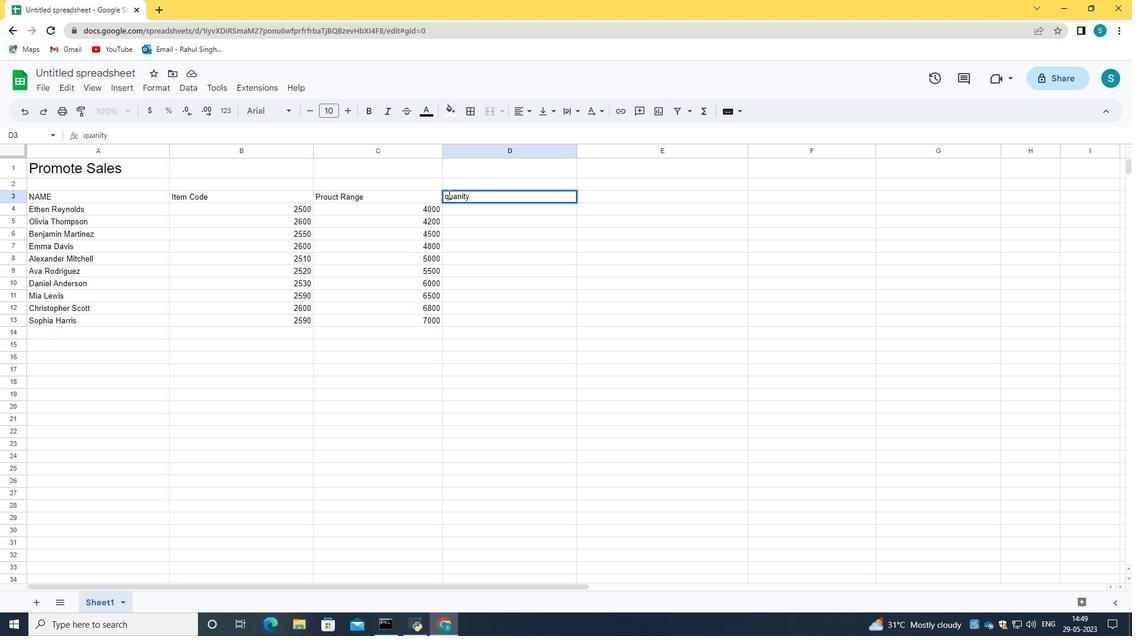 
Action: Mouse moved to (471, 204)
Screenshot: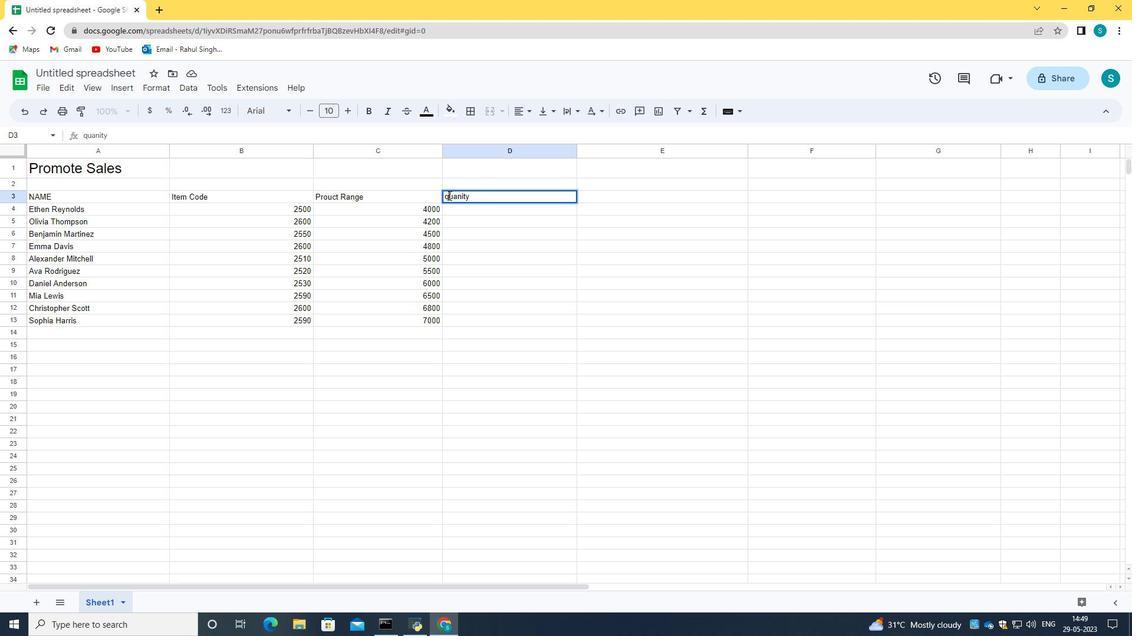 
Action: Key pressed <Key.backspace><Key.shift><Key.shift><Key.shift><Key.shift><Key.shift><Key.shift><Key.shift><Key.shift><Key.shift>Q
Screenshot: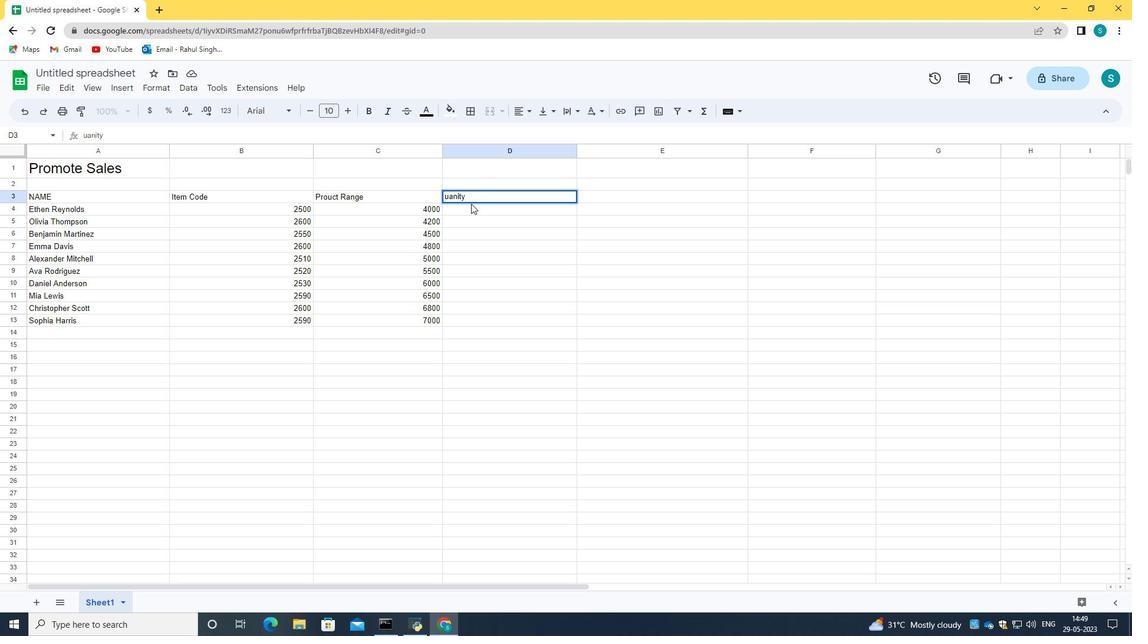 
Action: Mouse moved to (471, 205)
Screenshot: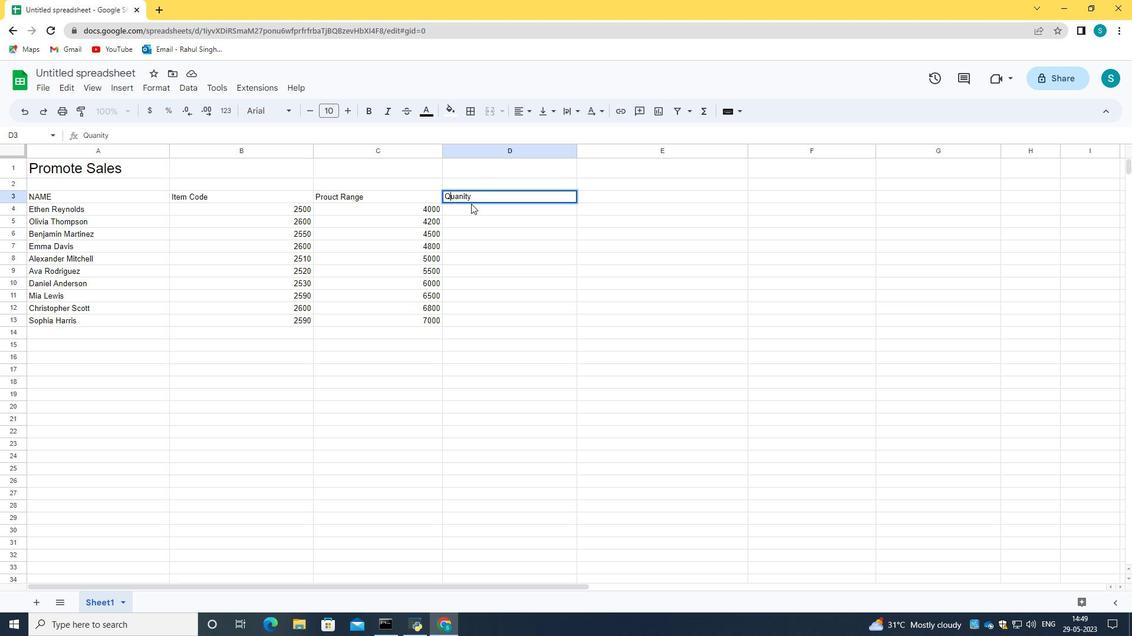 
Action: Mouse pressed left at (471, 205)
Screenshot: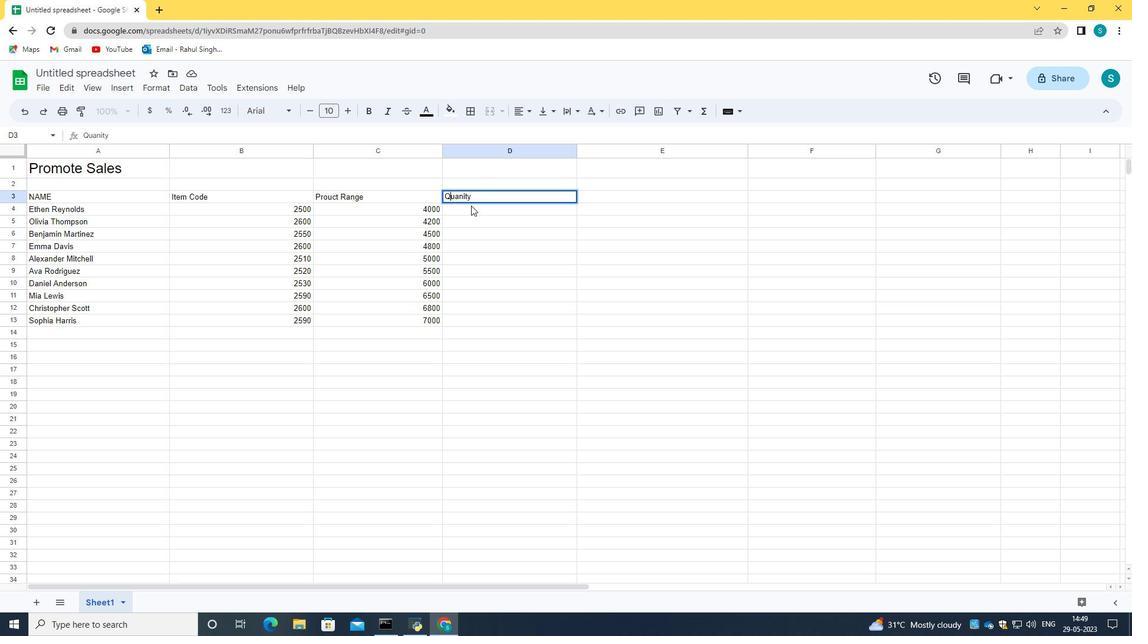 
Action: Mouse moved to (468, 209)
Screenshot: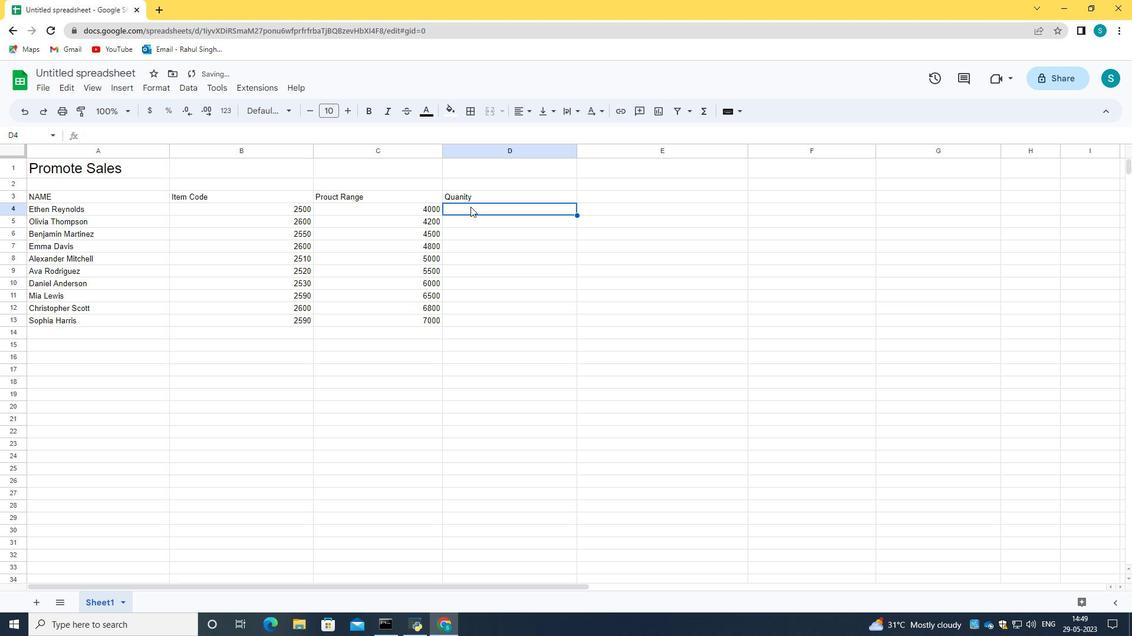 
Action: Mouse pressed left at (468, 209)
Screenshot: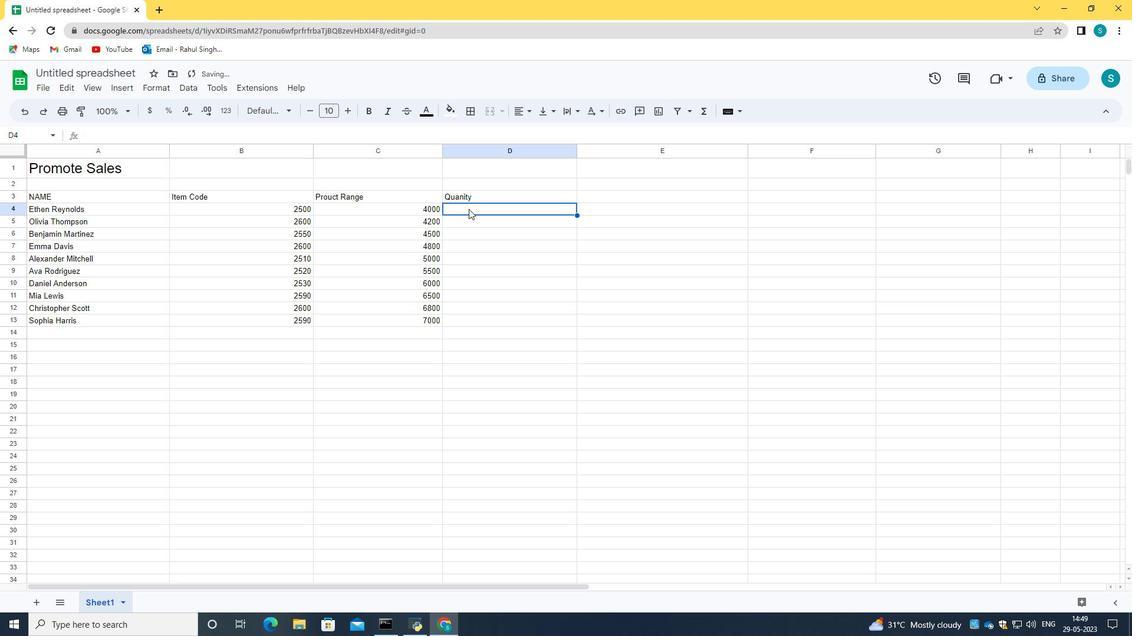 
Action: Key pressed 10<Key.enter>9<Key.enter>8<Key.enter>7<Key.enter>6<Key.enter>5<Key.enter>4<Key.enter>3<Key.enter>2<Key.enter>1<Key.enter>
Screenshot: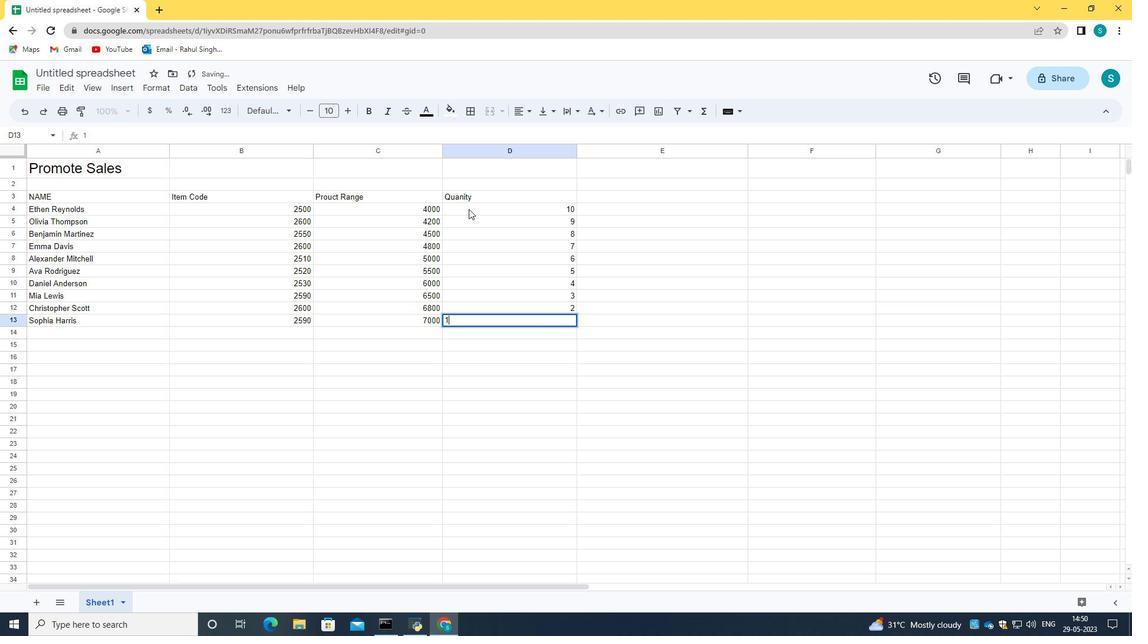 
Action: Mouse moved to (635, 194)
Screenshot: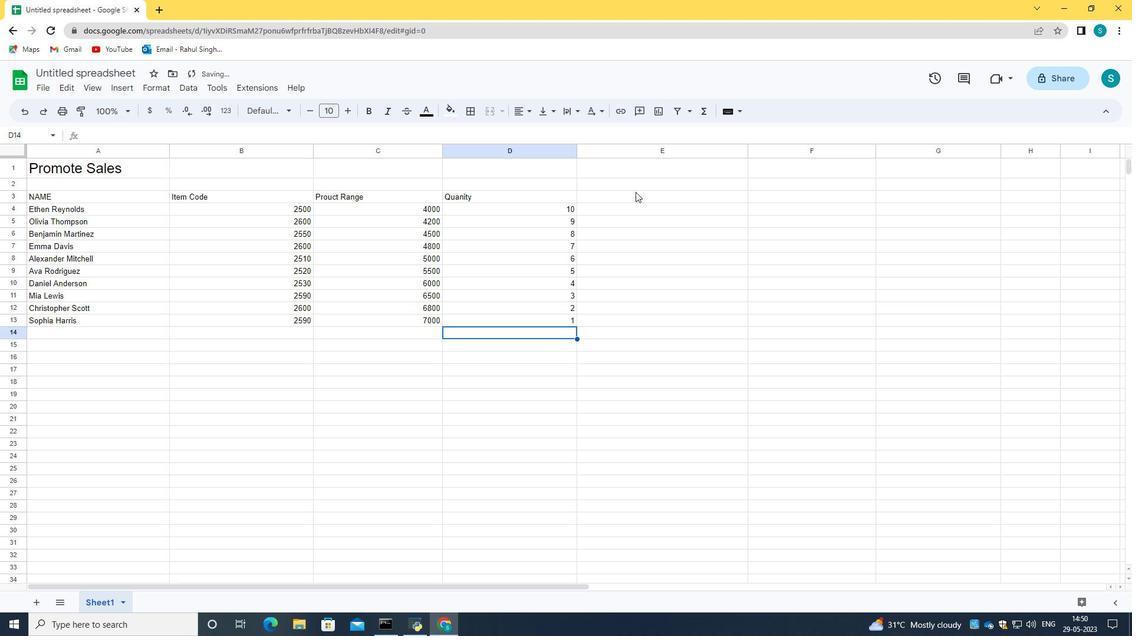 
Action: Mouse pressed left at (635, 194)
Screenshot: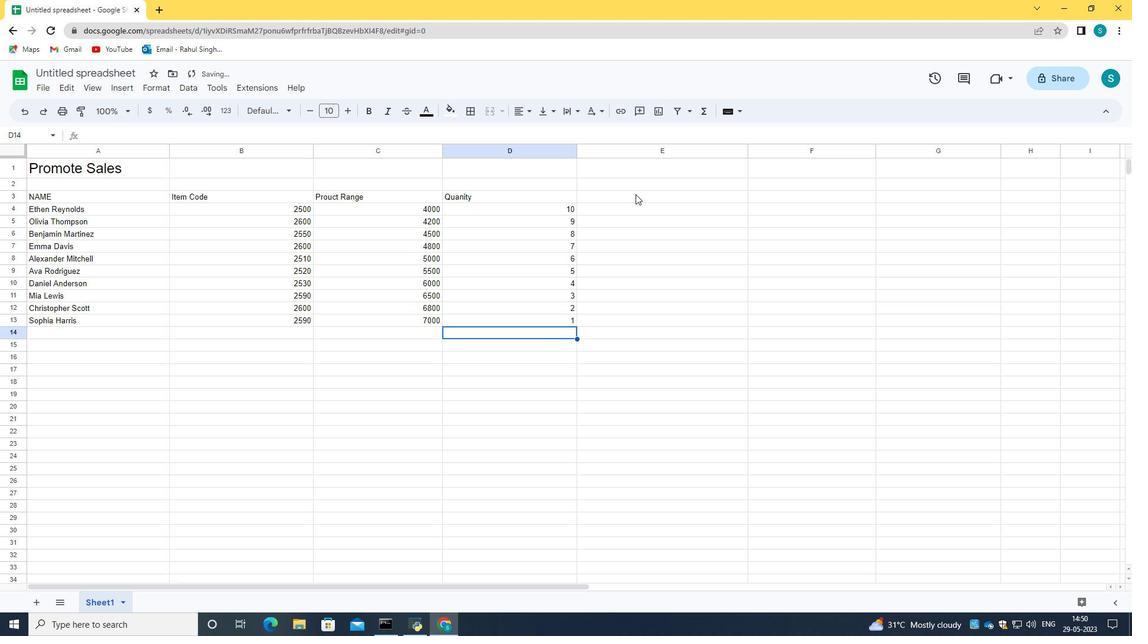 
Action: Mouse moved to (631, 198)
Screenshot: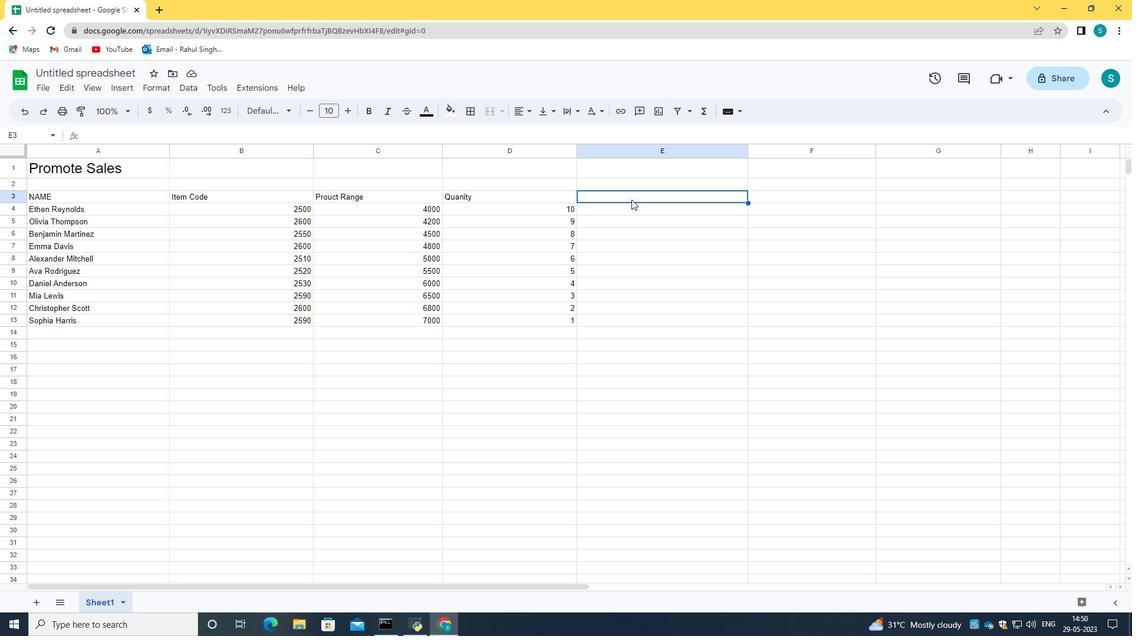 
Action: Mouse pressed left at (631, 198)
Screenshot: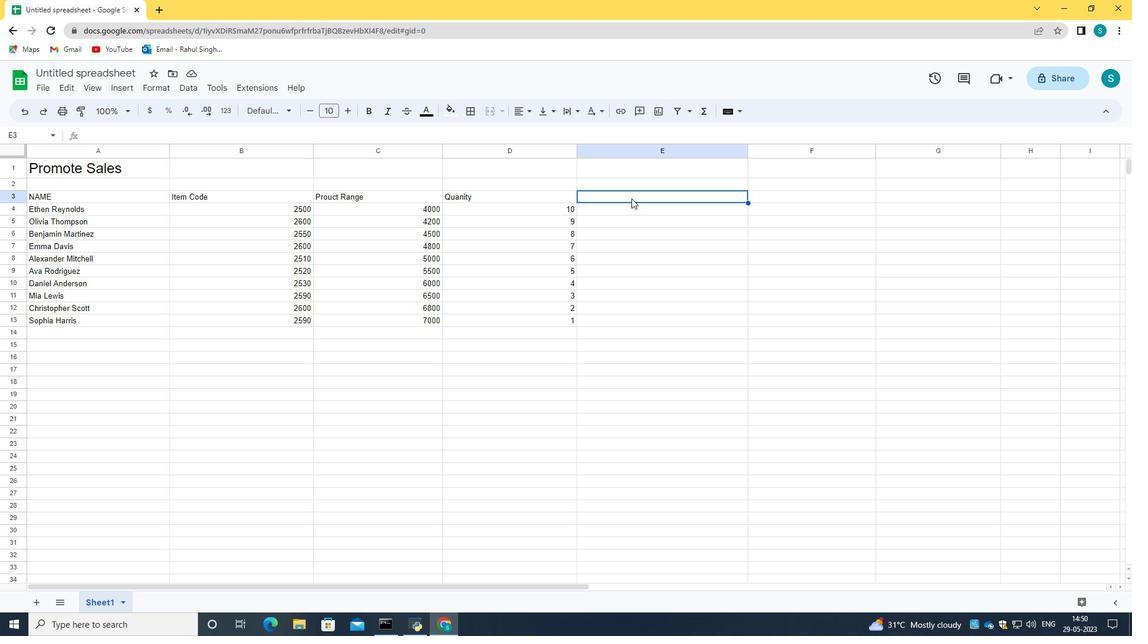 
Action: Mouse pressed left at (631, 198)
Screenshot: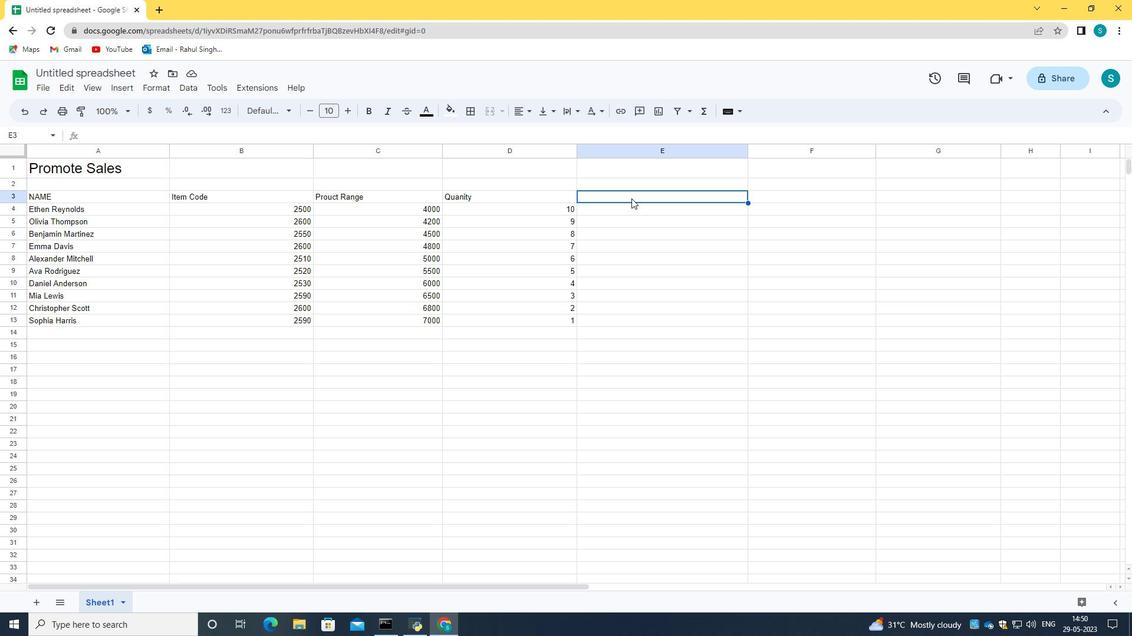 
Action: Key pressed <Key.caps_lock>A<Key.caps_lock>mmoub=<Key.backspace><Key.backspace><Key.backspace>unt<Key.enter>
Screenshot: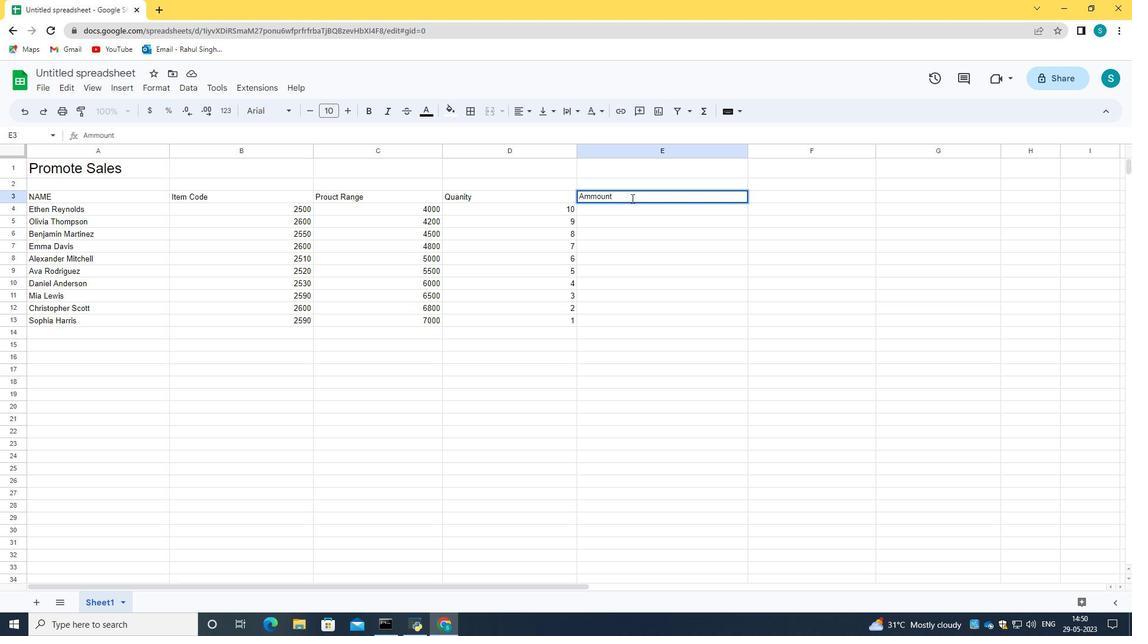 
Action: Mouse moved to (601, 208)
Screenshot: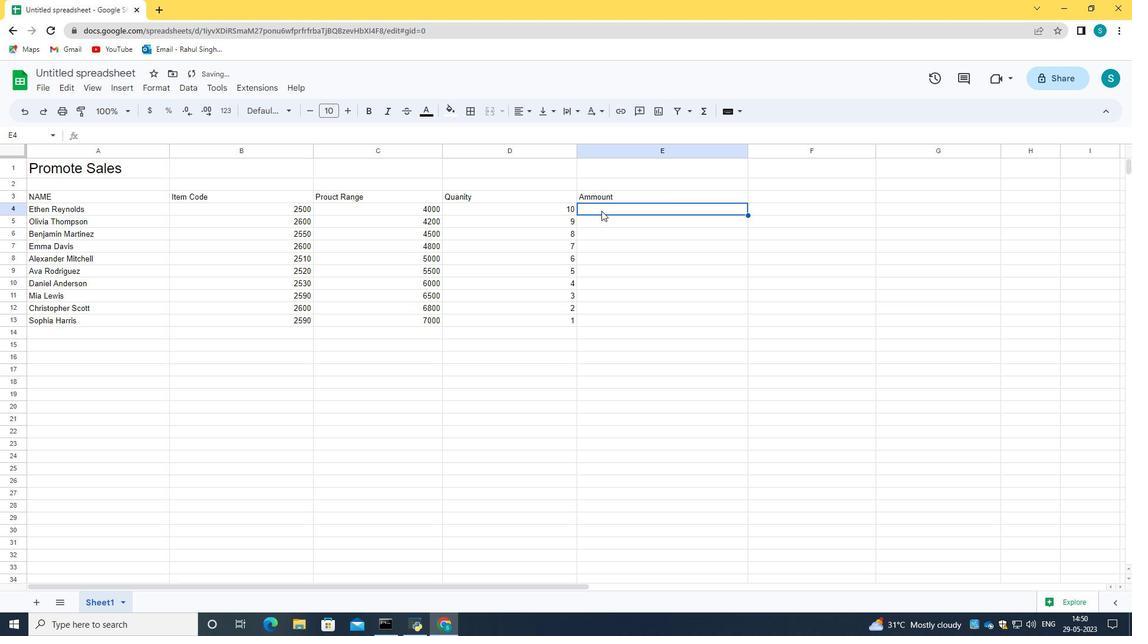 
Action: Mouse pressed left at (601, 208)
Screenshot: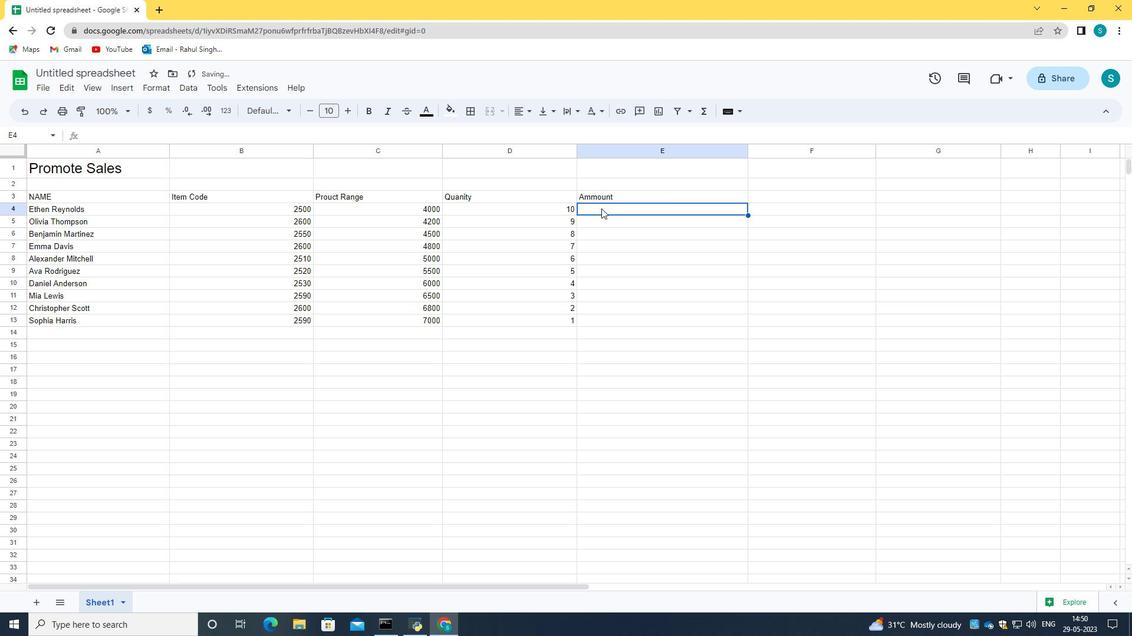 
Action: Key pressed 40000
Screenshot: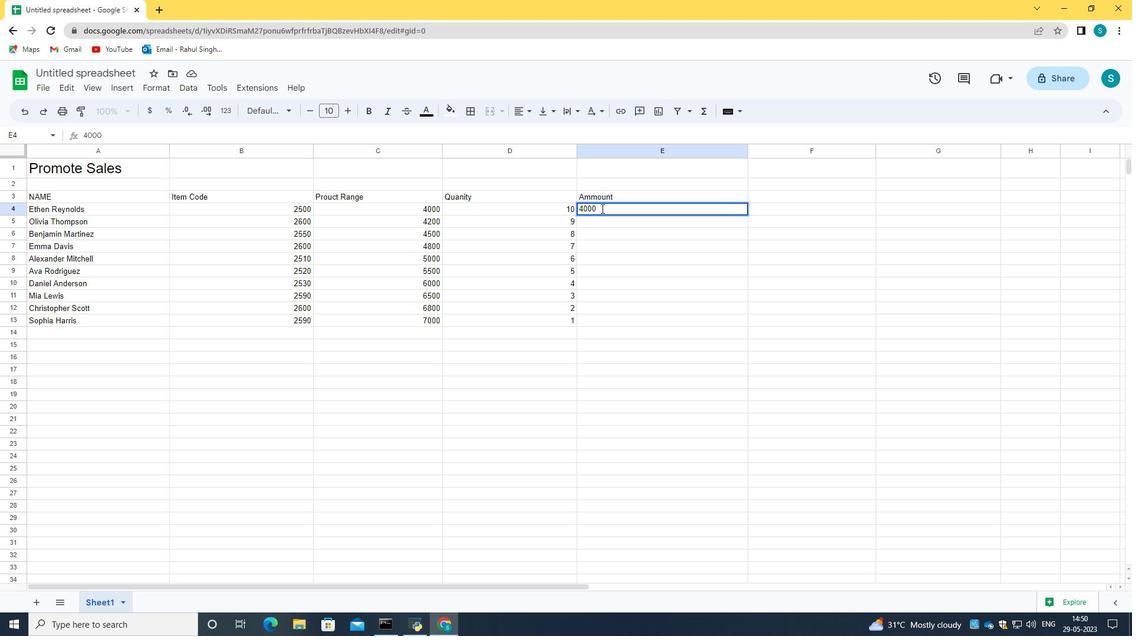 
Action: Mouse moved to (605, 219)
Screenshot: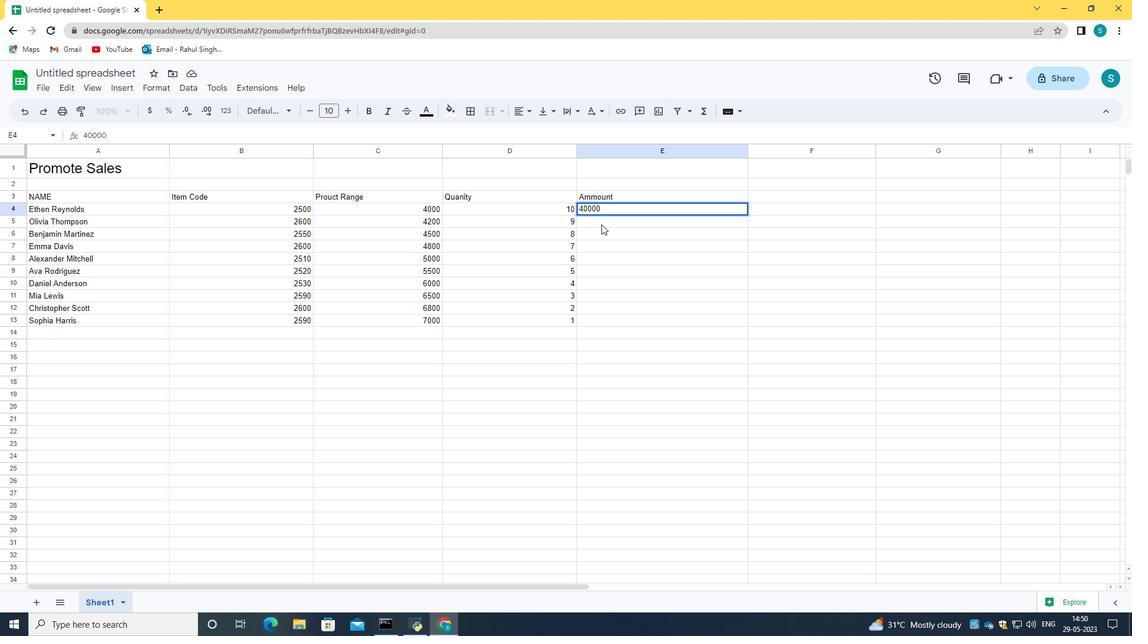 
Action: Mouse pressed left at (605, 219)
Screenshot: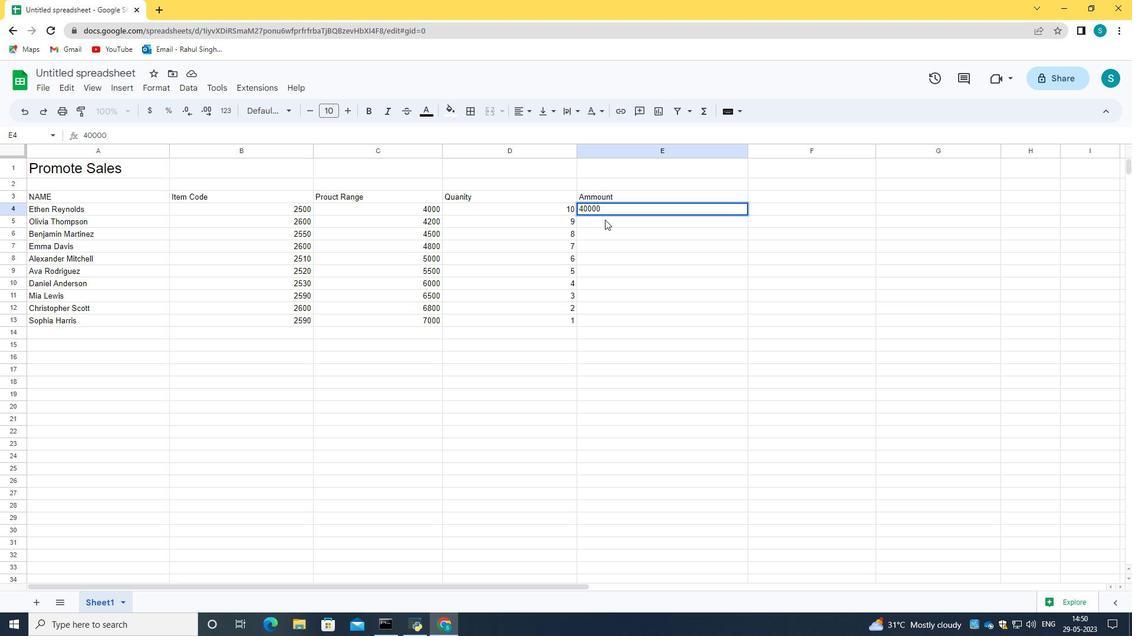 
Action: Mouse moved to (605, 219)
Screenshot: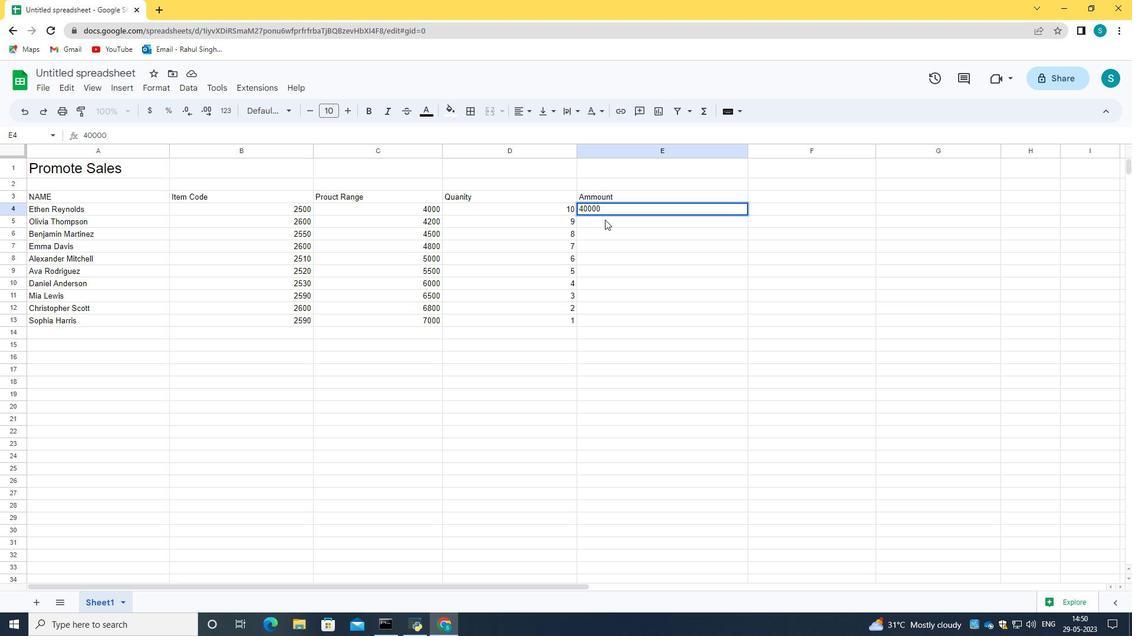 
Action: Key pressed 36000<Key.enter>36000<Key.enter>4800<Key.backspace><Key.backspace><Key.backspace><Key.backspace><Key.backspace>33600<Key.enter>30000<Key.enter>27500<Key.enter>24000<Key.enter>19500<Key.enter>13600<Key.enter>7000<Key.enter>
Screenshot: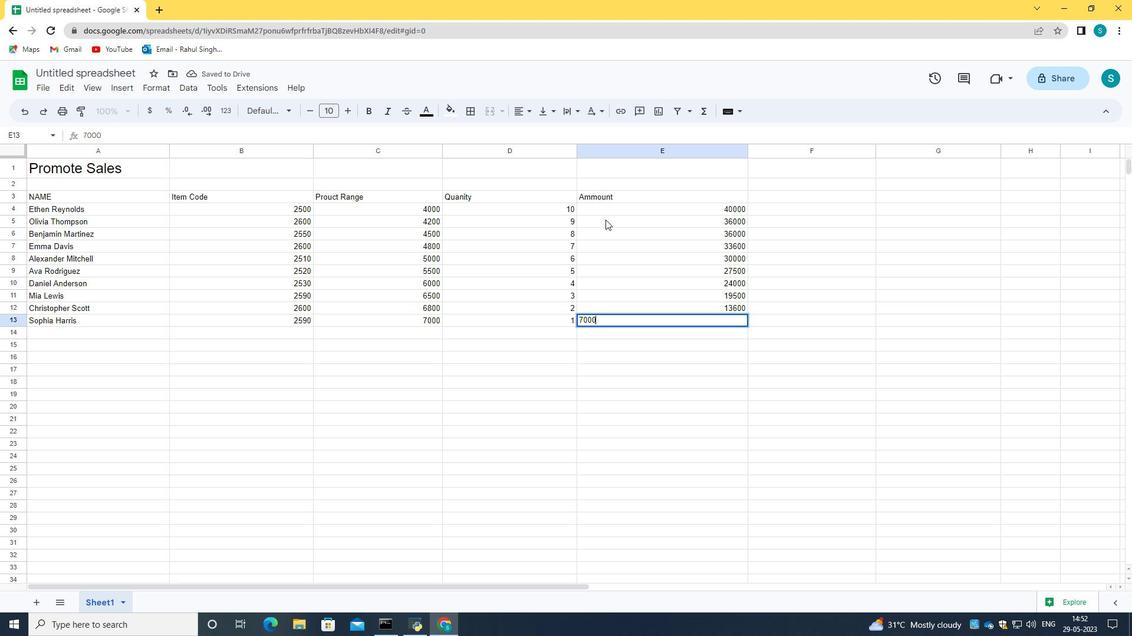 
Action: Mouse moved to (784, 194)
Screenshot: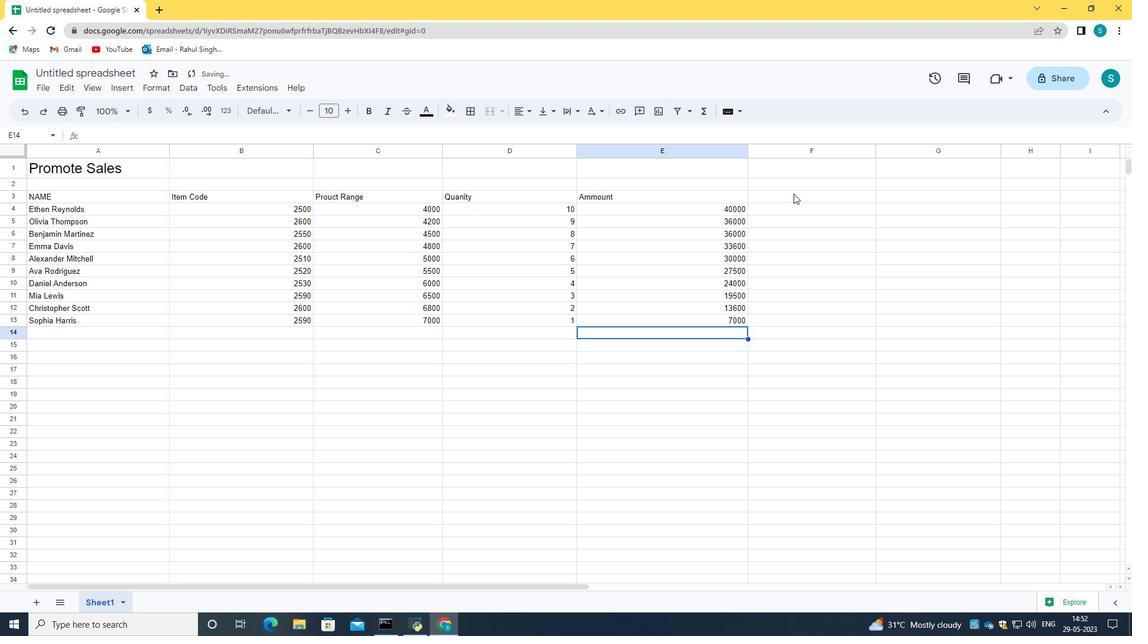 
Action: Mouse pressed left at (784, 194)
Screenshot: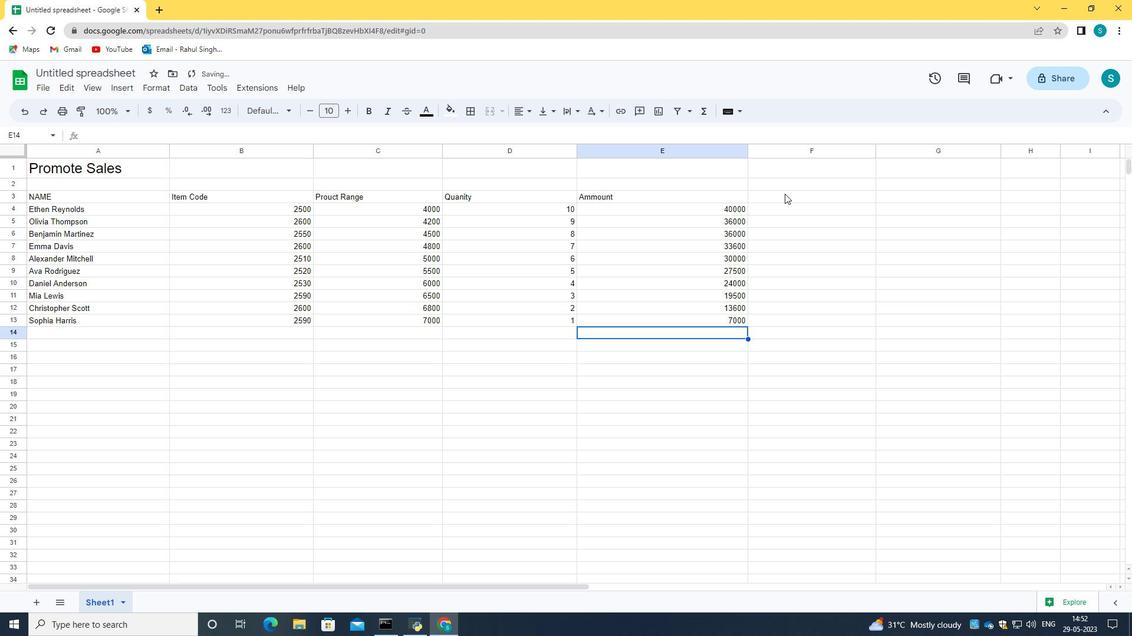 
Action: Key pressed <Key.shift>Tax
Screenshot: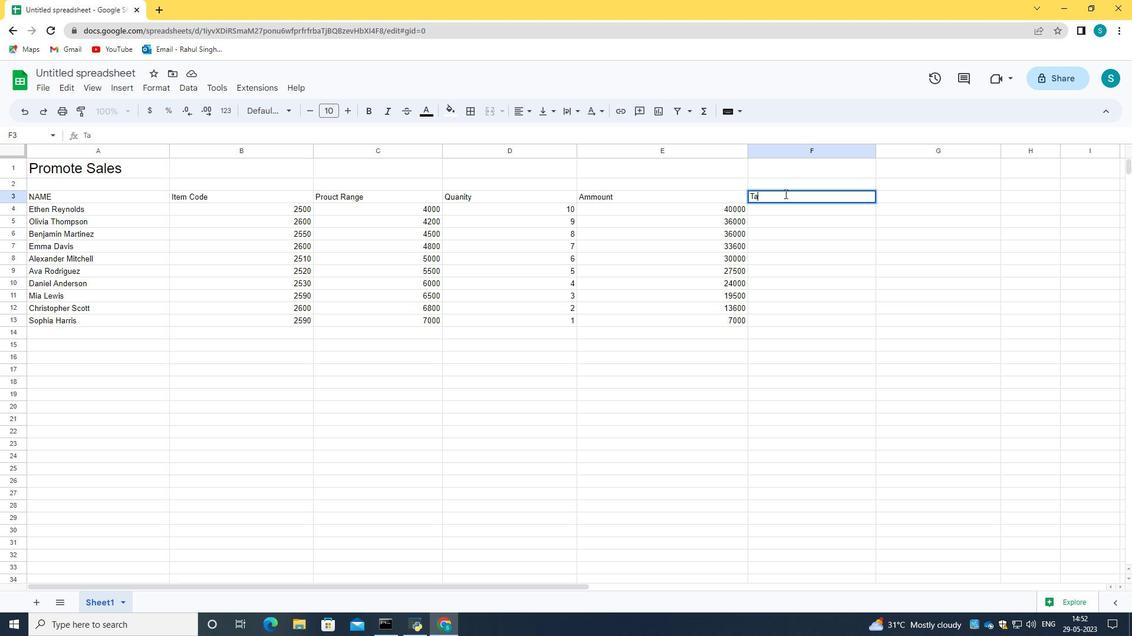 
Action: Mouse moved to (768, 209)
Screenshot: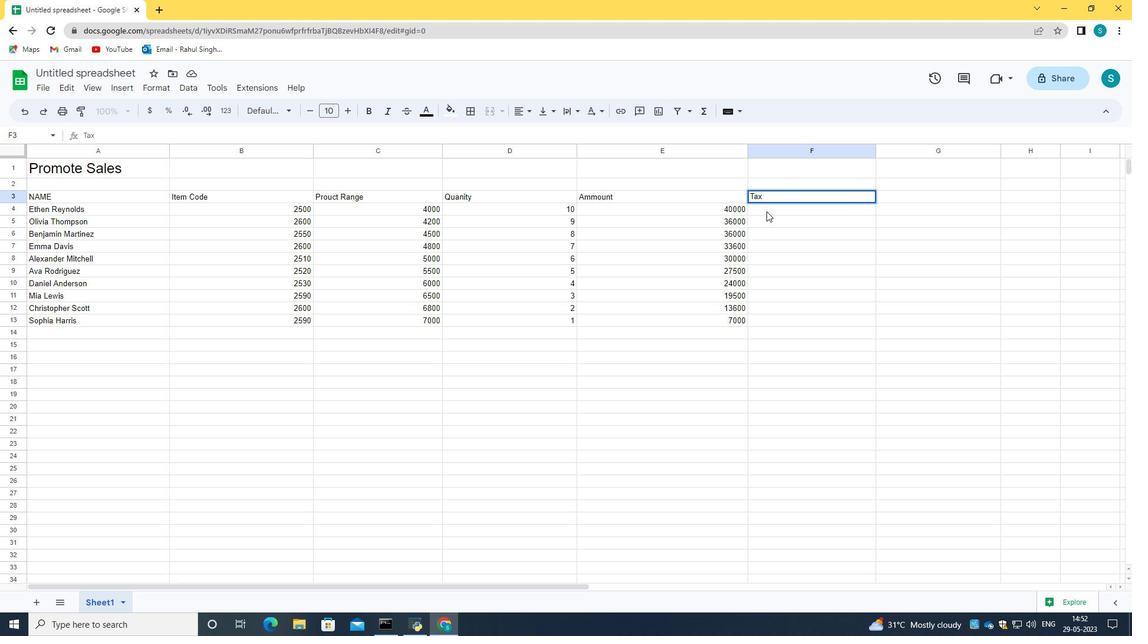 
Action: Mouse pressed left at (768, 209)
Screenshot: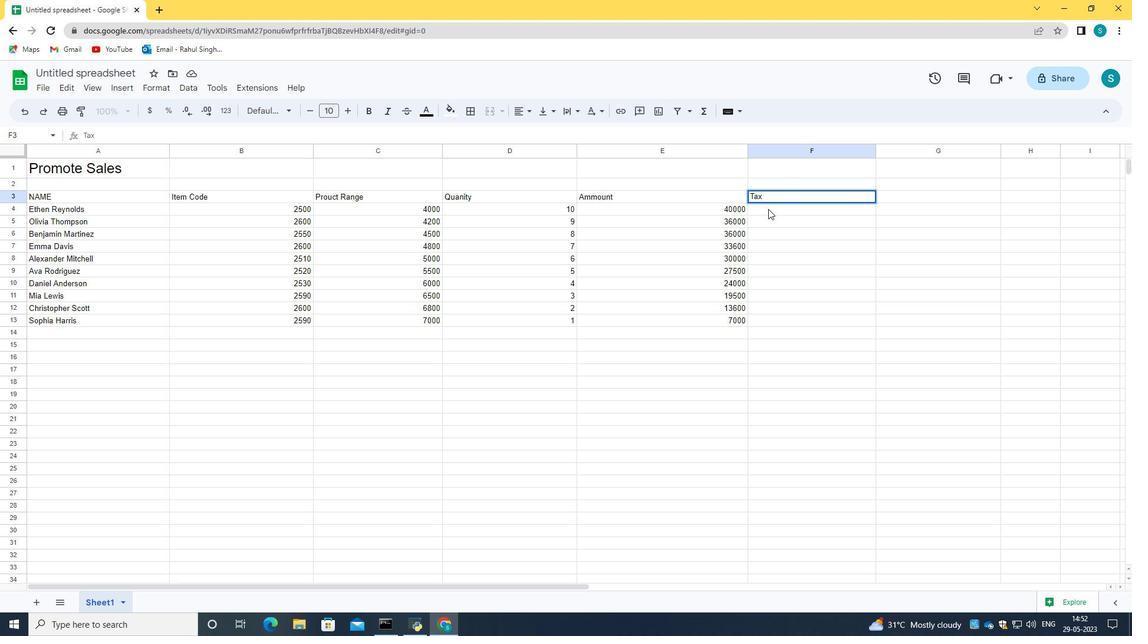 
Action: Mouse moved to (769, 208)
Screenshot: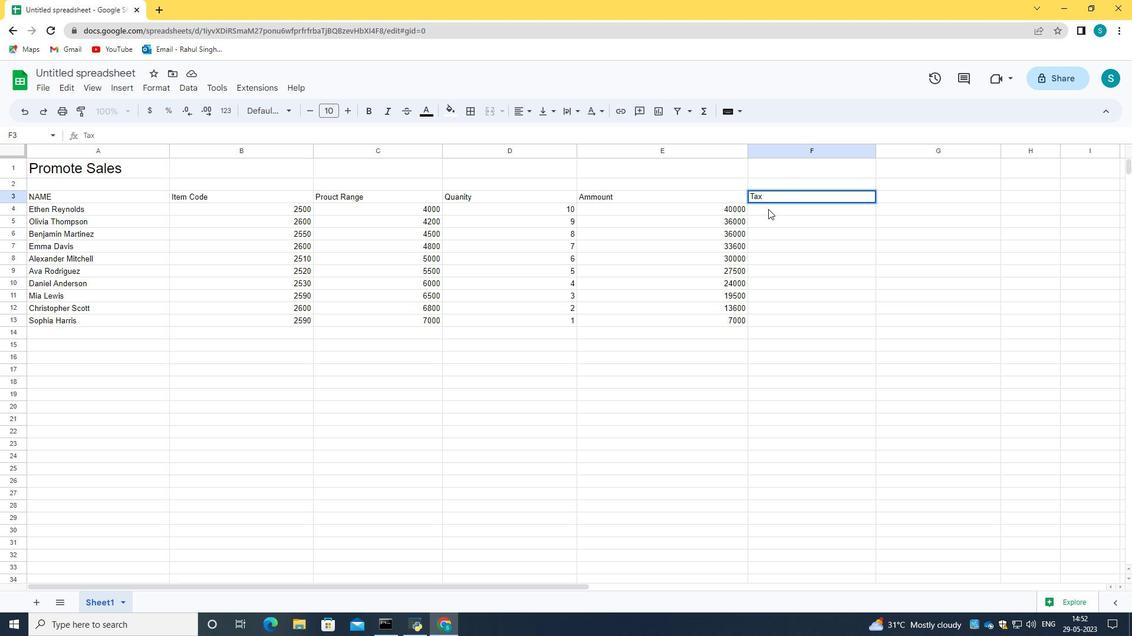 
Action: Key pressed =
Screenshot: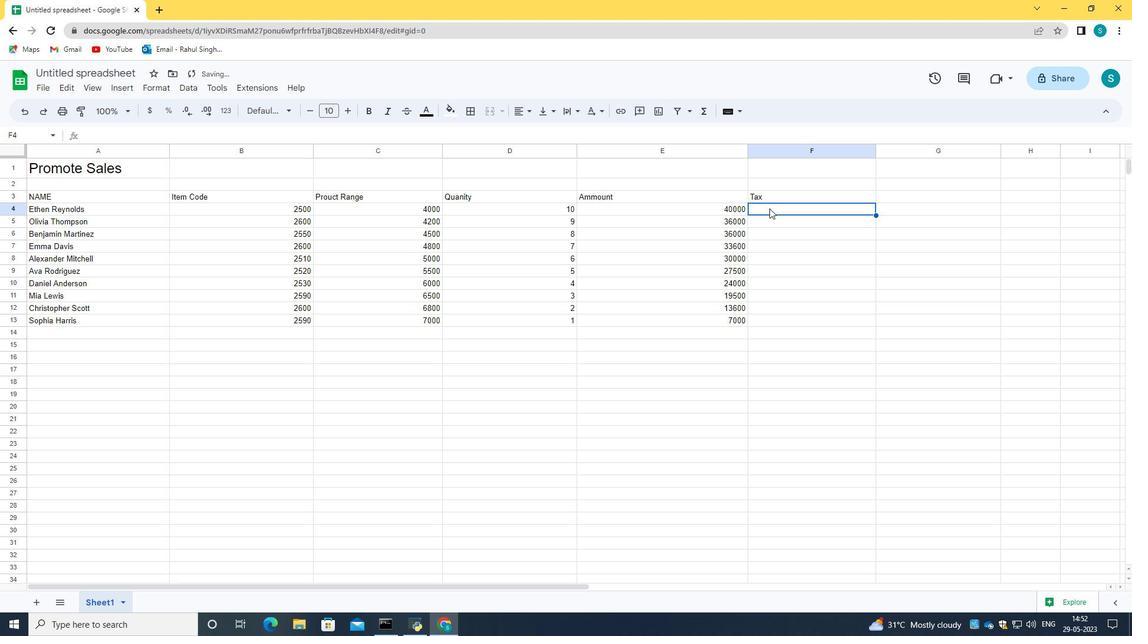 
Action: Mouse moved to (684, 211)
Screenshot: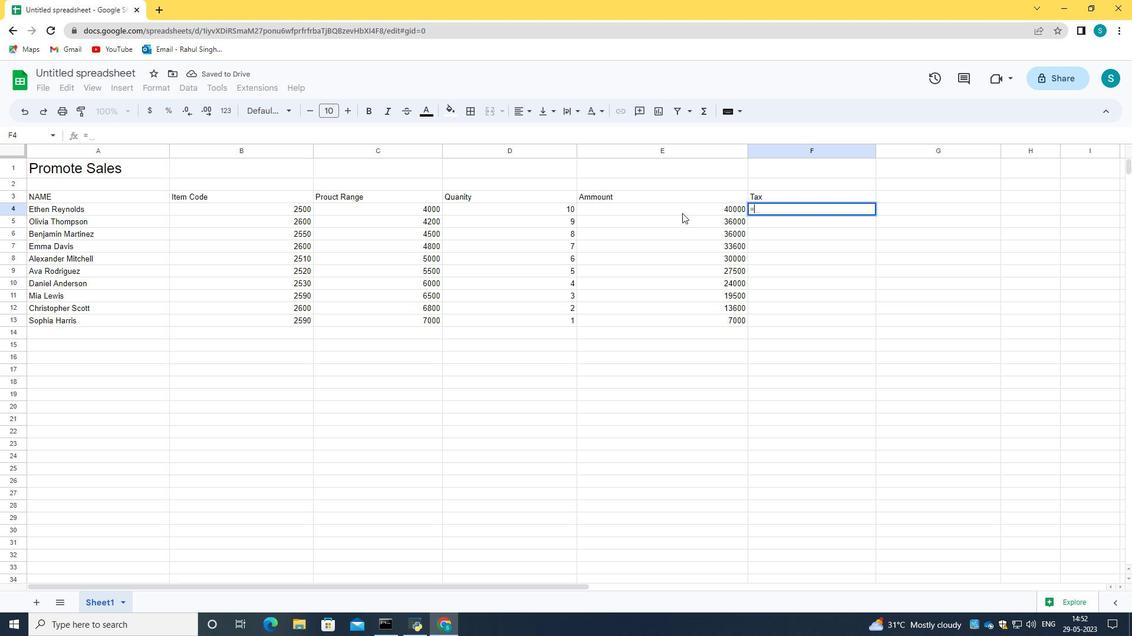 
Action: Mouse pressed left at (684, 211)
Screenshot: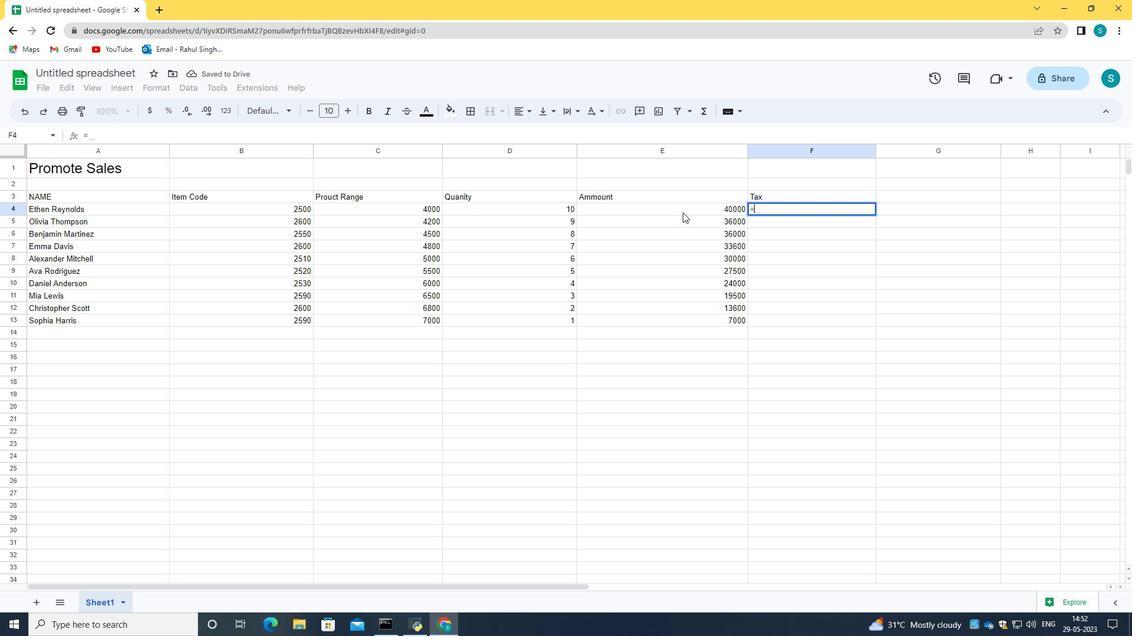 
Action: Mouse moved to (770, 208)
Screenshot: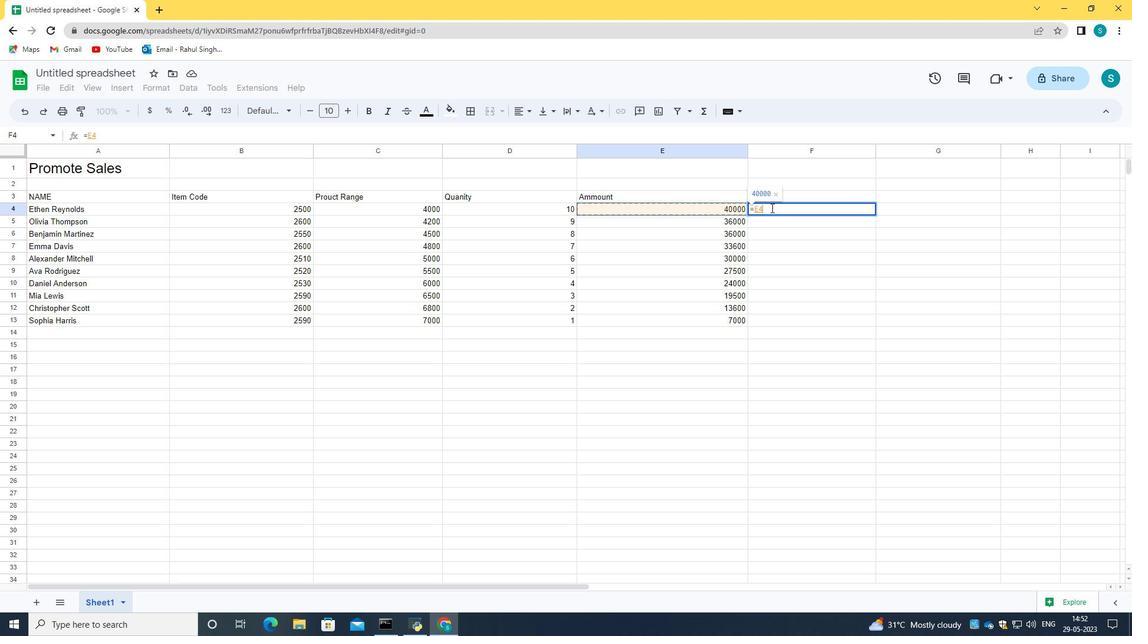 
Action: Key pressed *2<Key.shift>%<Key.enter>
Screenshot: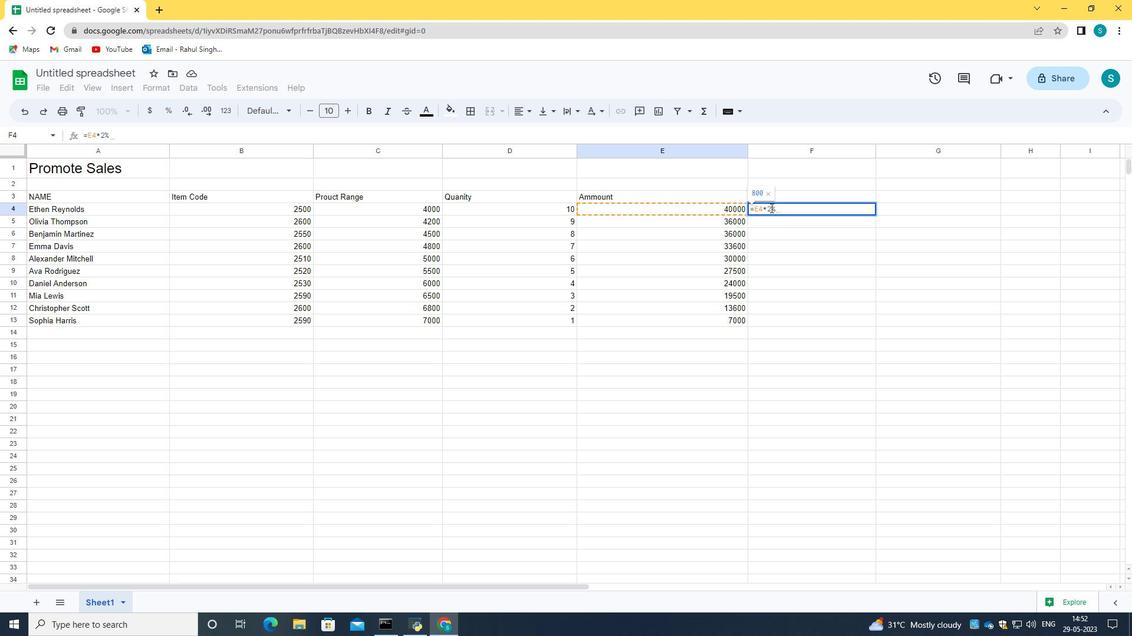 
Action: Mouse moved to (893, 299)
Screenshot: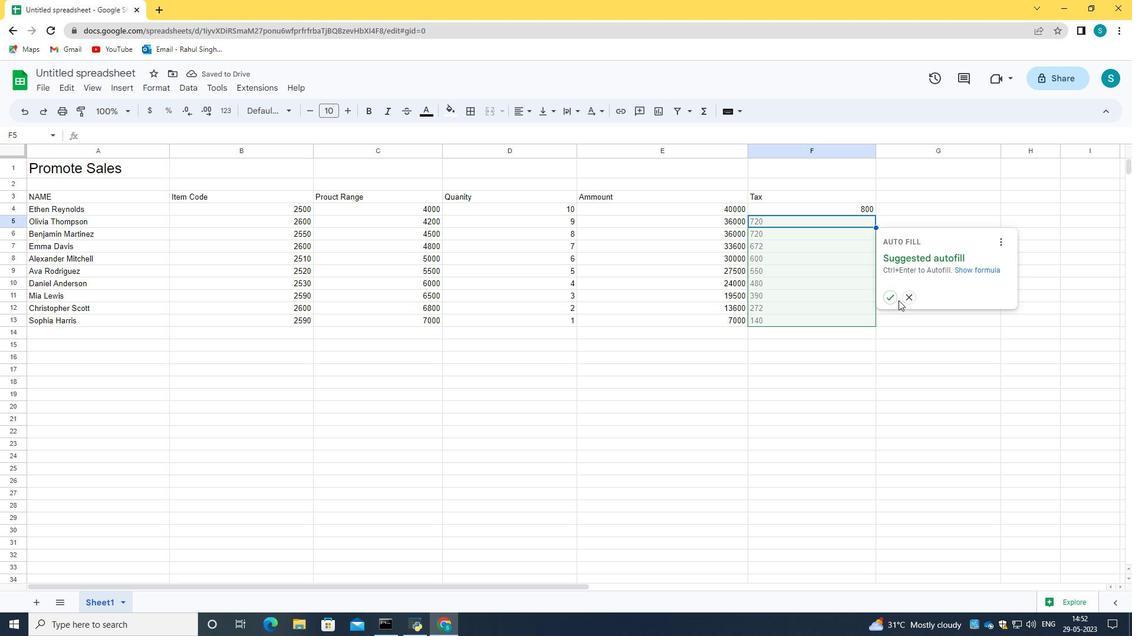 
Action: Mouse pressed left at (893, 299)
Screenshot: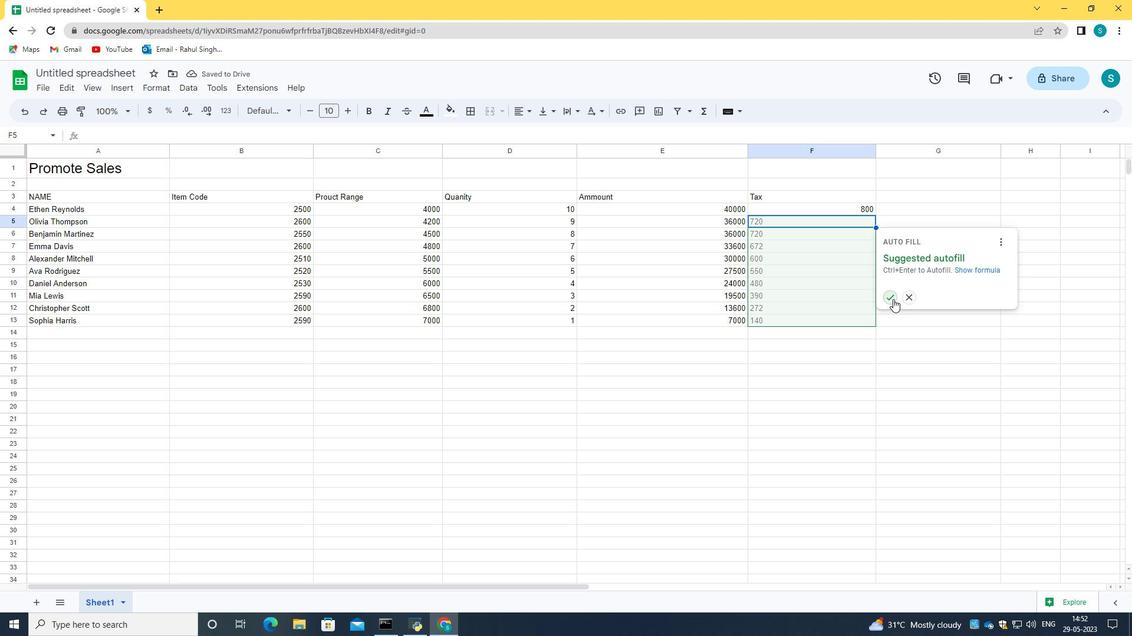 
Action: Mouse moved to (903, 192)
Screenshot: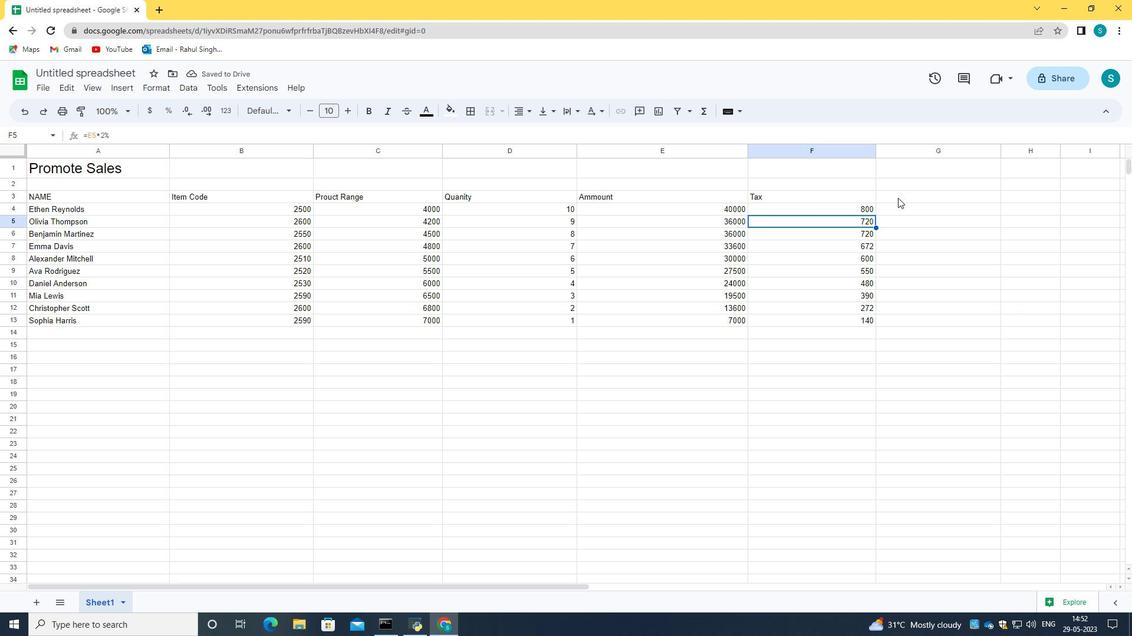 
Action: Mouse pressed left at (903, 192)
Screenshot: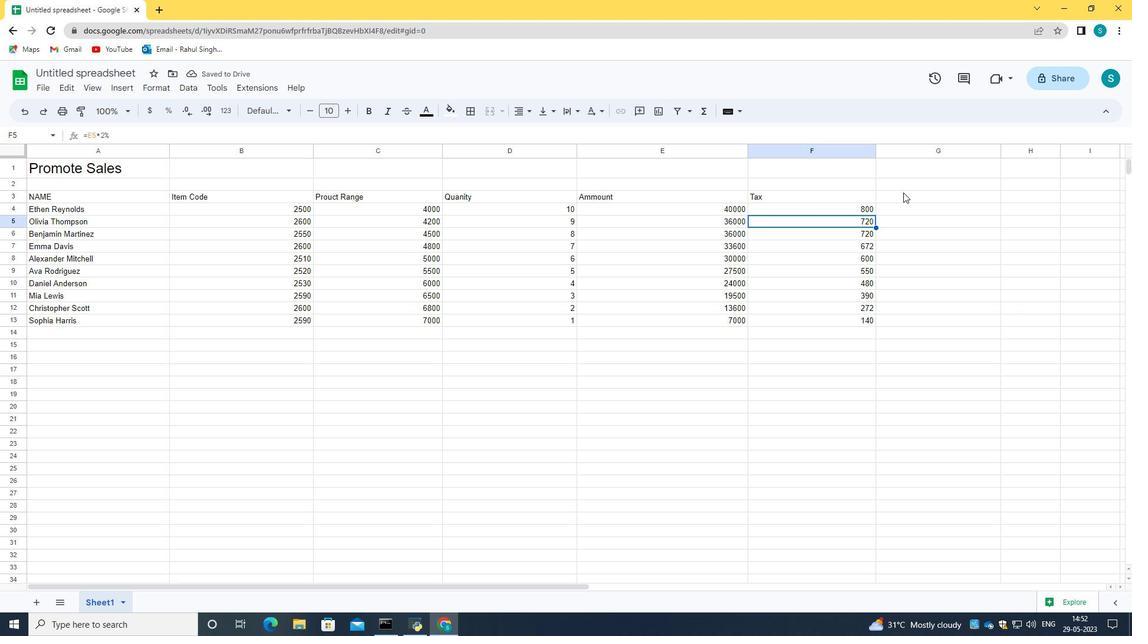 
Action: Mouse moved to (888, 198)
Screenshot: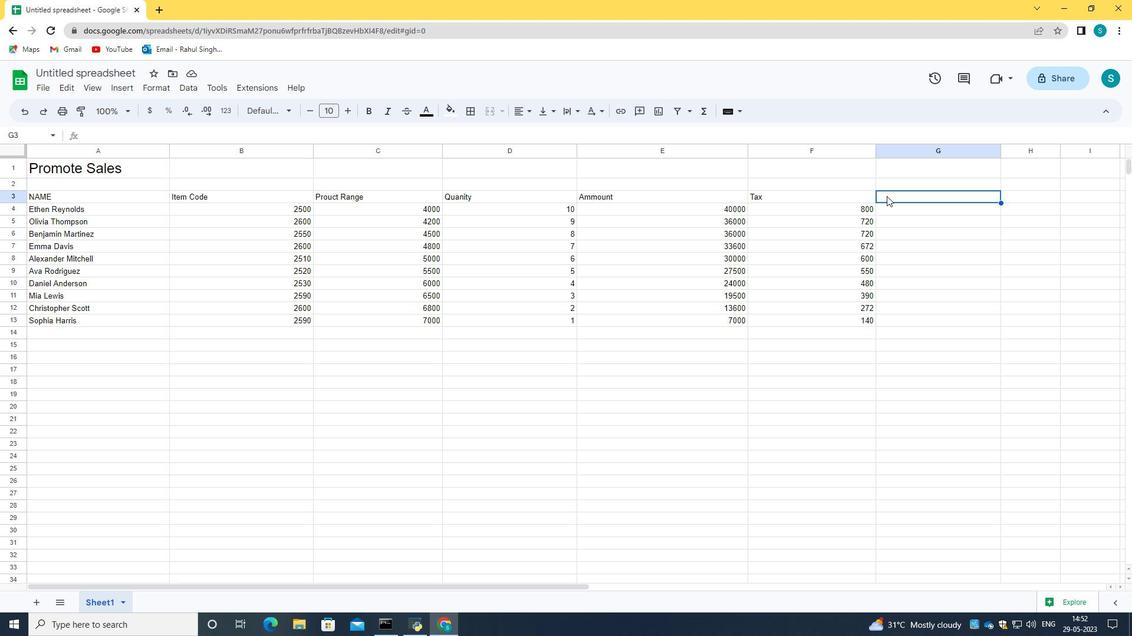 
Action: Mouse pressed left at (888, 198)
Screenshot: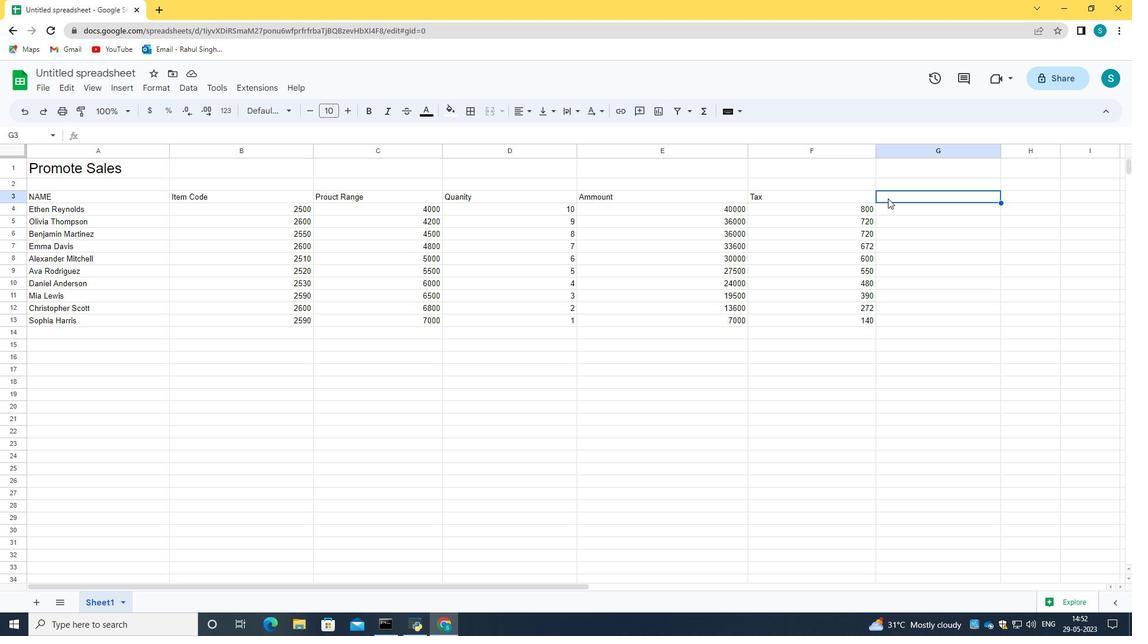 
Action: Key pressed <Key.shift>Total<Key.enter>
Screenshot: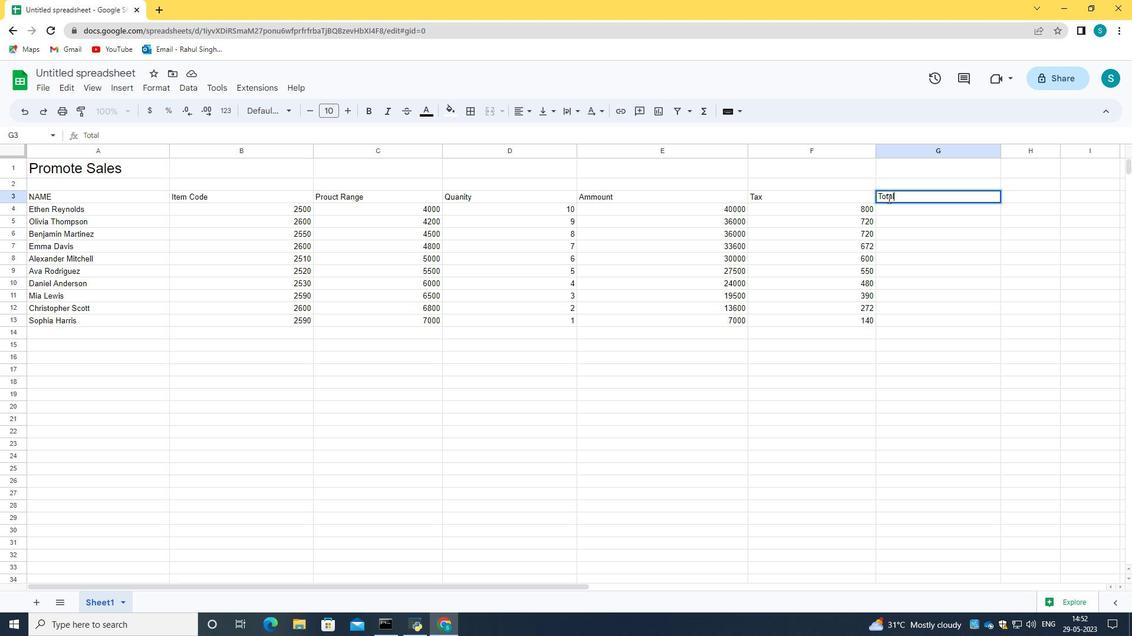 
Action: Mouse moved to (894, 207)
Screenshot: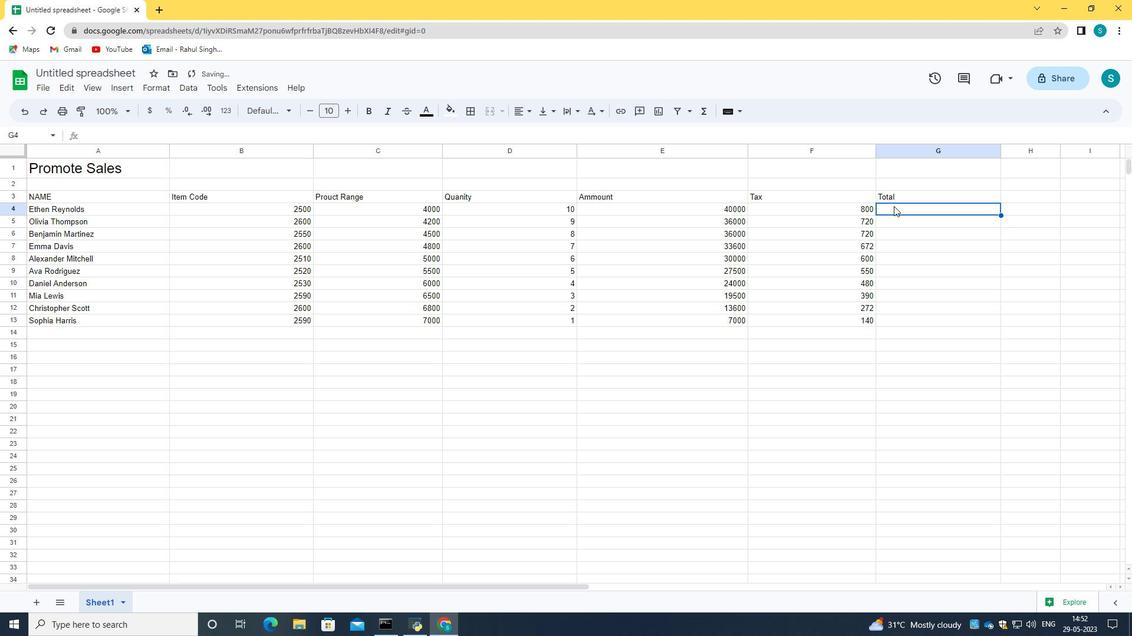 
Action: Key pressed 40800<Key.enter>4<Key.backspace>36720<Key.enter>36720<Key.enter>3421<Key.backspace>72<Key.enter>30600<Key.enter>28050<Key.enter>24480<Key.enter>19890<Key.enter>13872<Key.enter>7140<Key.enter>
Screenshot: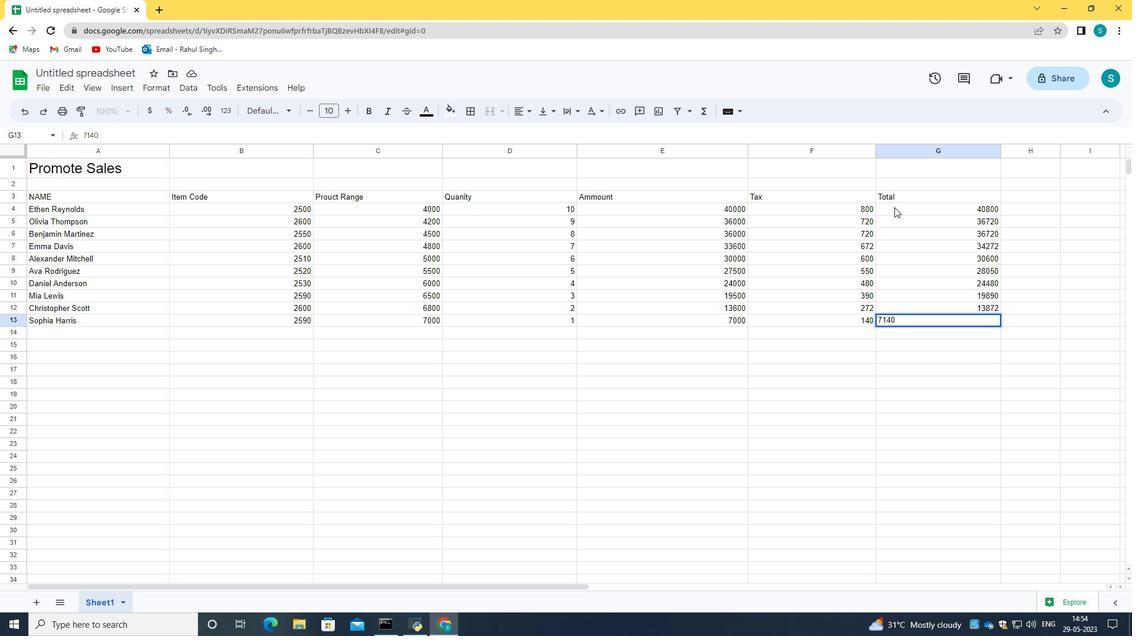 
Action: Mouse moved to (306, 141)
Screenshot: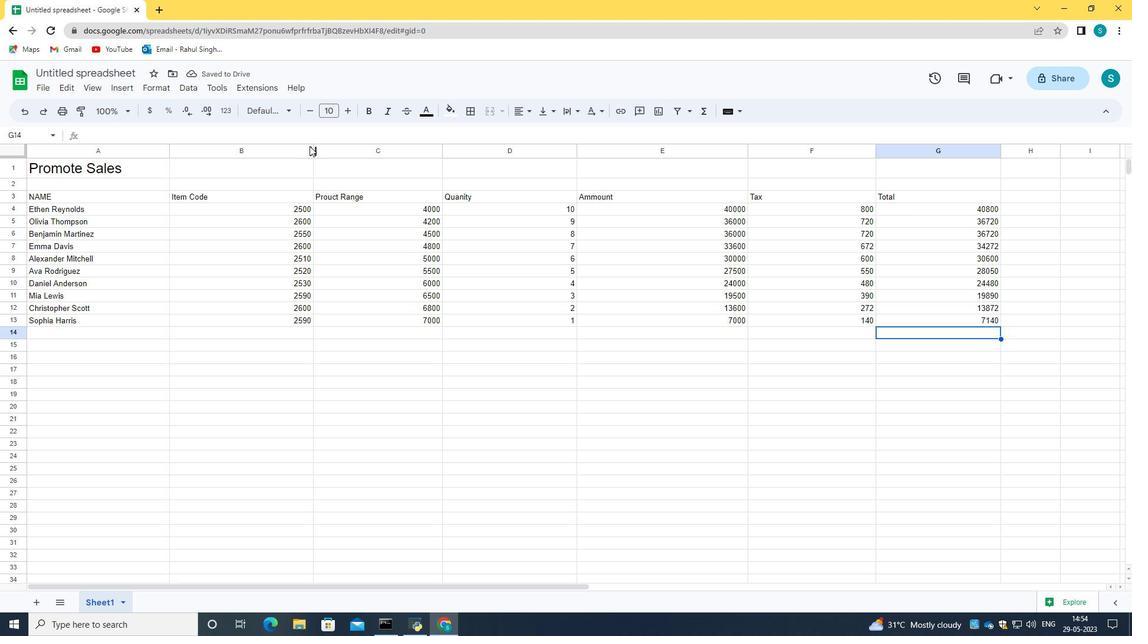 
